 Task: Archive all emails from 'softage.5@softage.net'.
Action: Mouse moved to (283, 7)
Screenshot: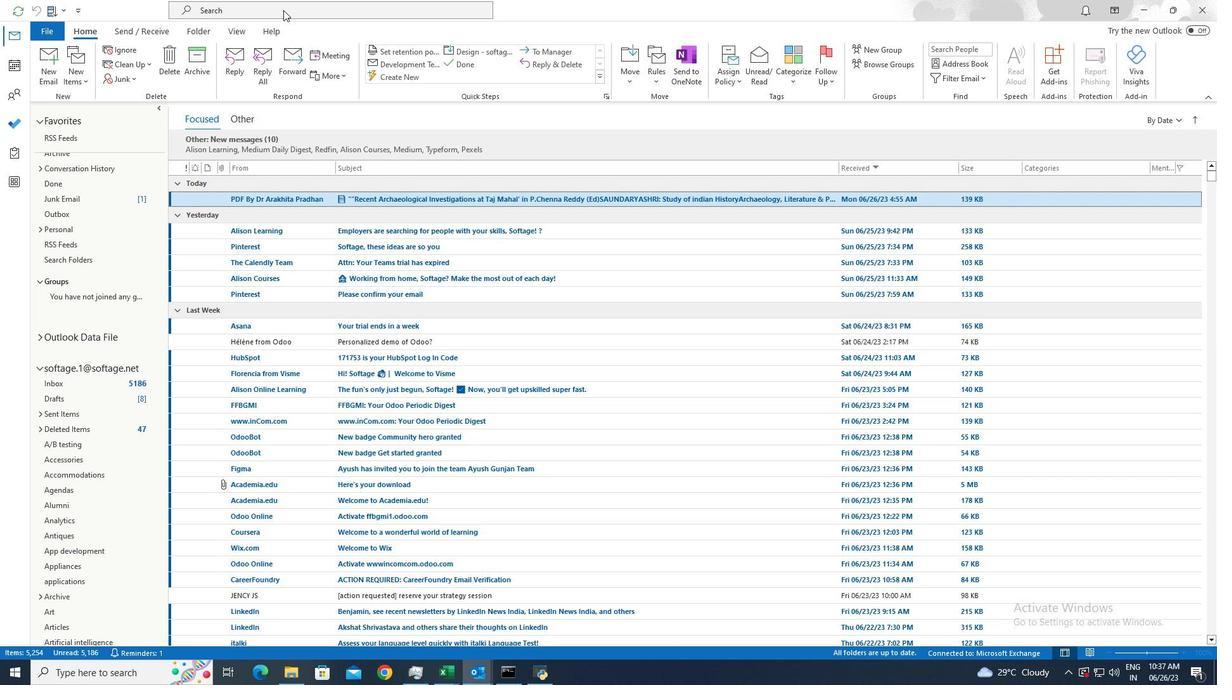 
Action: Mouse pressed left at (283, 7)
Screenshot: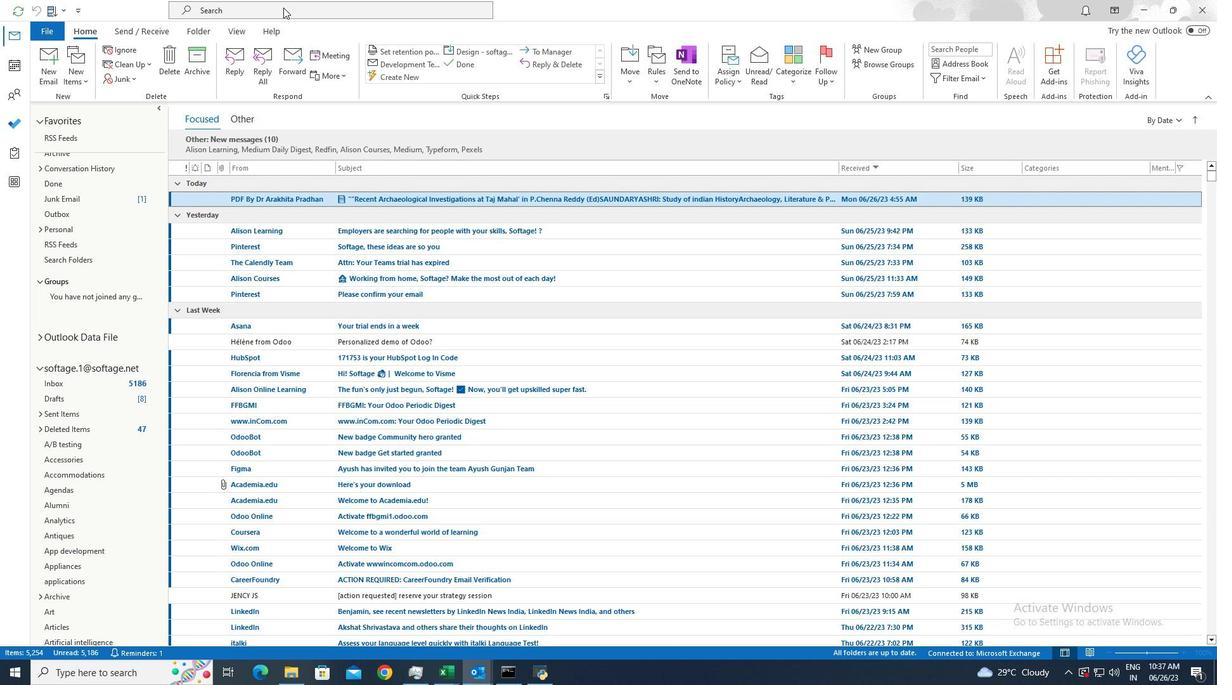 
Action: Mouse moved to (468, 7)
Screenshot: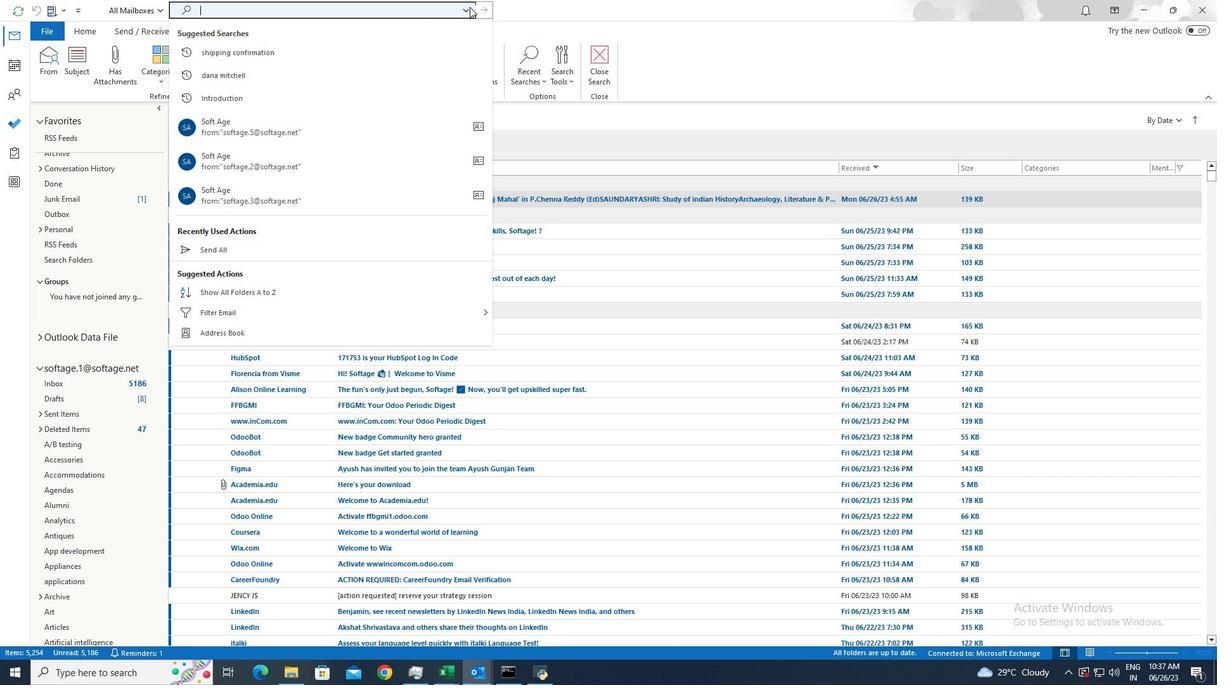 
Action: Mouse pressed left at (468, 7)
Screenshot: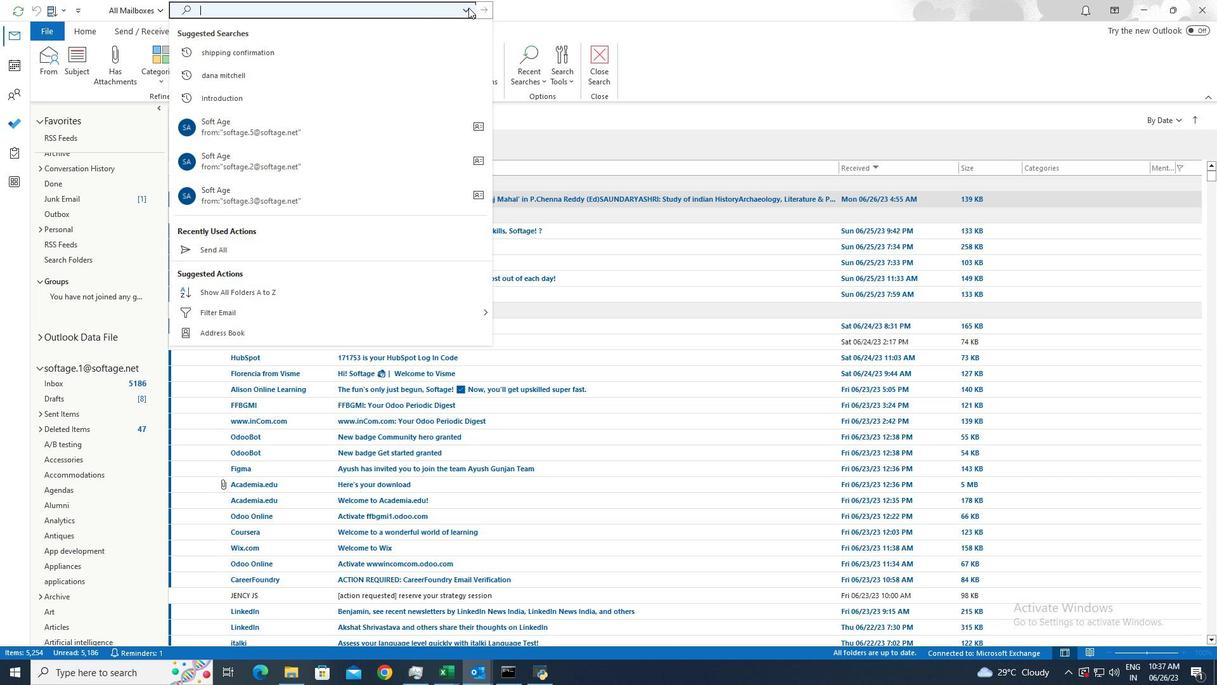 
Action: Mouse moved to (255, 177)
Screenshot: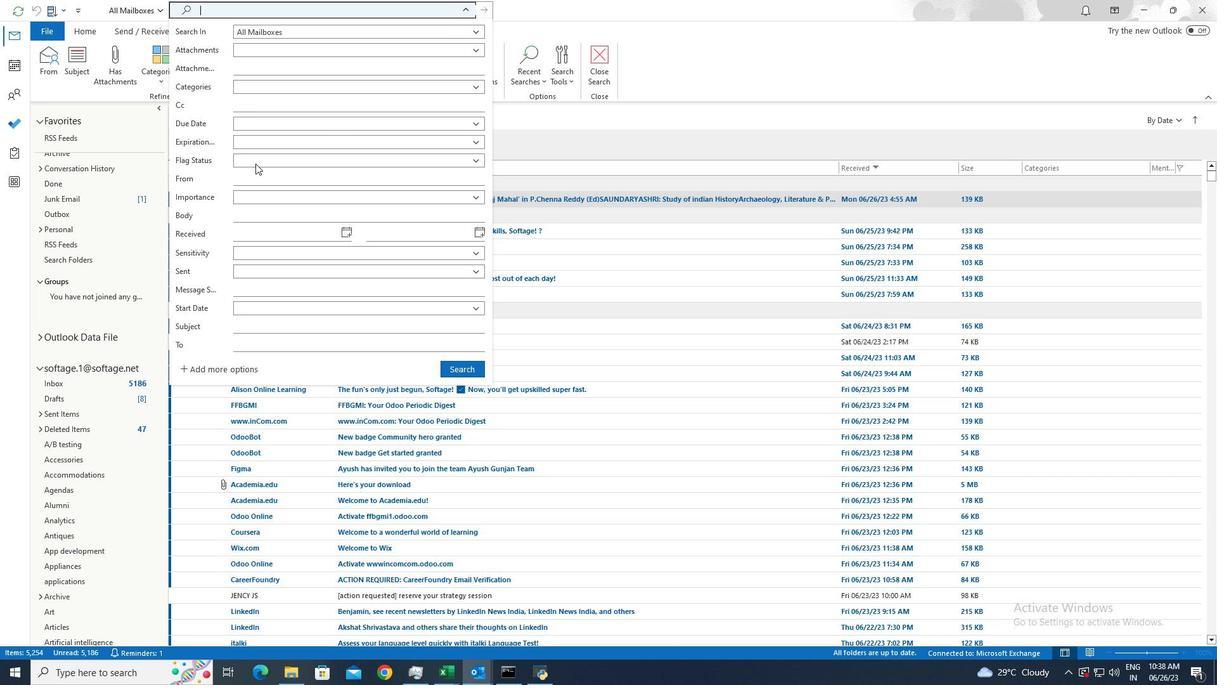 
Action: Mouse pressed left at (255, 177)
Screenshot: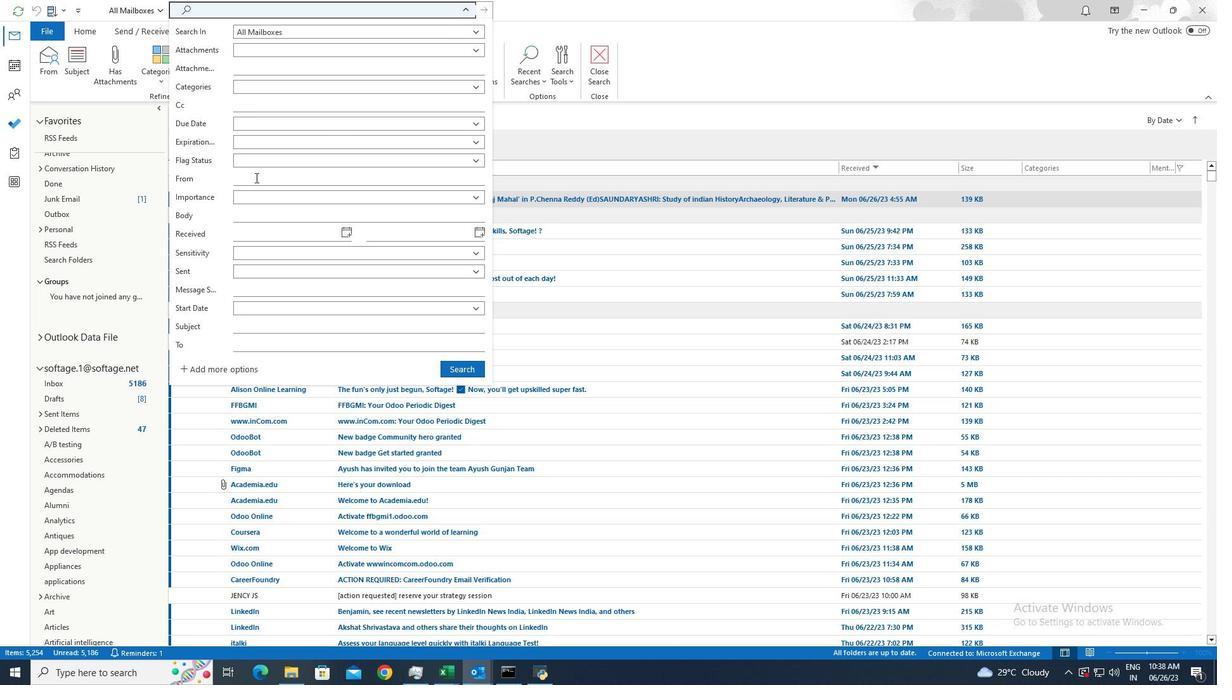 
Action: Key pressed softage.5<Key.shift>@softage.net
Screenshot: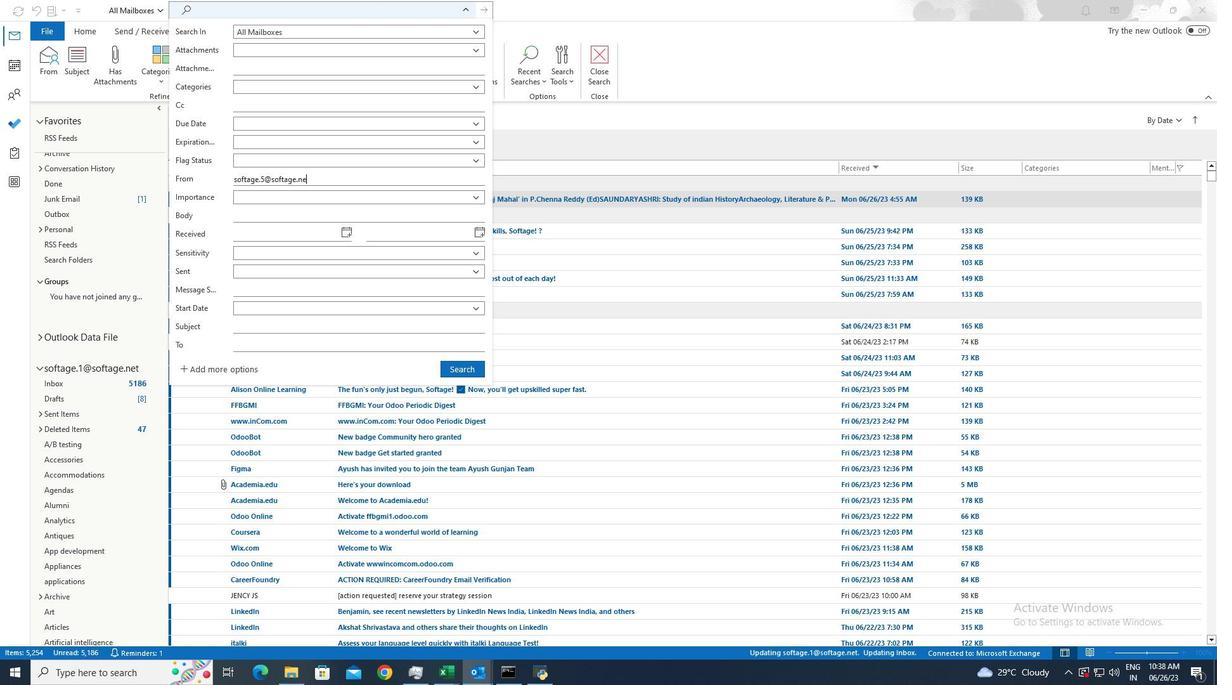 
Action: Mouse moved to (471, 367)
Screenshot: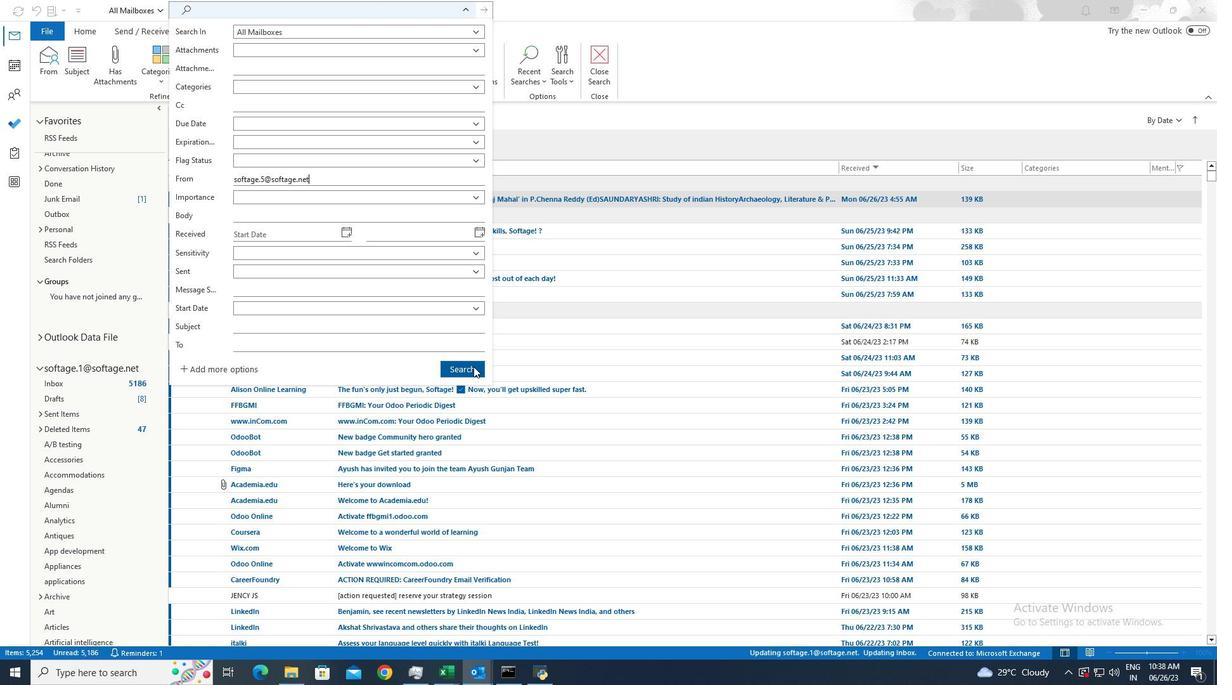 
Action: Mouse pressed left at (471, 367)
Screenshot: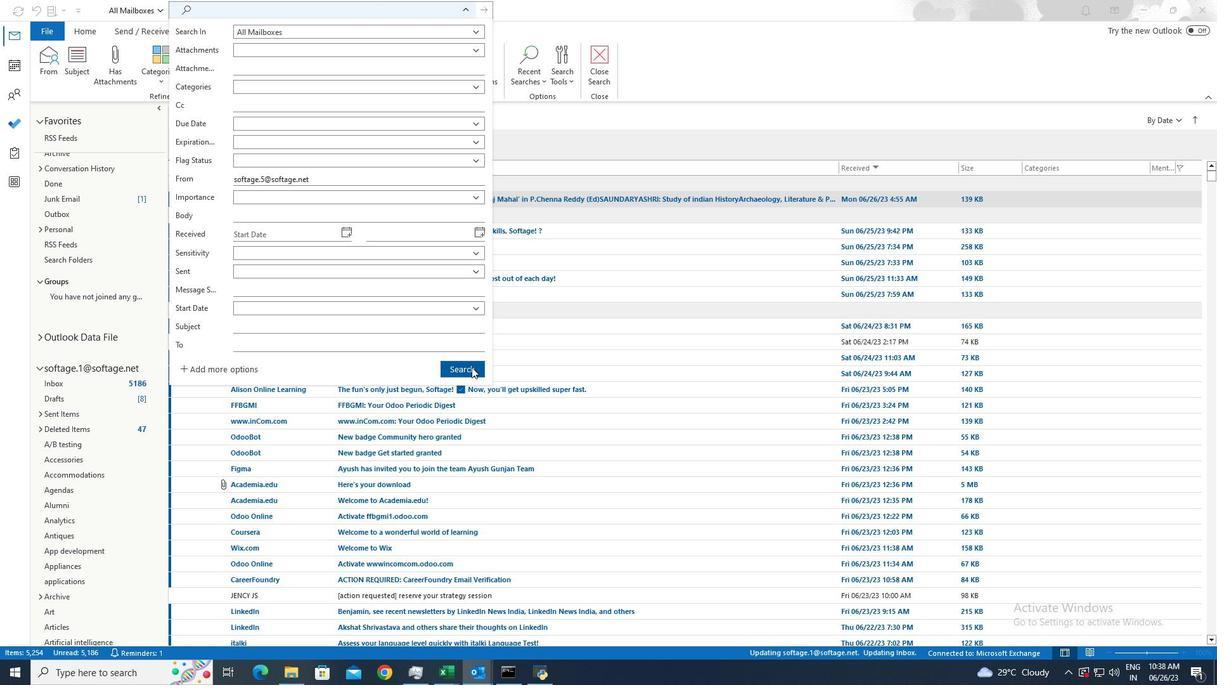
Action: Mouse moved to (327, 179)
Screenshot: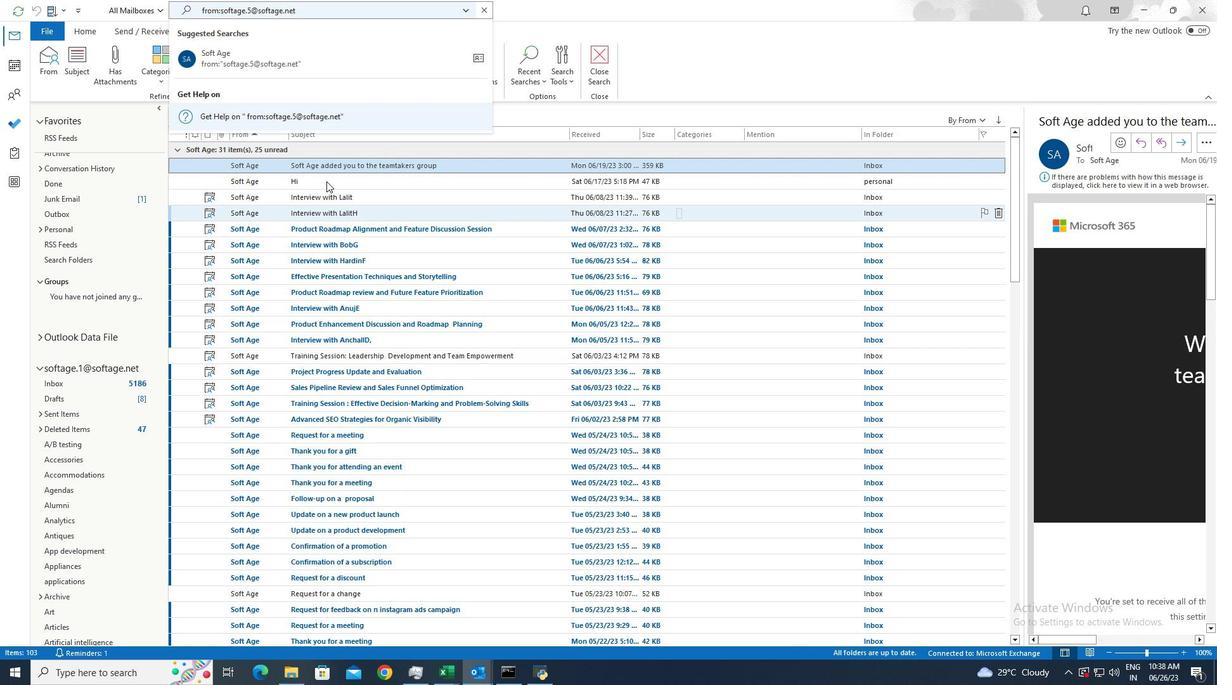 
Action: Mouse pressed left at (327, 179)
Screenshot: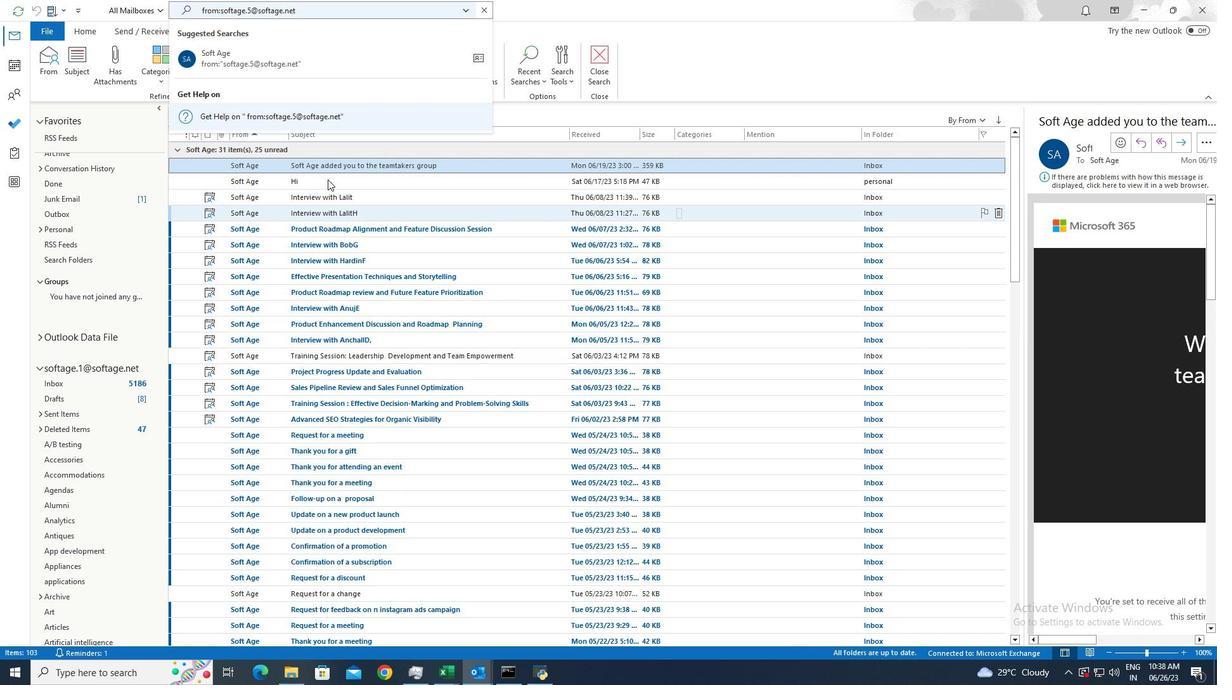 
Action: Mouse moved to (330, 164)
Screenshot: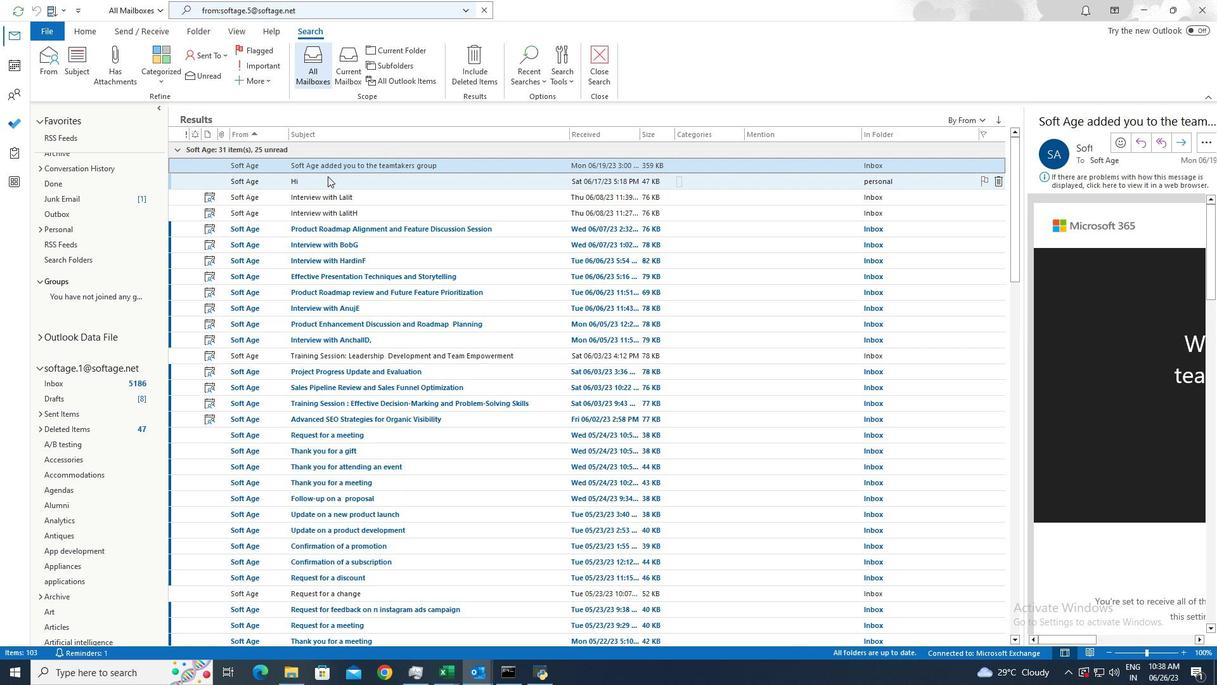 
Action: Mouse pressed left at (330, 164)
Screenshot: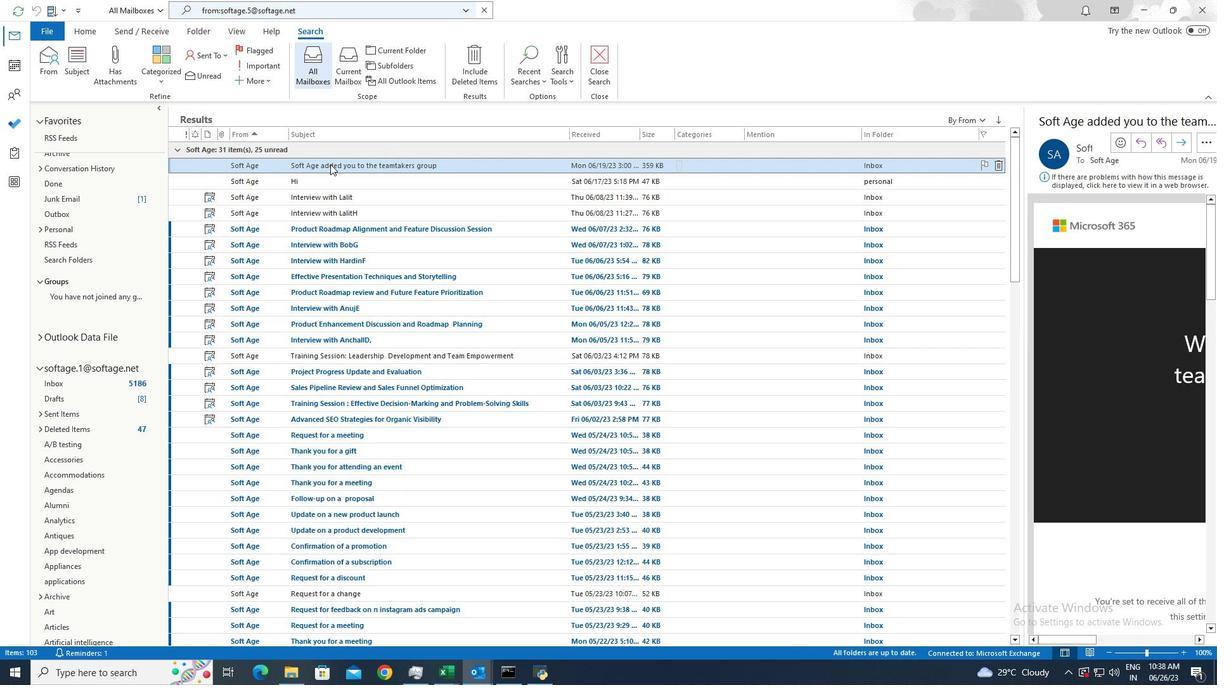 
Action: Mouse moved to (333, 180)
Screenshot: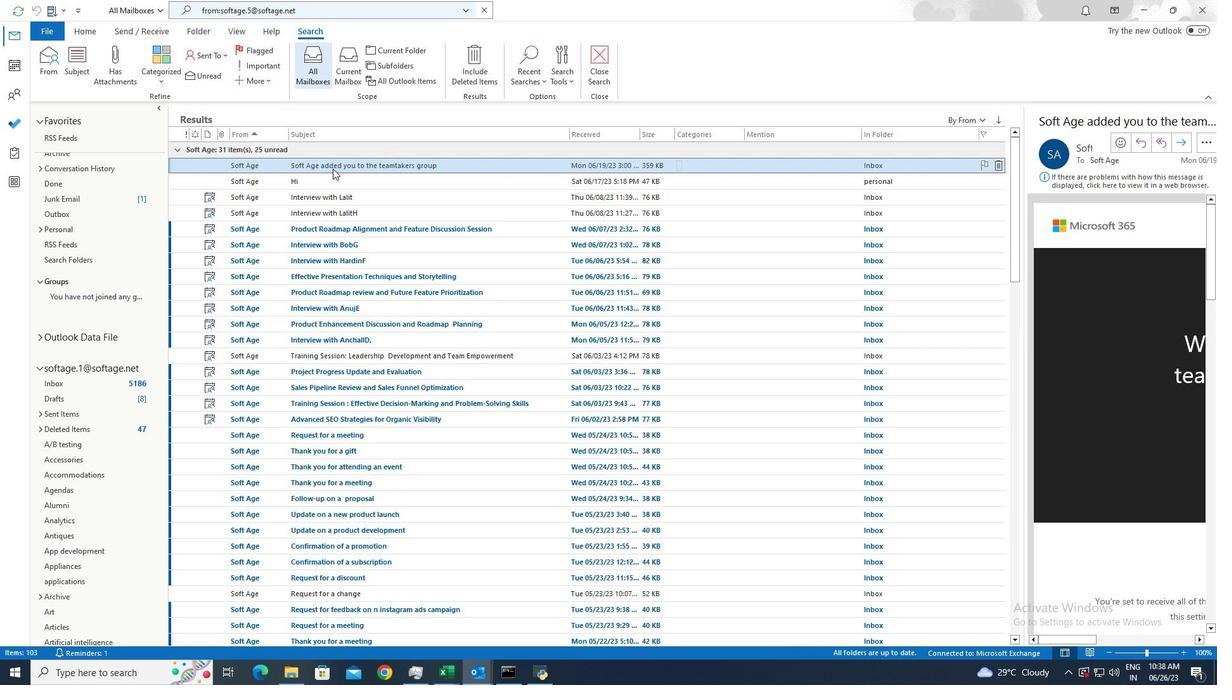 
Action: Mouse pressed left at (333, 180)
Screenshot: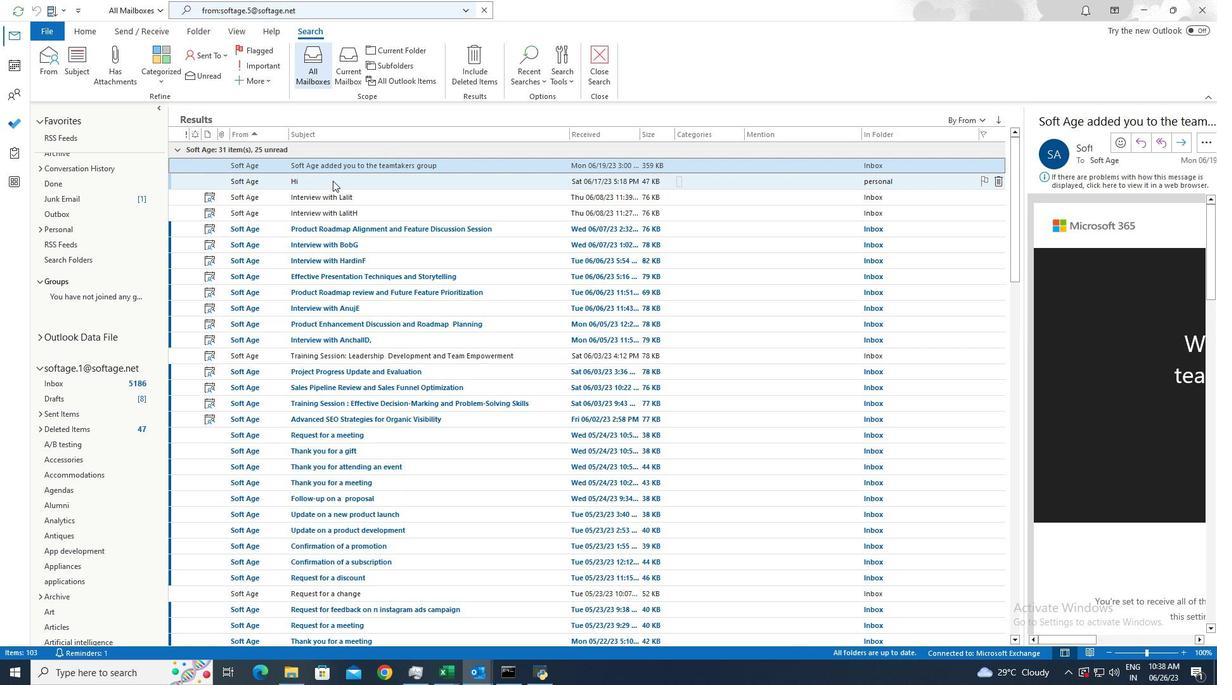 
Action: Mouse moved to (333, 203)
Screenshot: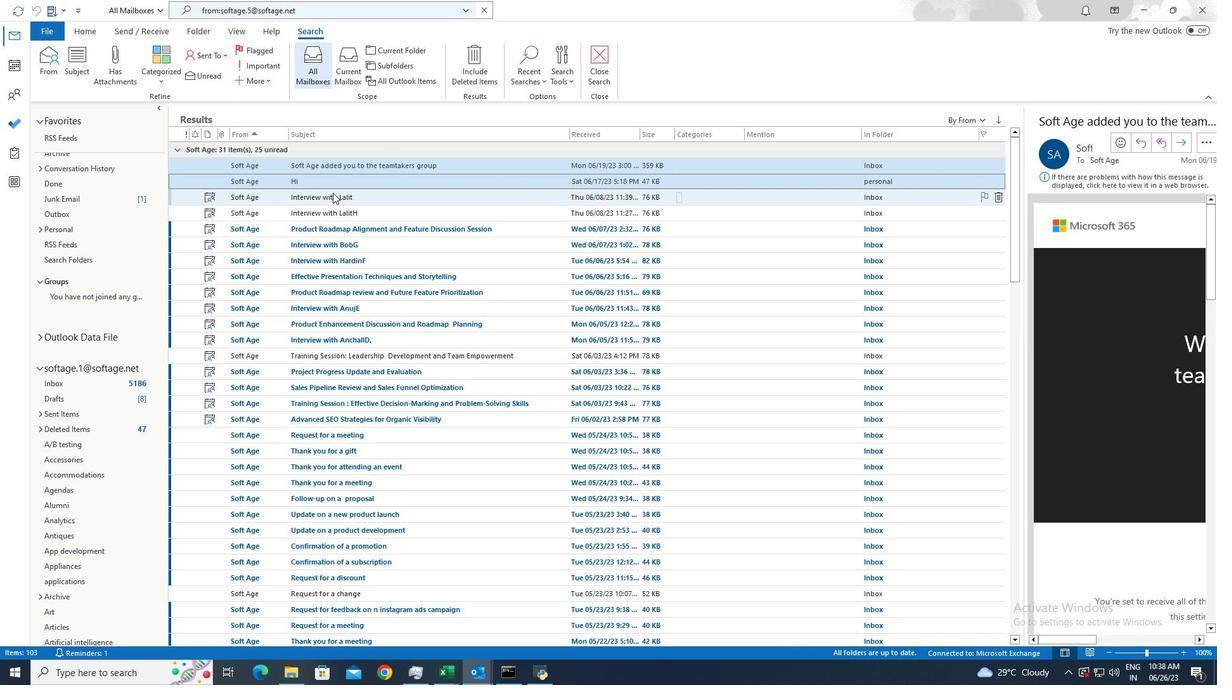 
Action: Mouse pressed left at (333, 203)
Screenshot: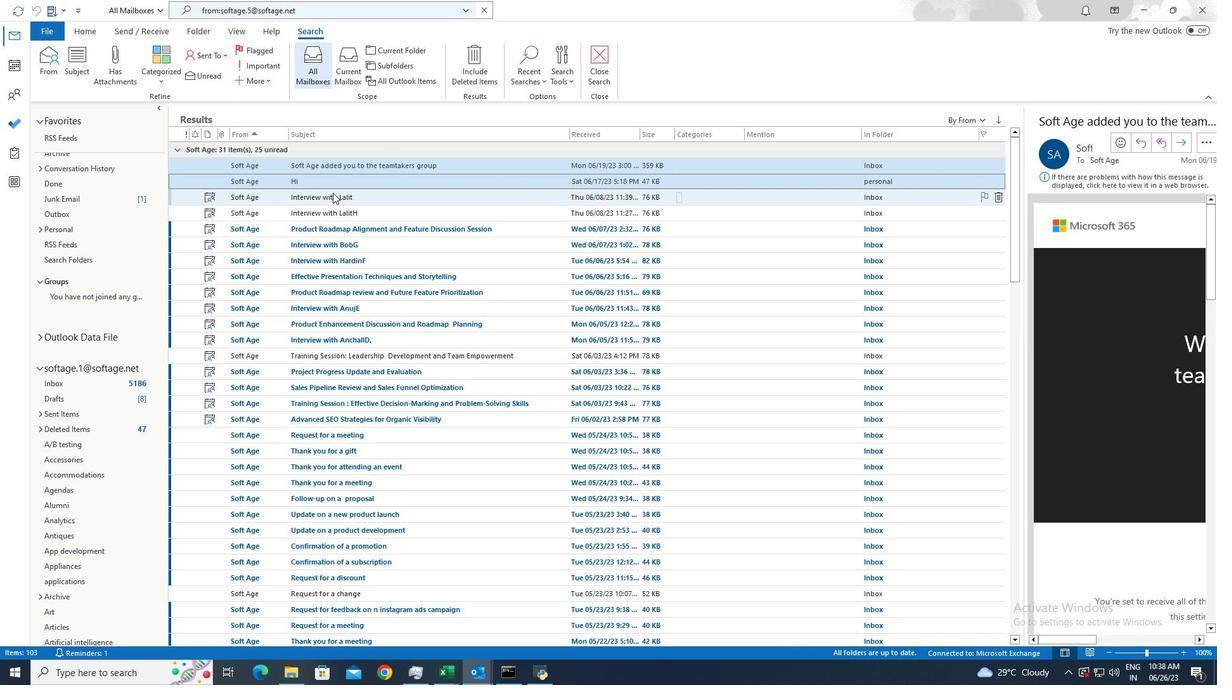 
Action: Mouse moved to (334, 211)
Screenshot: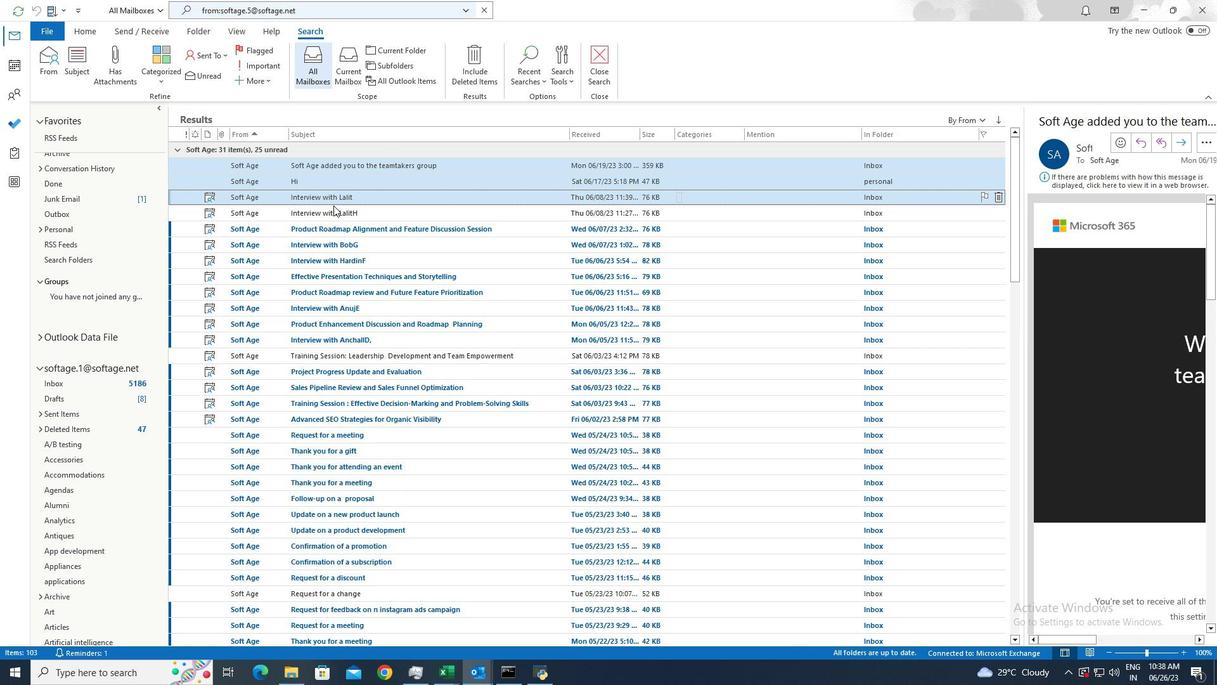 
Action: Mouse pressed left at (334, 211)
Screenshot: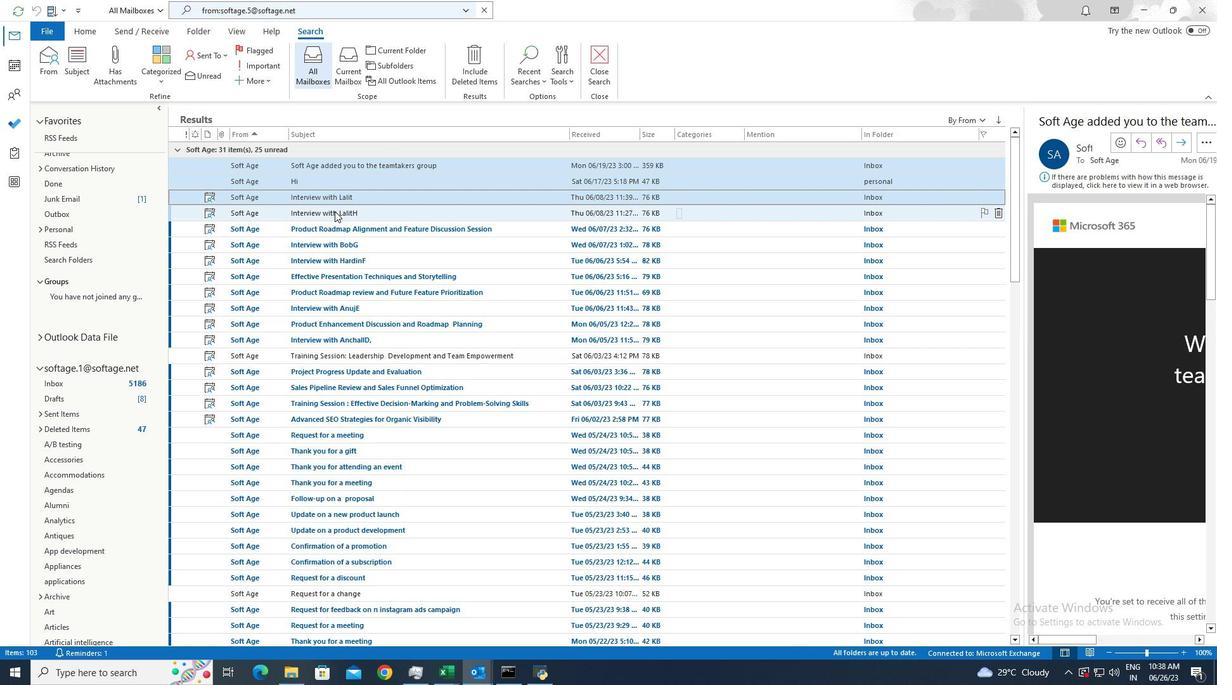 
Action: Mouse moved to (342, 228)
Screenshot: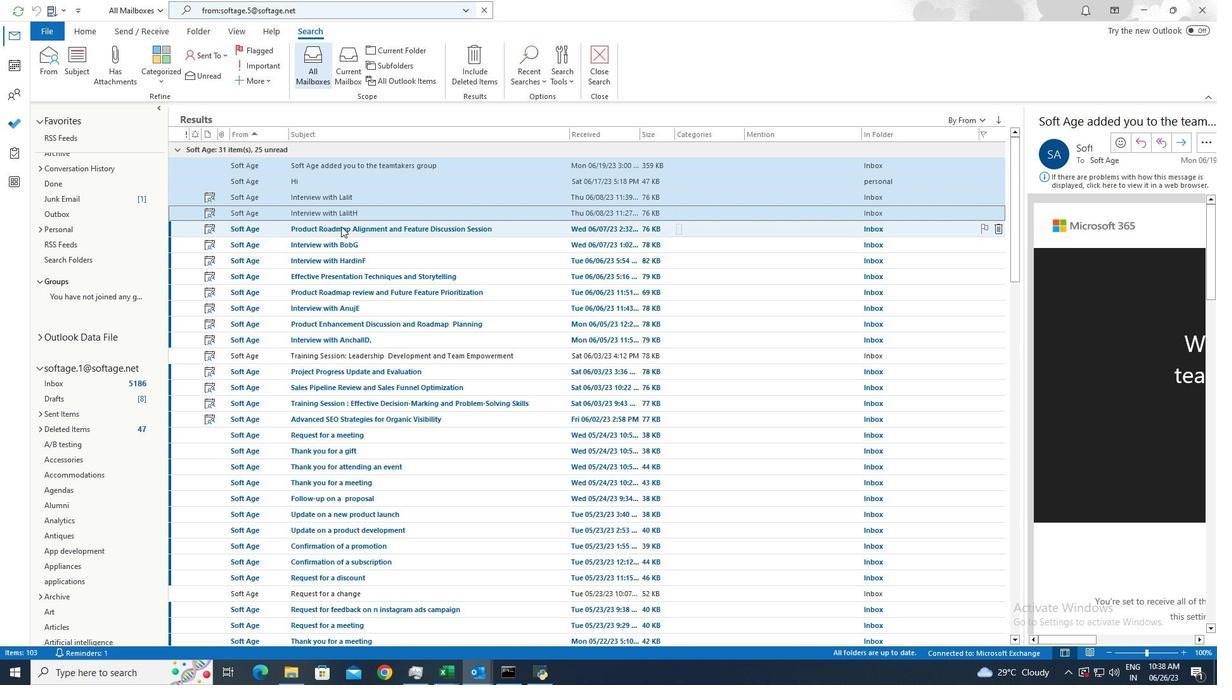 
Action: Mouse pressed left at (342, 228)
Screenshot: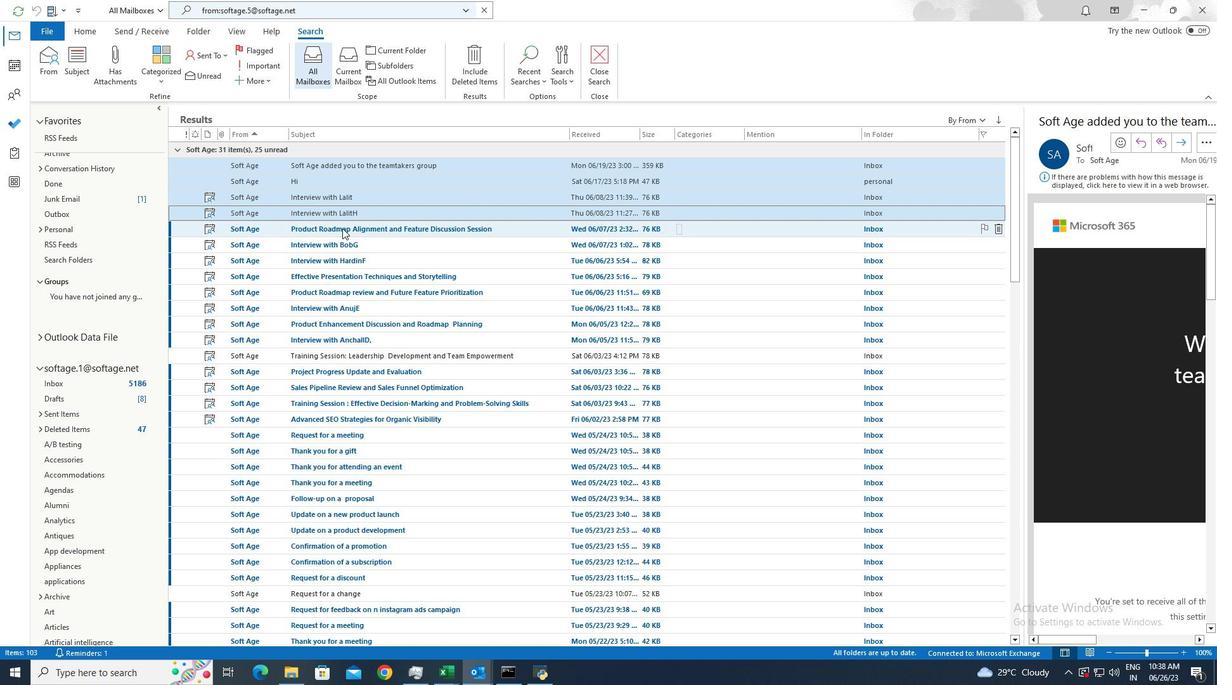 
Action: Mouse moved to (348, 248)
Screenshot: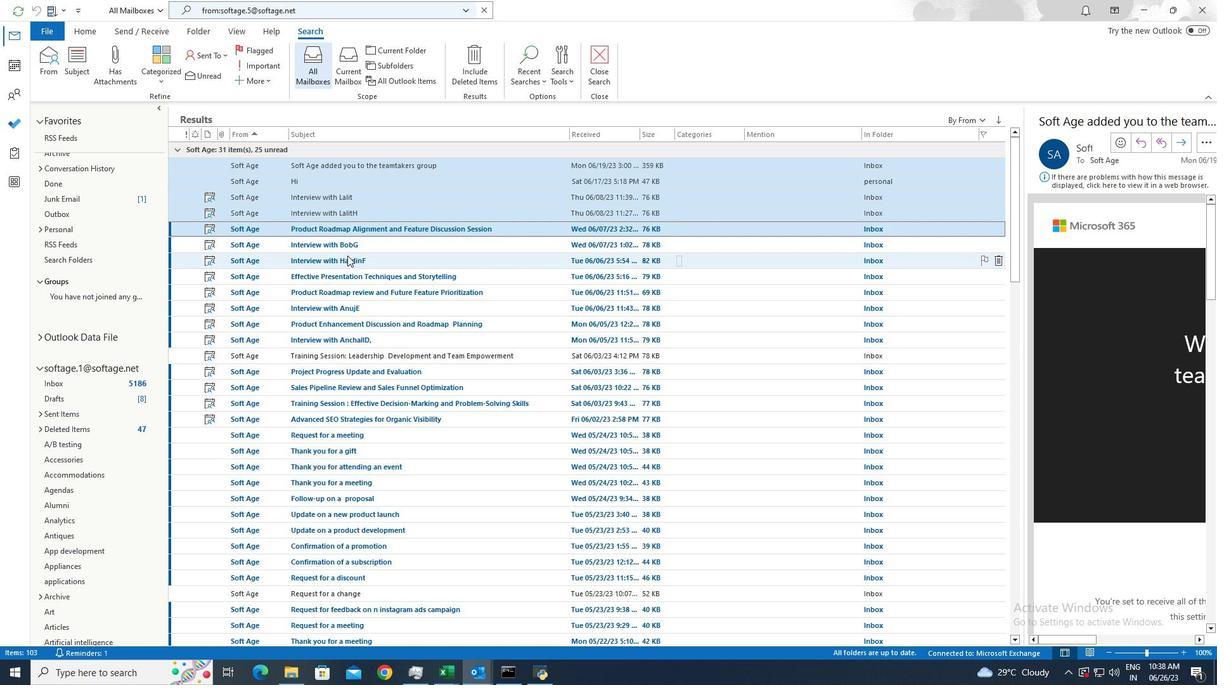 
Action: Mouse pressed left at (348, 248)
Screenshot: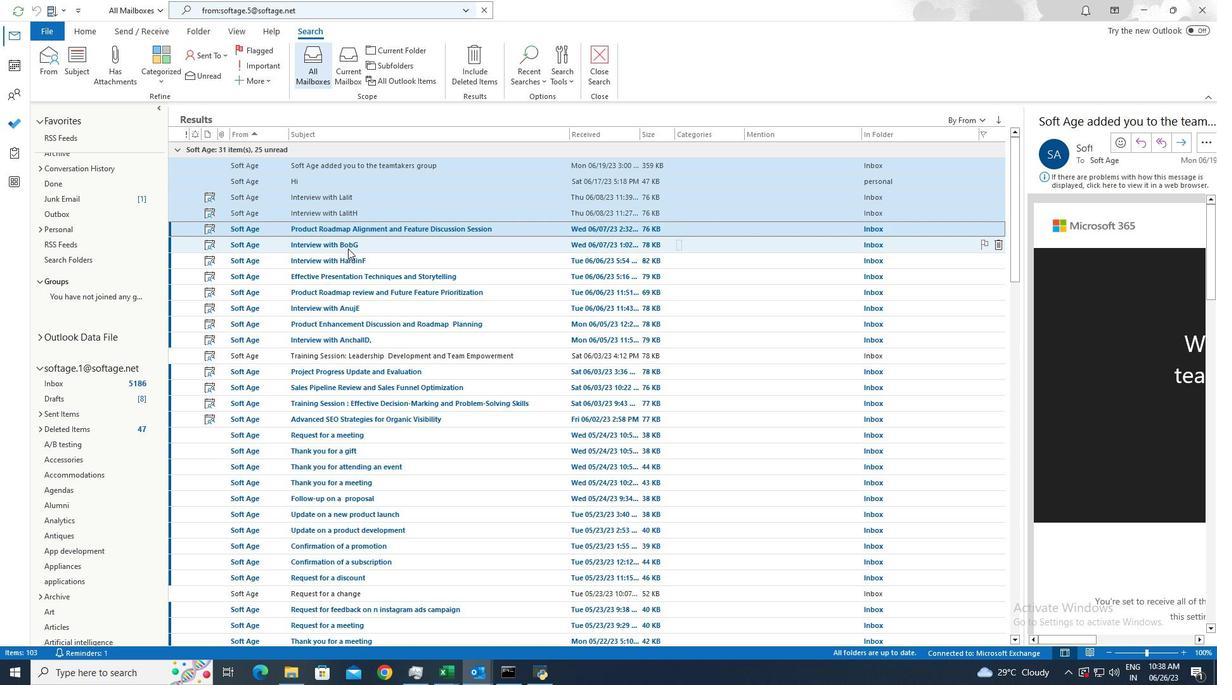 
Action: Mouse moved to (350, 257)
Screenshot: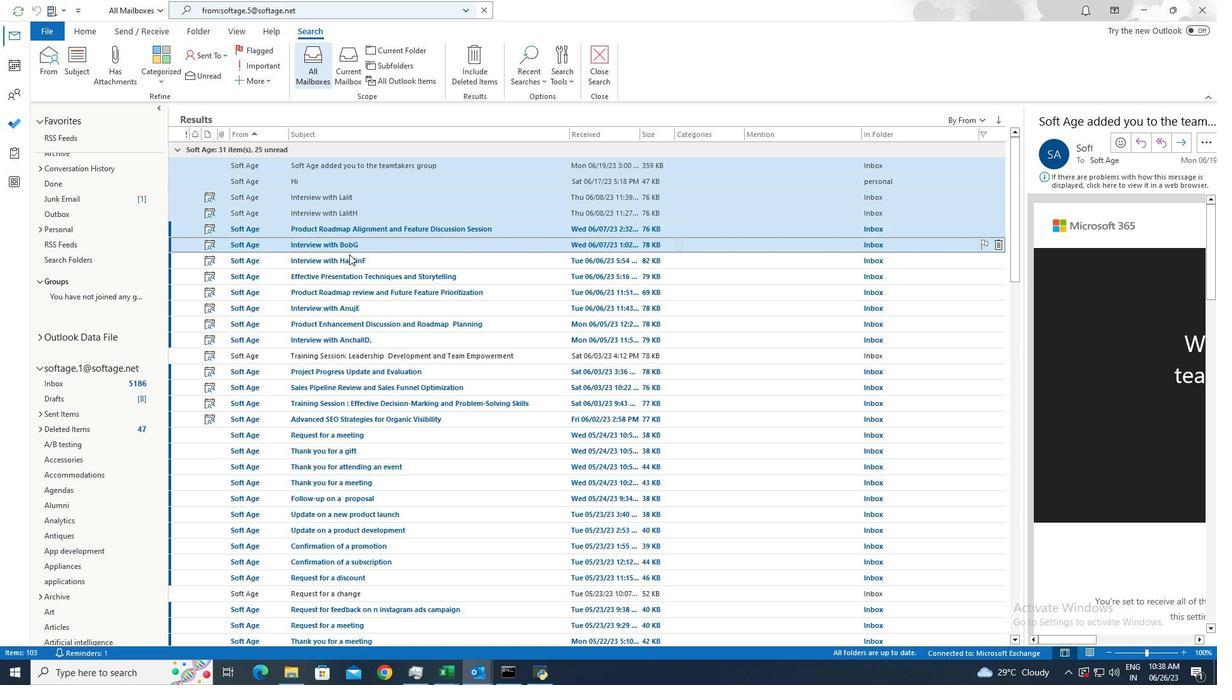 
Action: Mouse pressed left at (350, 257)
Screenshot: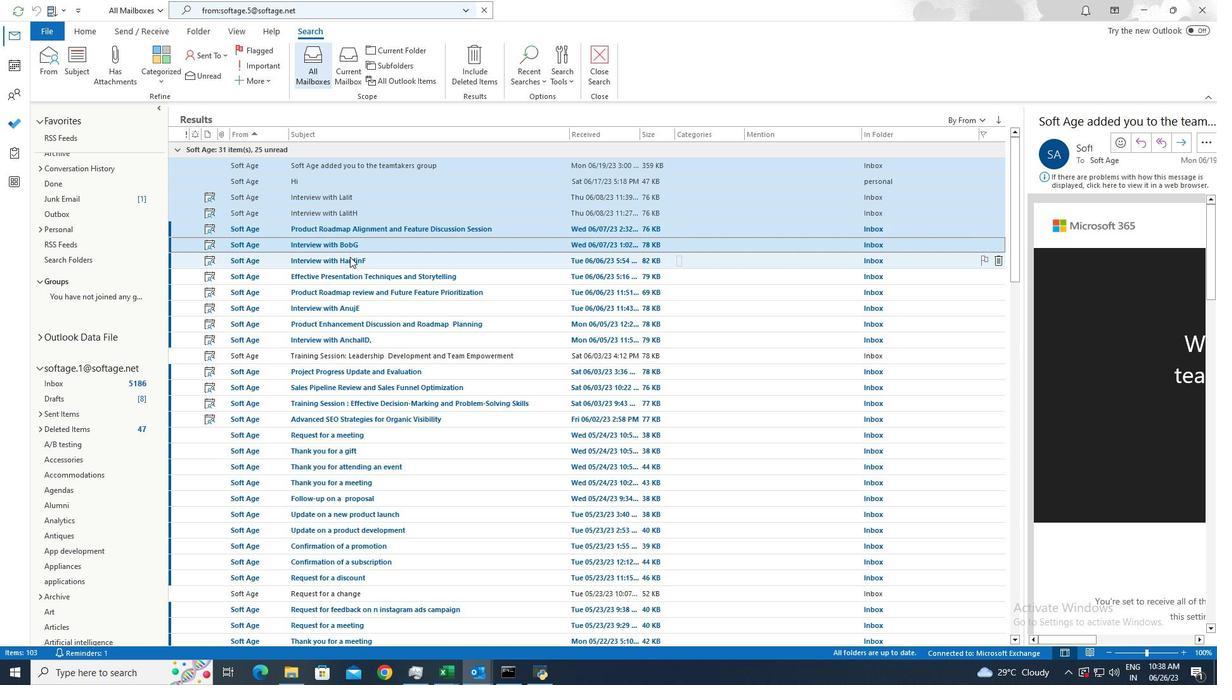 
Action: Mouse moved to (355, 273)
Screenshot: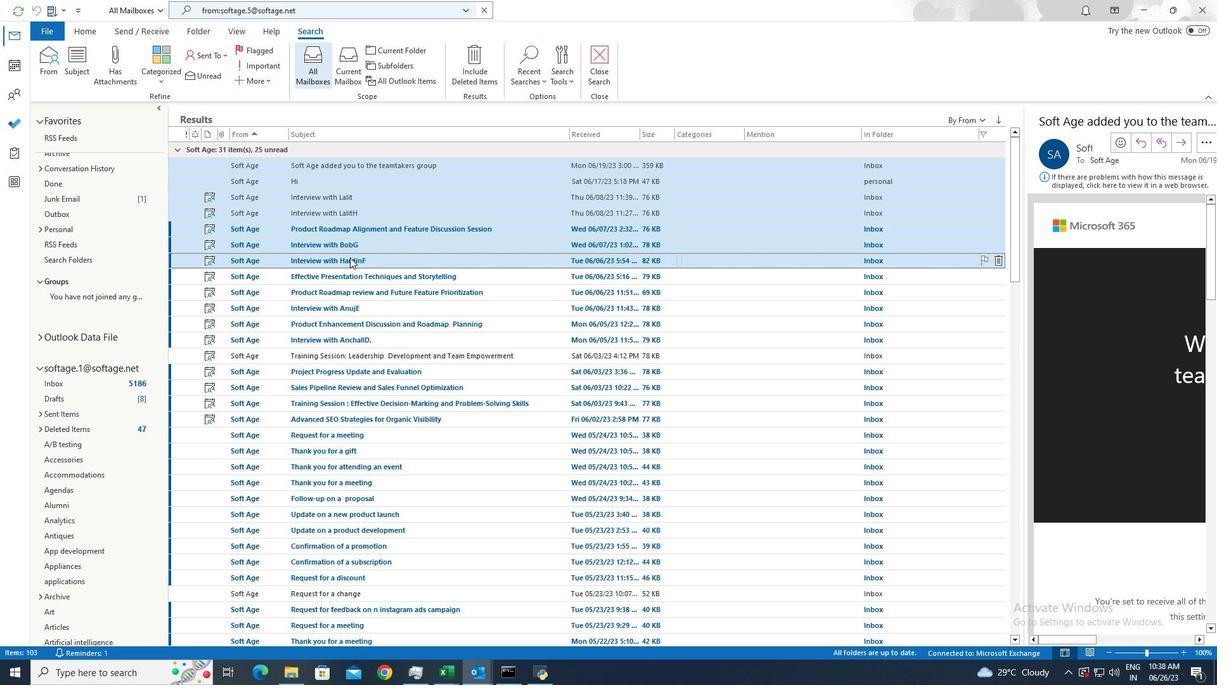 
Action: Mouse pressed left at (355, 273)
Screenshot: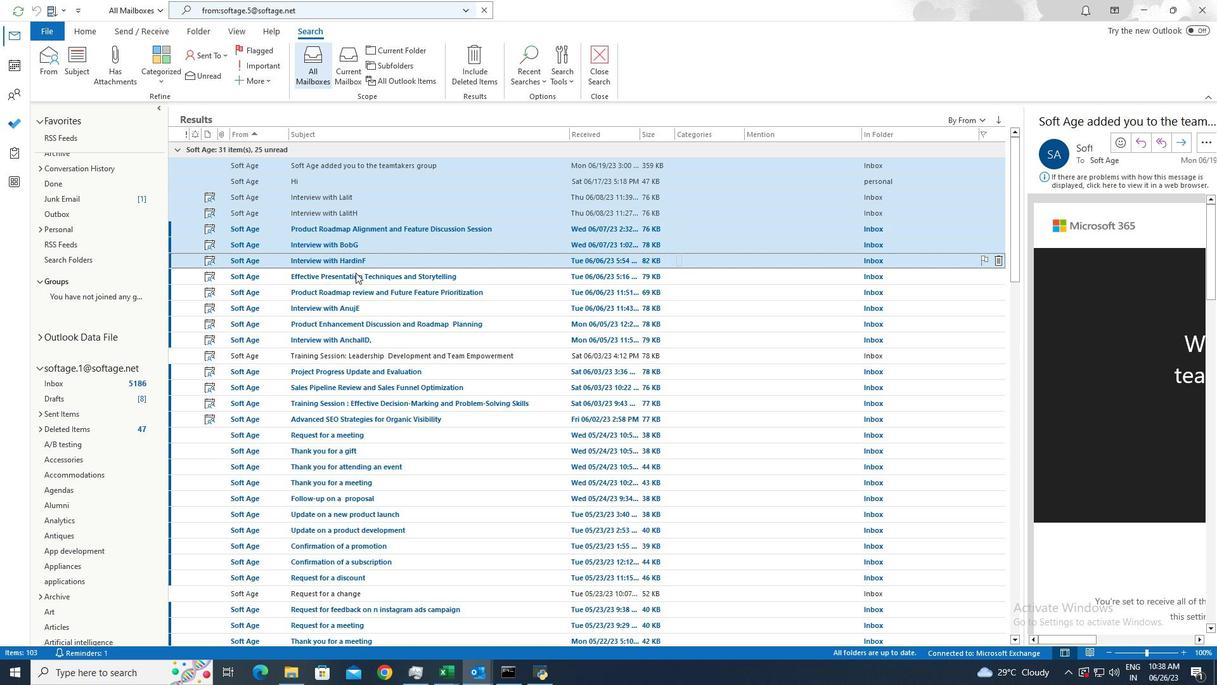 
Action: Mouse moved to (363, 292)
Screenshot: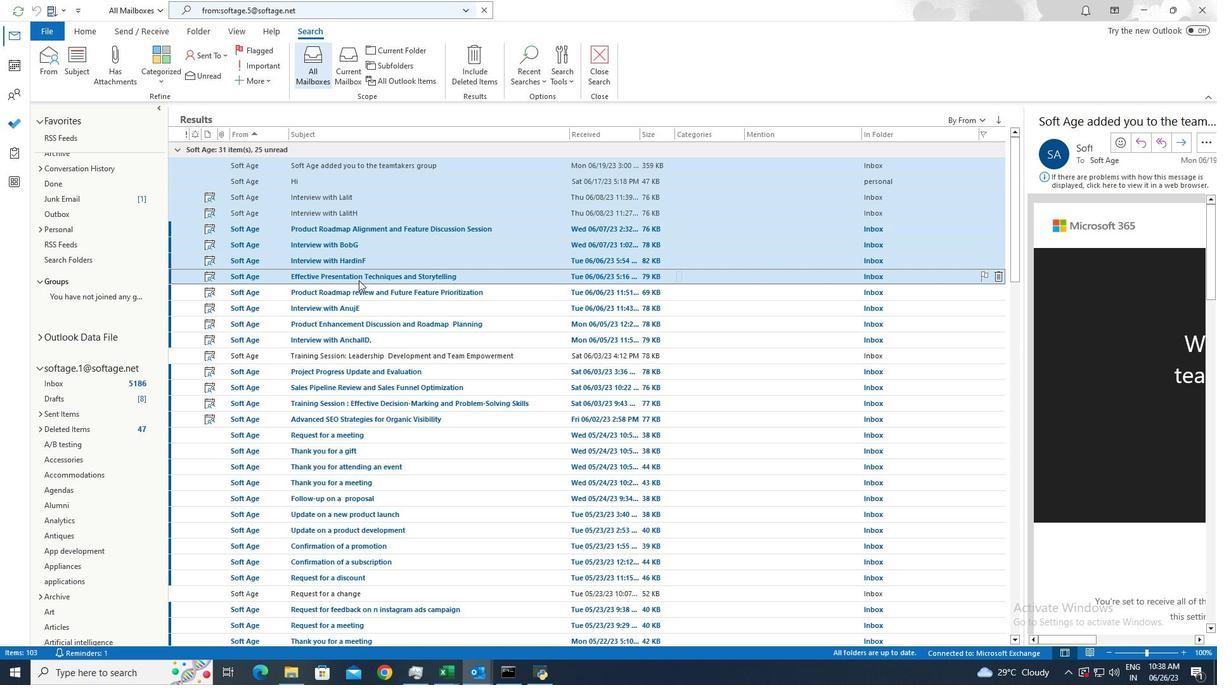 
Action: Mouse pressed left at (363, 292)
Screenshot: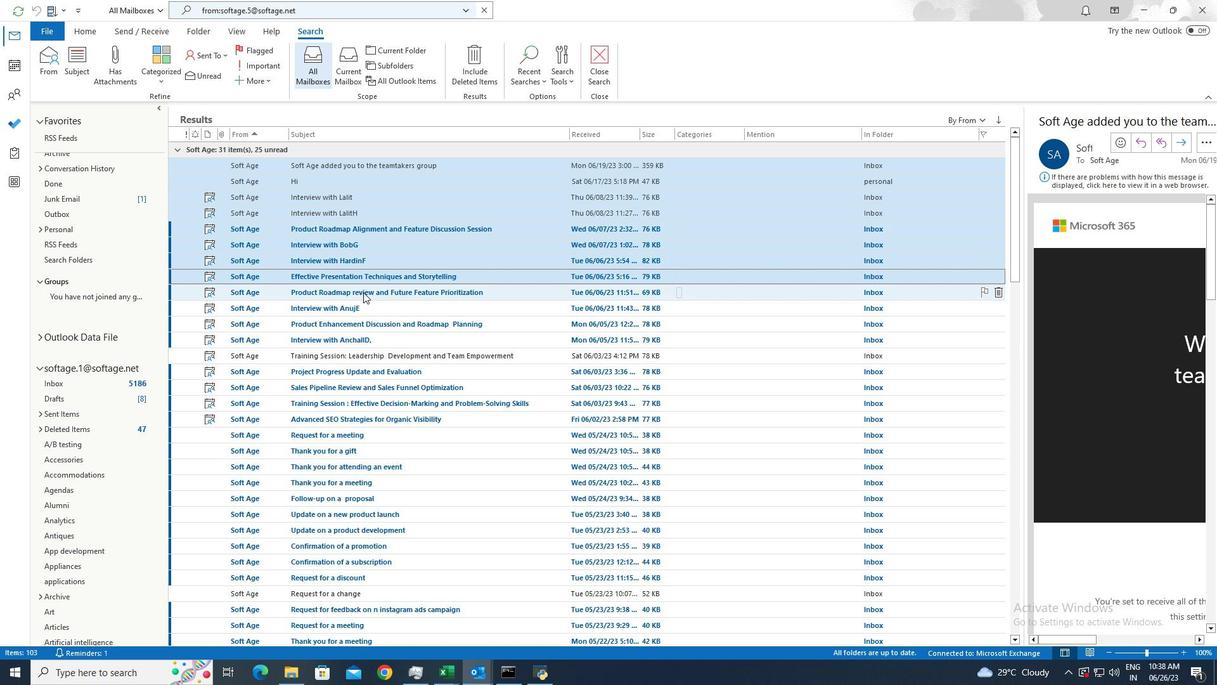 
Action: Mouse moved to (368, 308)
Screenshot: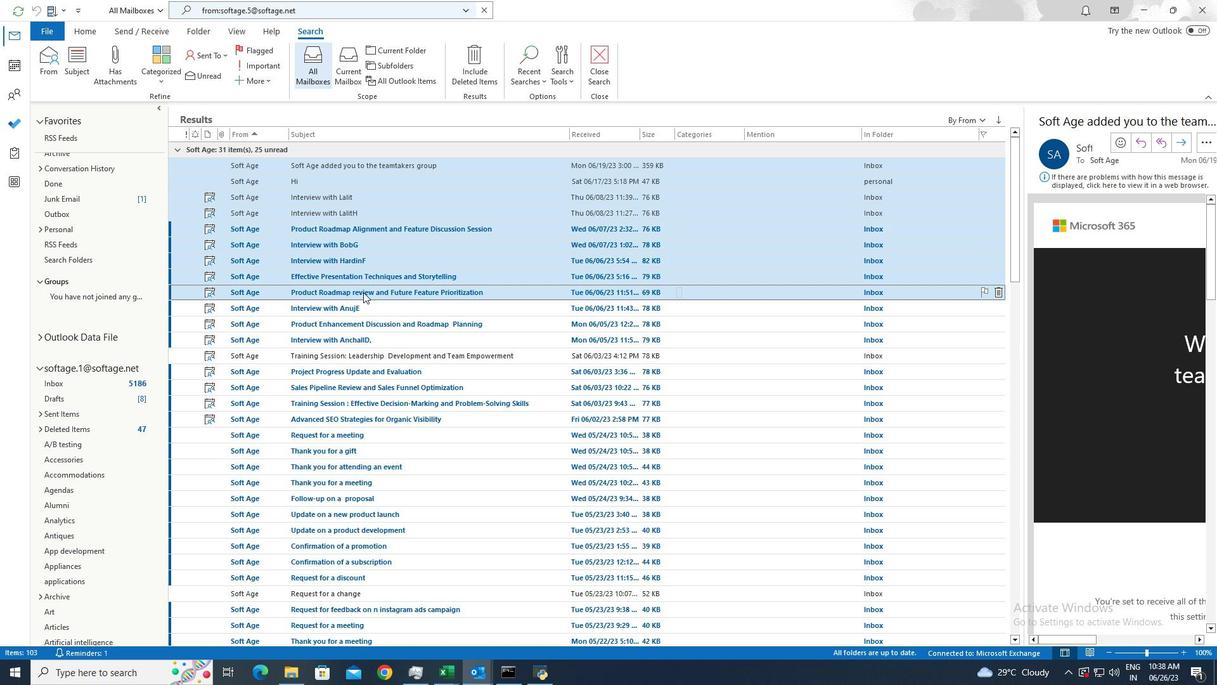 
Action: Mouse pressed left at (368, 308)
Screenshot: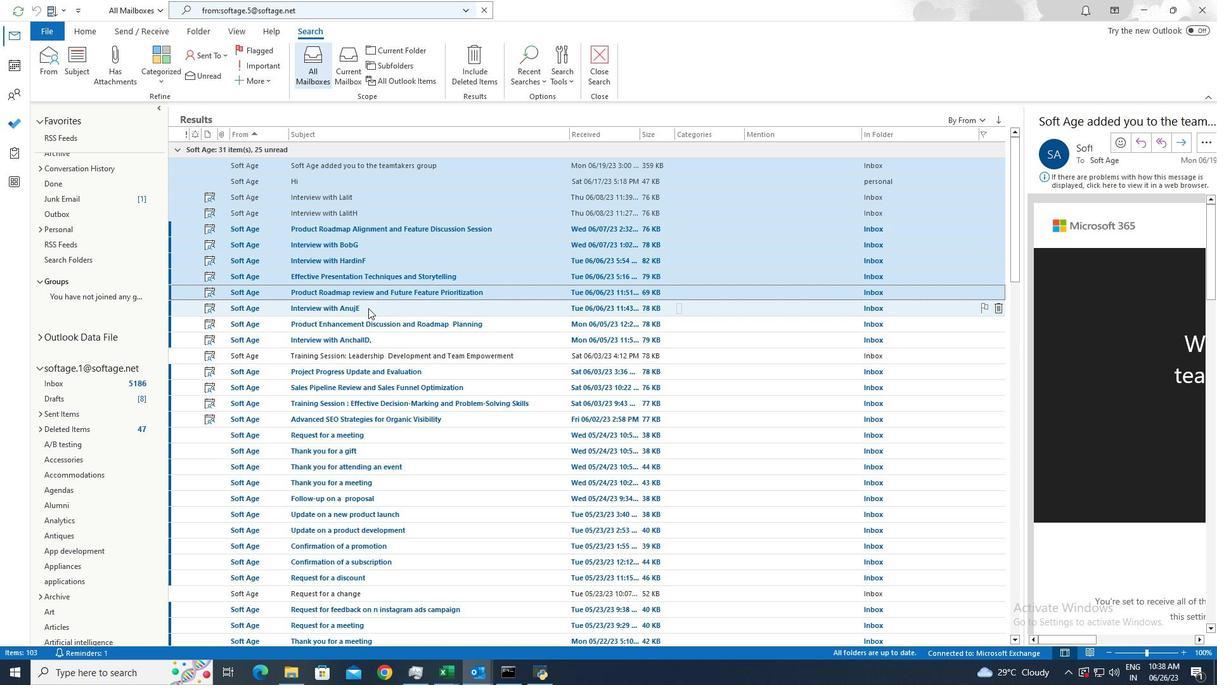 
Action: Mouse moved to (379, 330)
Screenshot: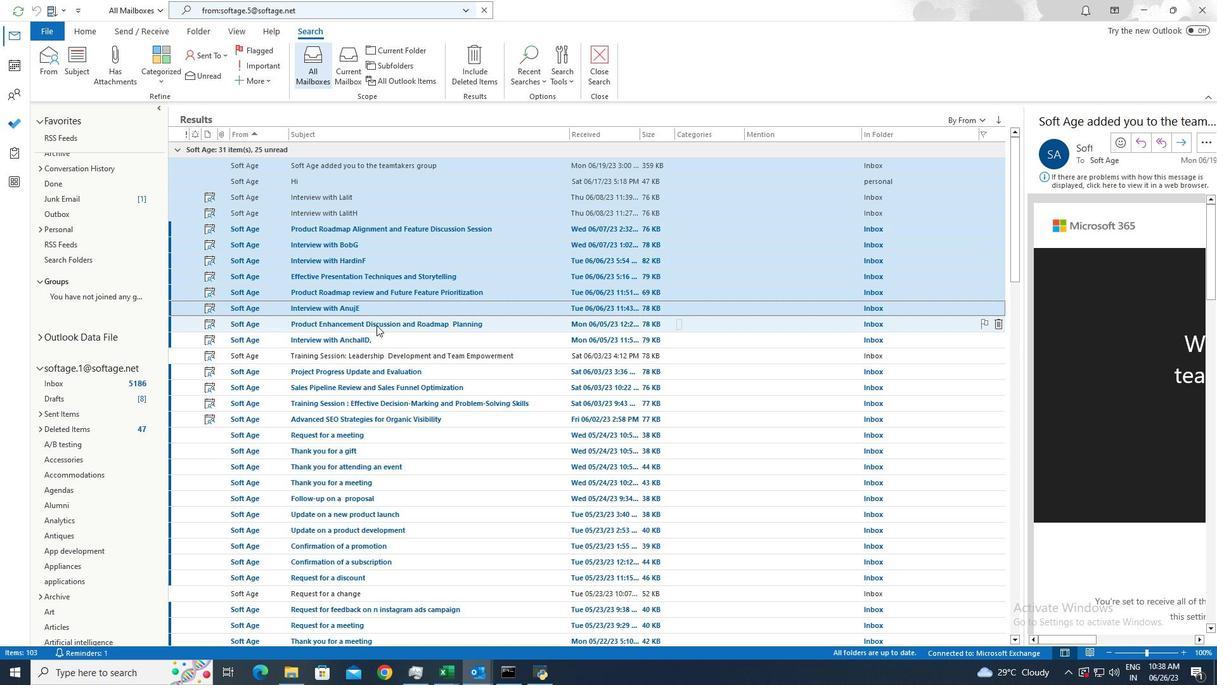 
Action: Mouse pressed left at (379, 330)
Screenshot: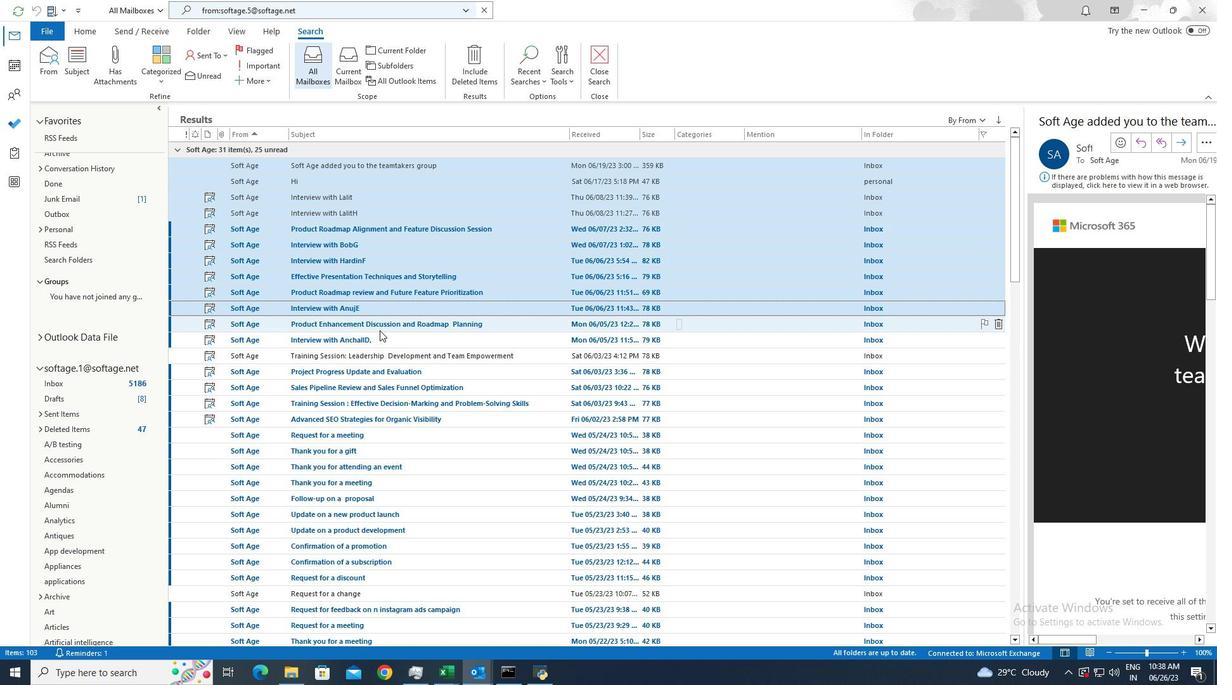 
Action: Mouse moved to (383, 340)
Screenshot: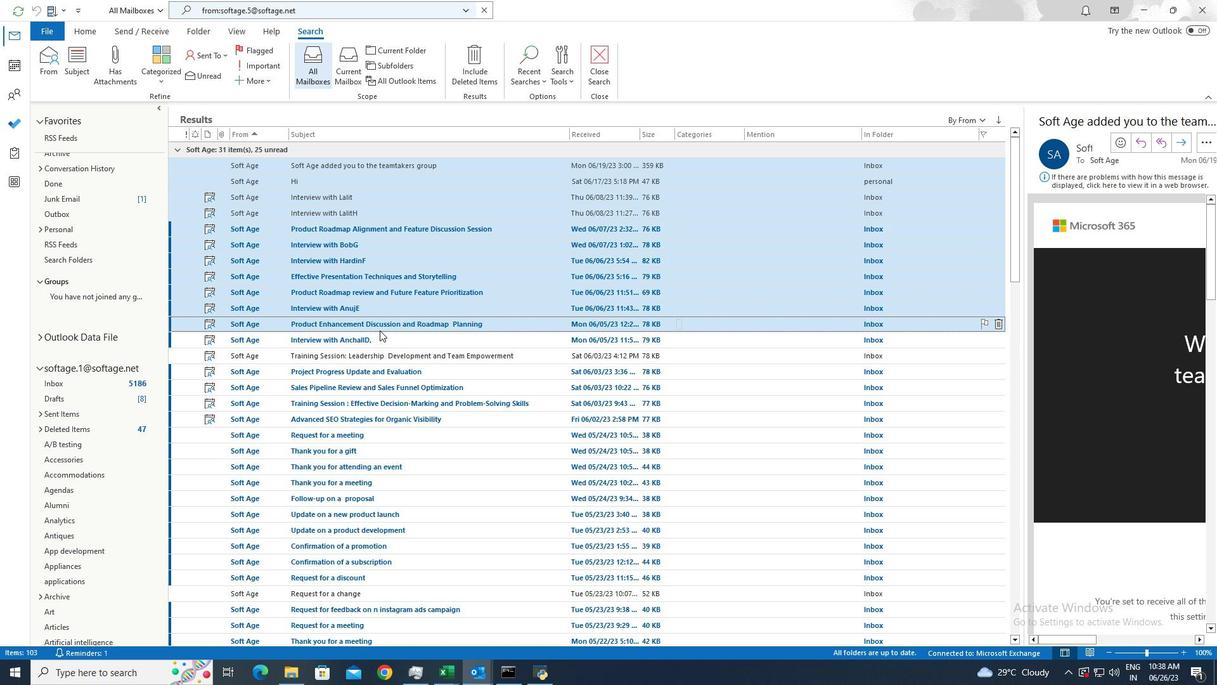 
Action: Mouse pressed left at (383, 340)
Screenshot: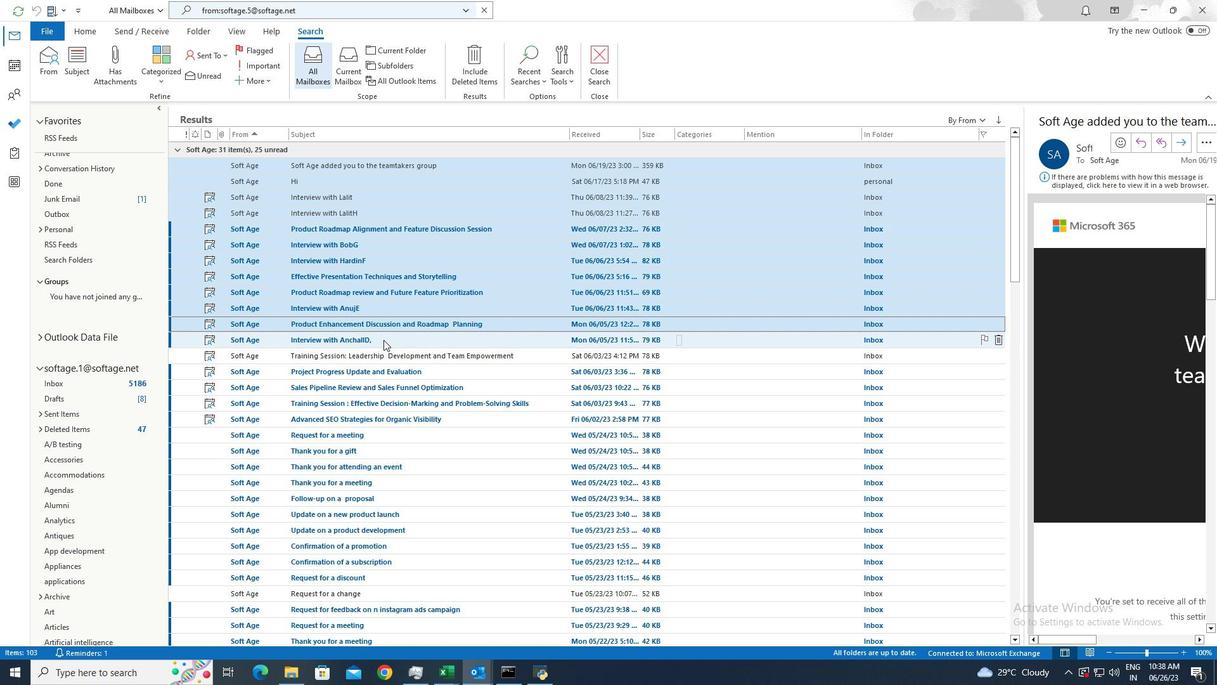 
Action: Mouse moved to (390, 352)
Screenshot: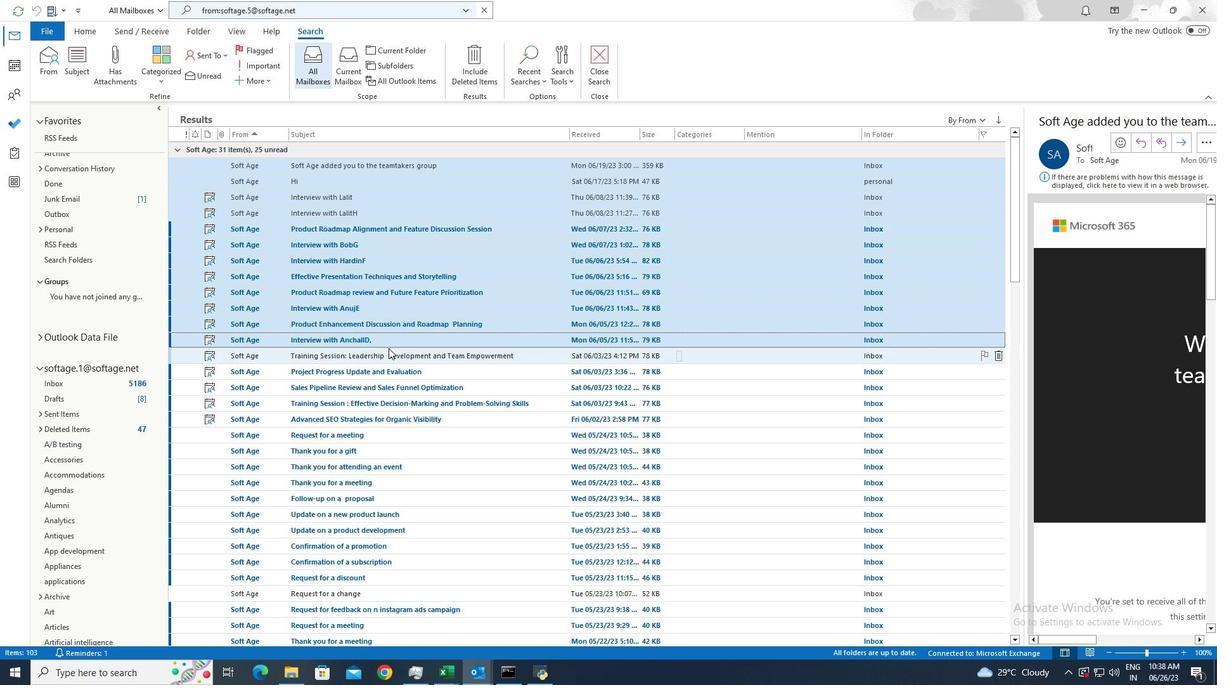 
Action: Mouse pressed left at (390, 352)
Screenshot: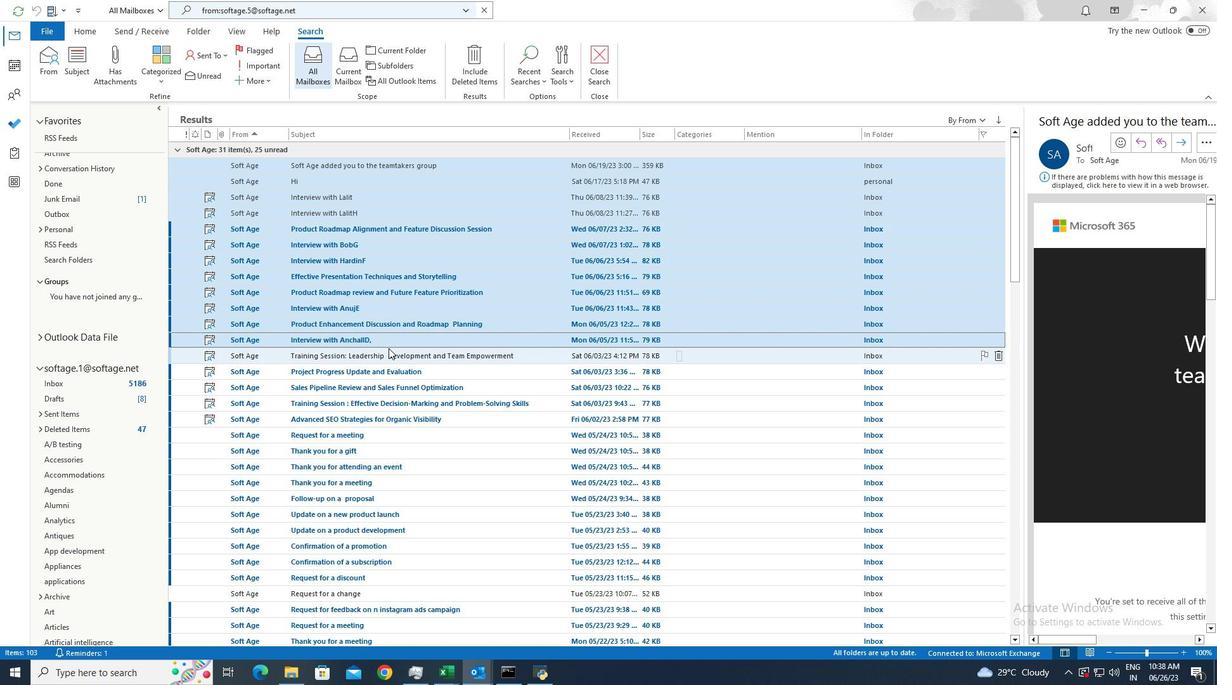 
Action: Mouse moved to (395, 364)
Screenshot: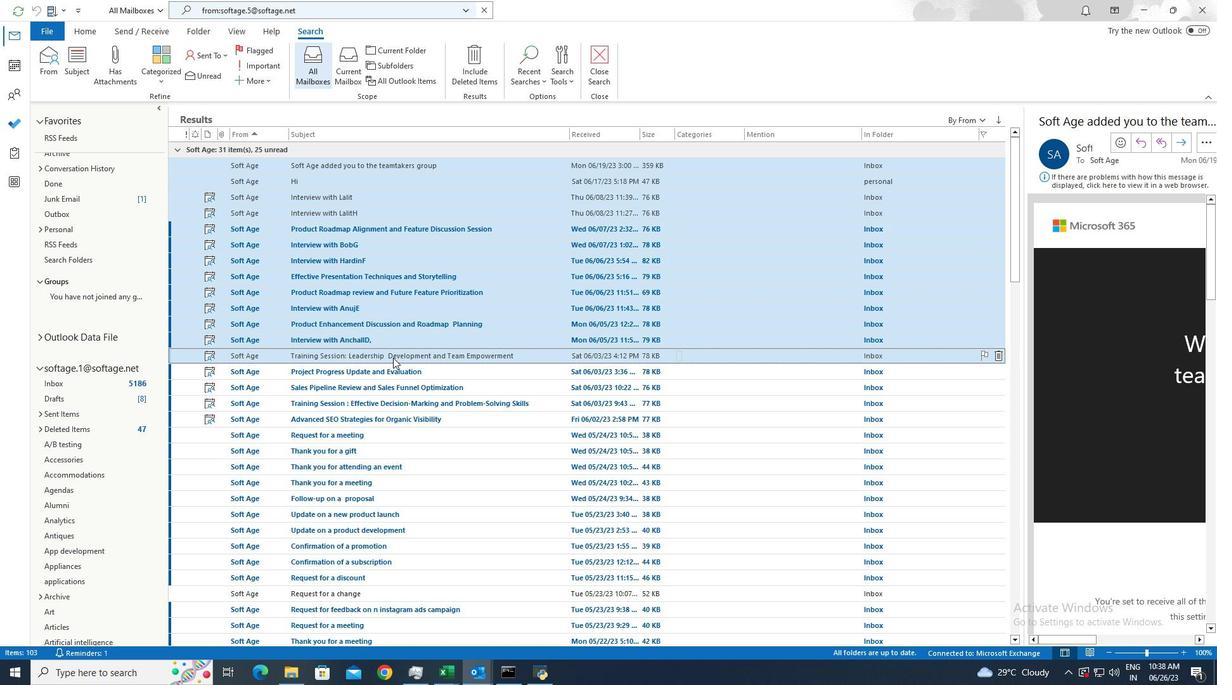 
Action: Mouse pressed left at (395, 364)
Screenshot: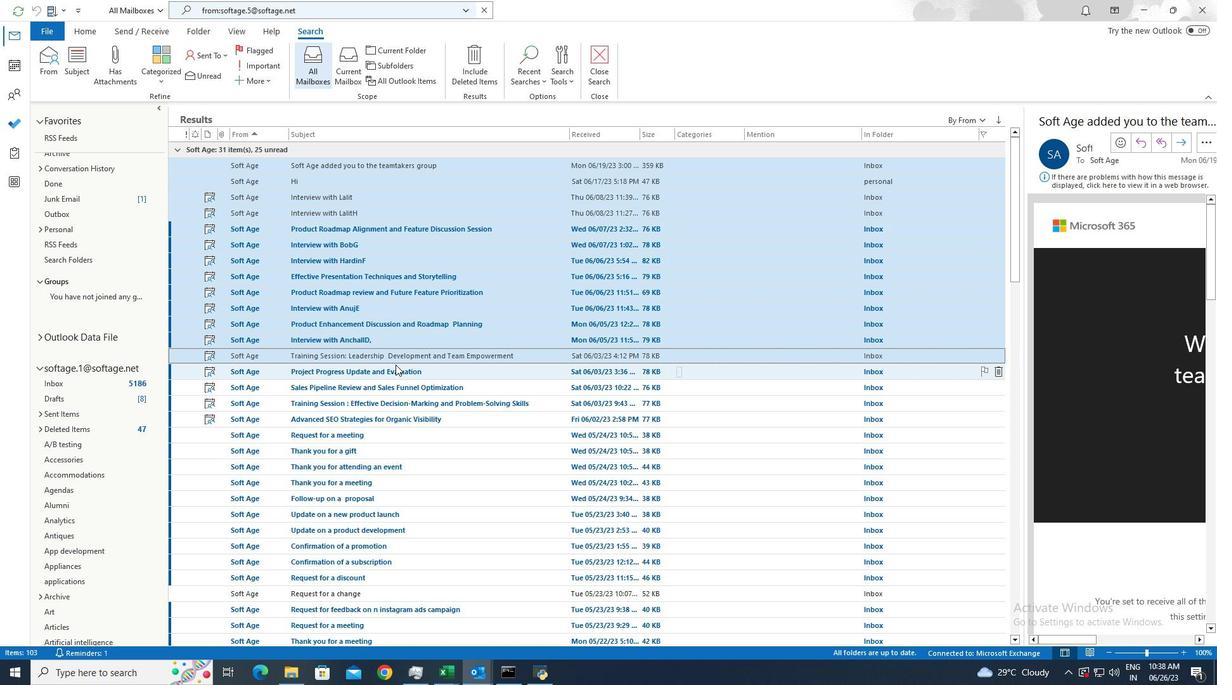 
Action: Mouse moved to (404, 384)
Screenshot: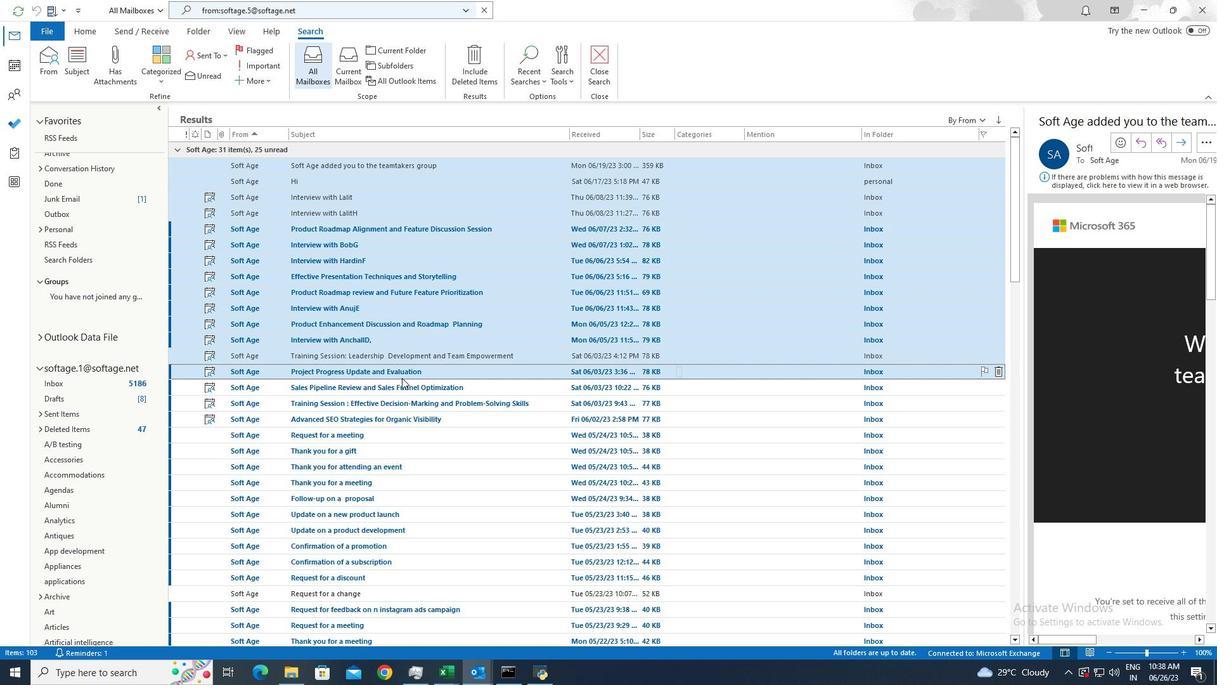 
Action: Mouse pressed left at (404, 384)
Screenshot: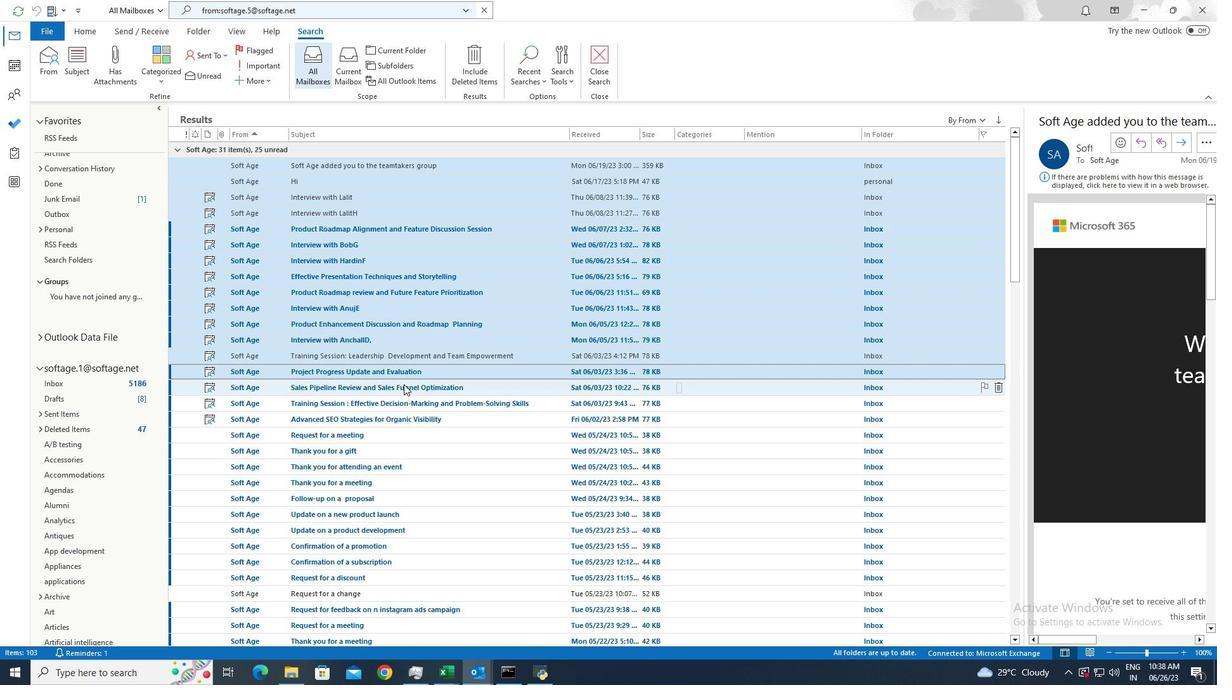 
Action: Mouse moved to (411, 400)
Screenshot: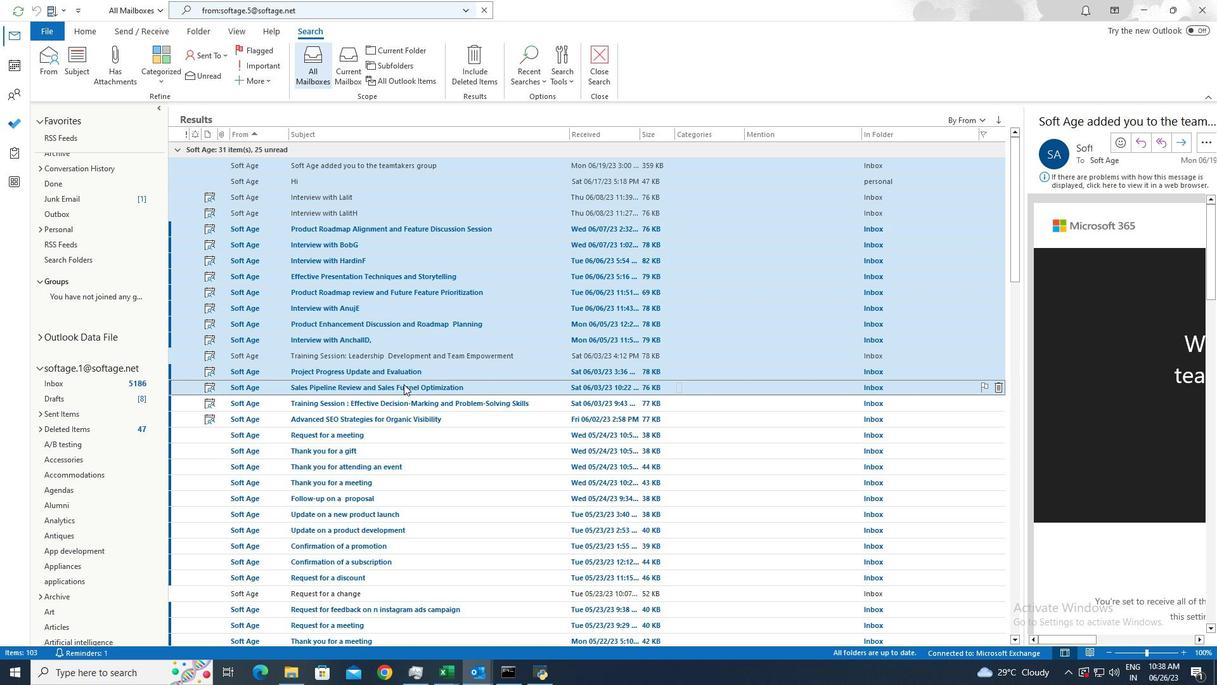 
Action: Mouse pressed left at (411, 400)
Screenshot: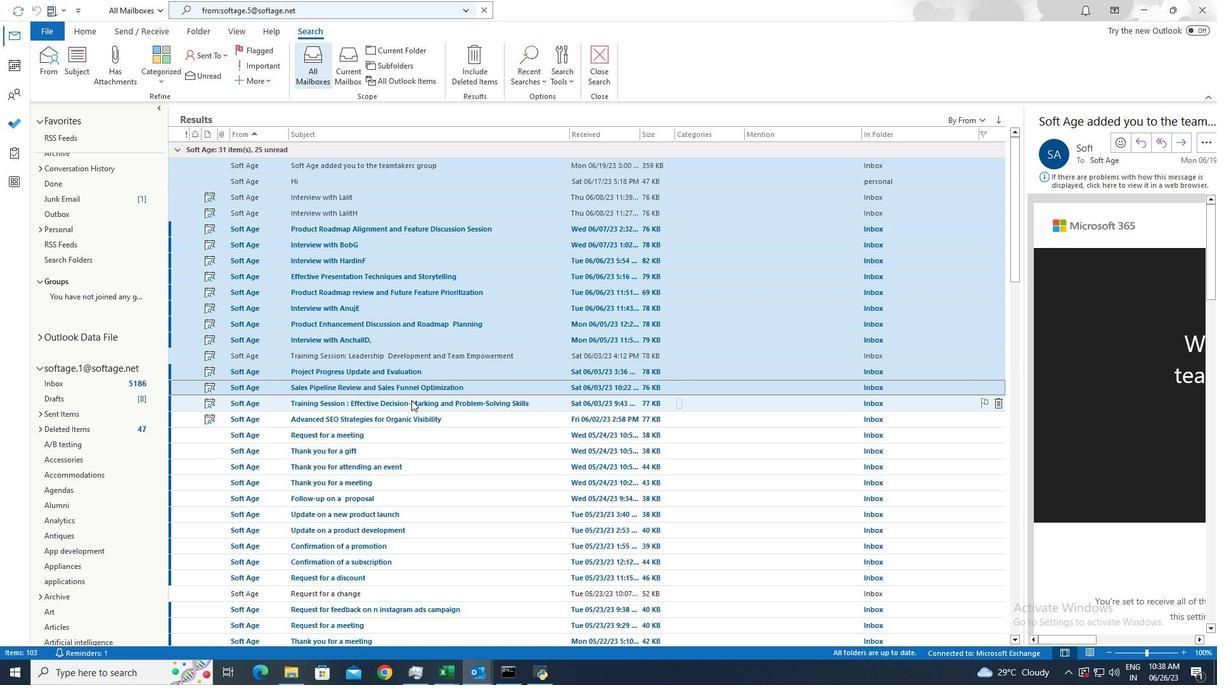 
Action: Mouse moved to (413, 414)
Screenshot: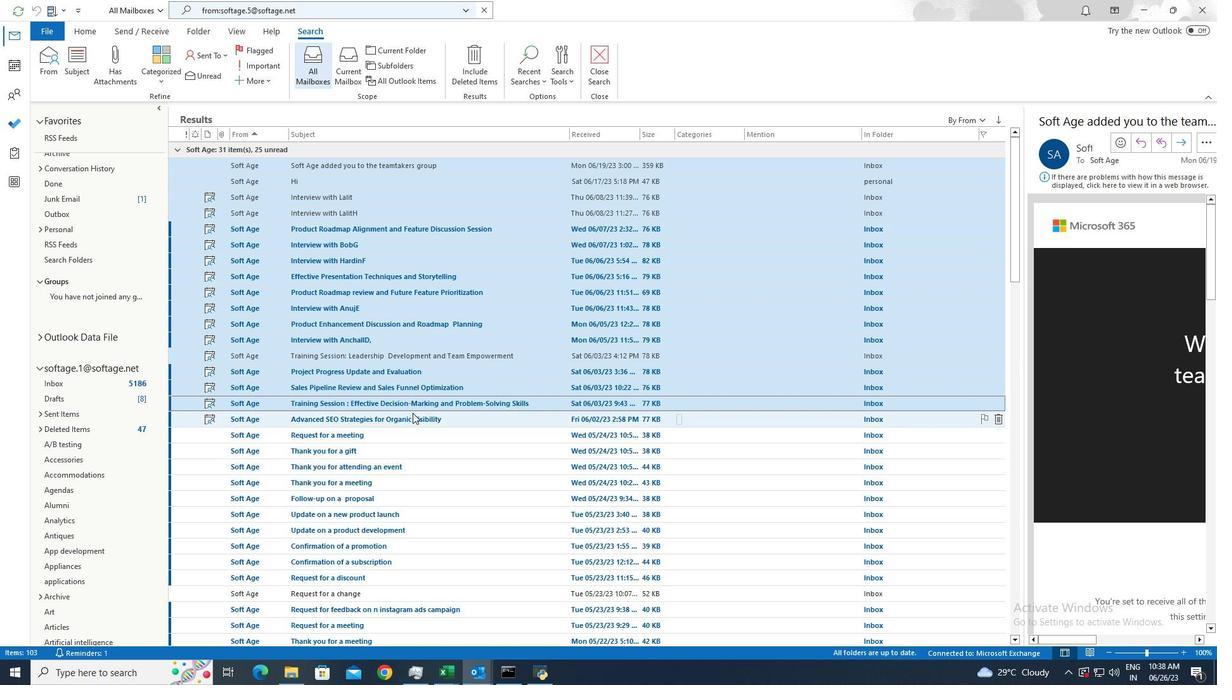 
Action: Mouse pressed left at (413, 414)
Screenshot: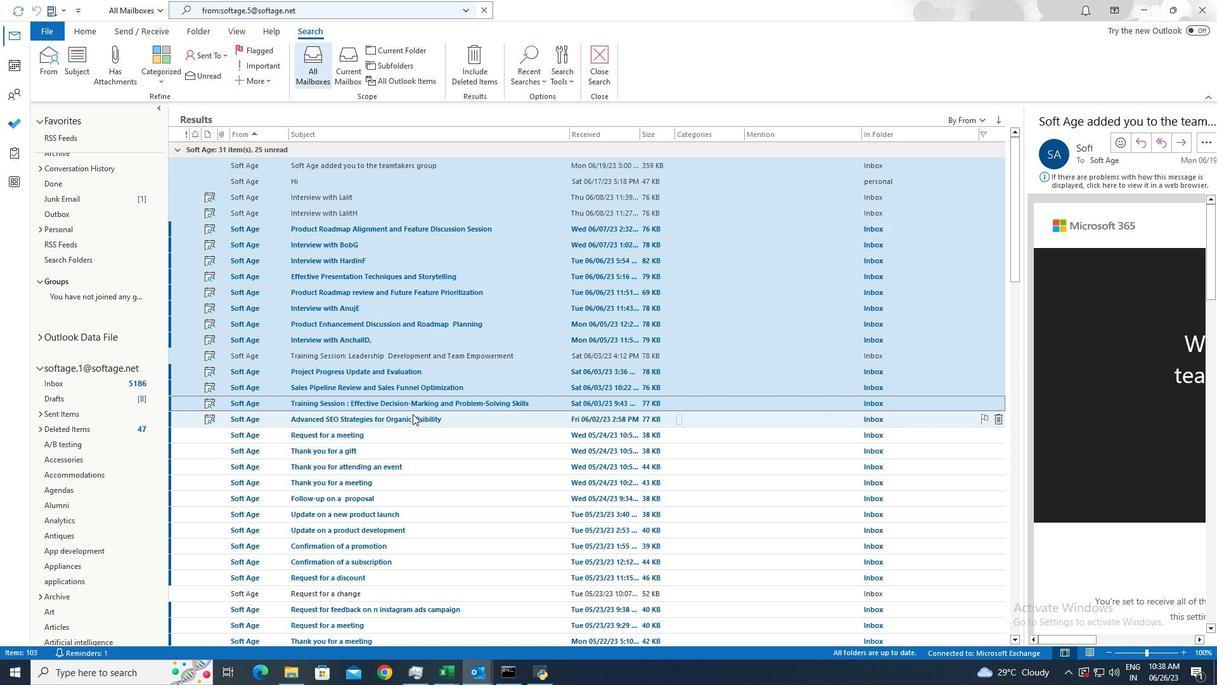 
Action: Mouse moved to (405, 426)
Screenshot: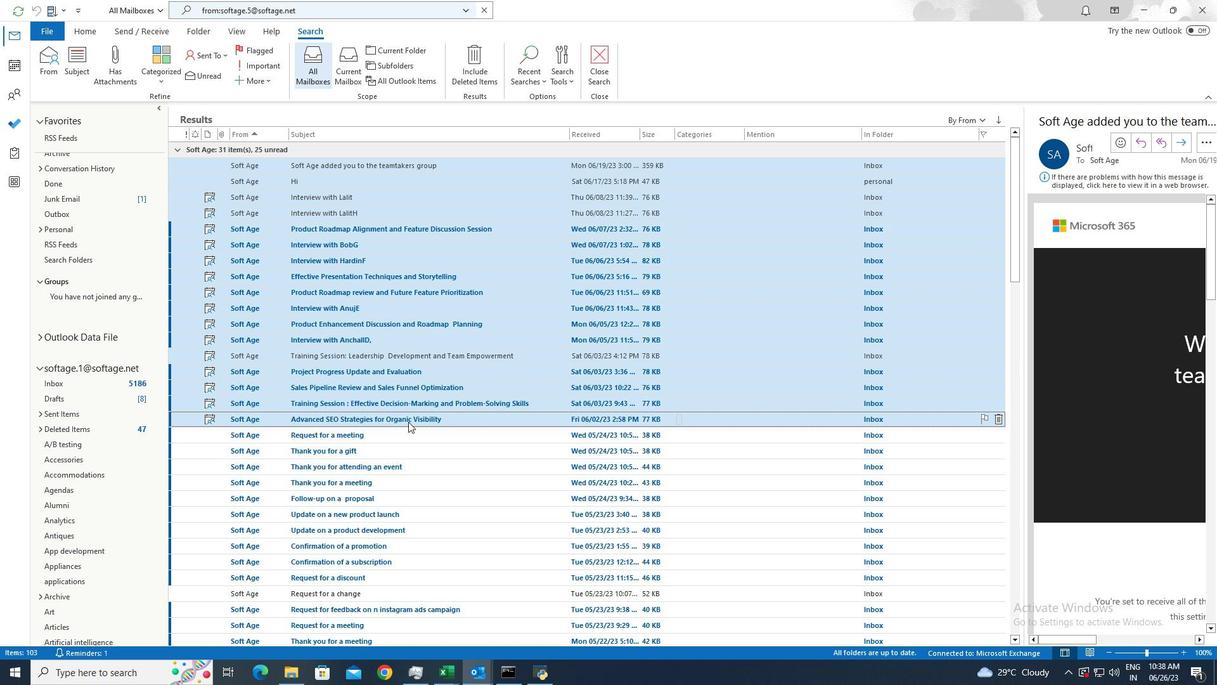 
Action: Mouse pressed left at (405, 426)
Screenshot: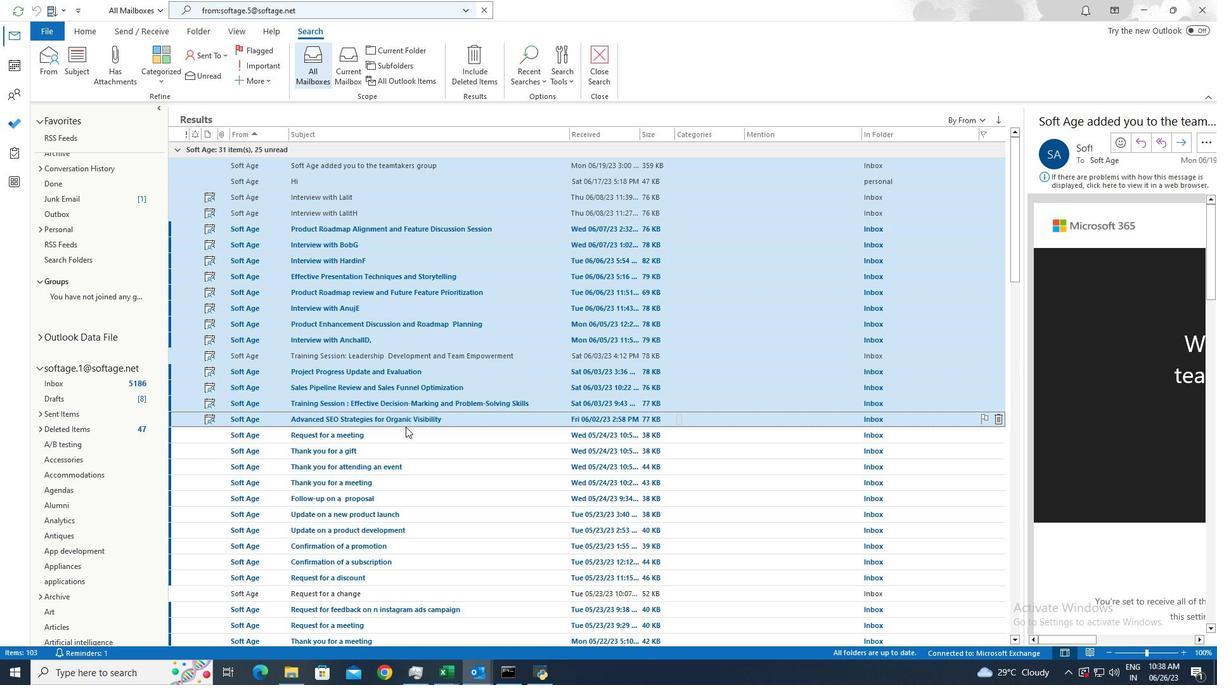 
Action: Mouse moved to (407, 430)
Screenshot: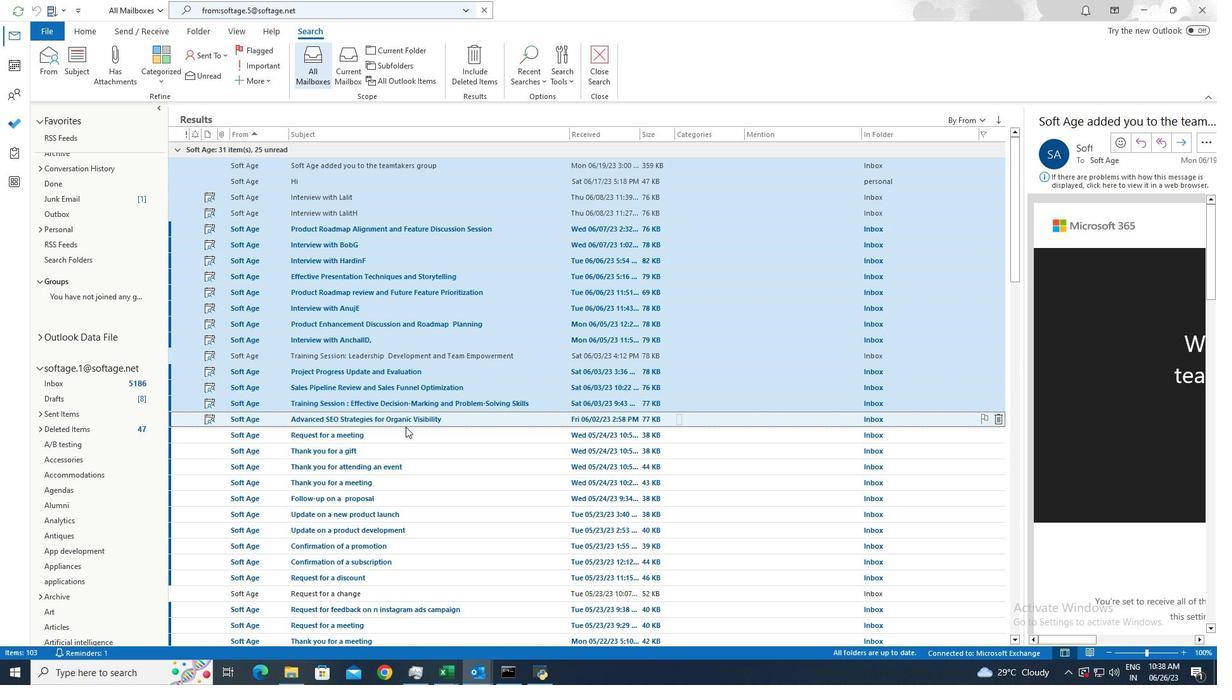 
Action: Mouse pressed left at (407, 430)
Screenshot: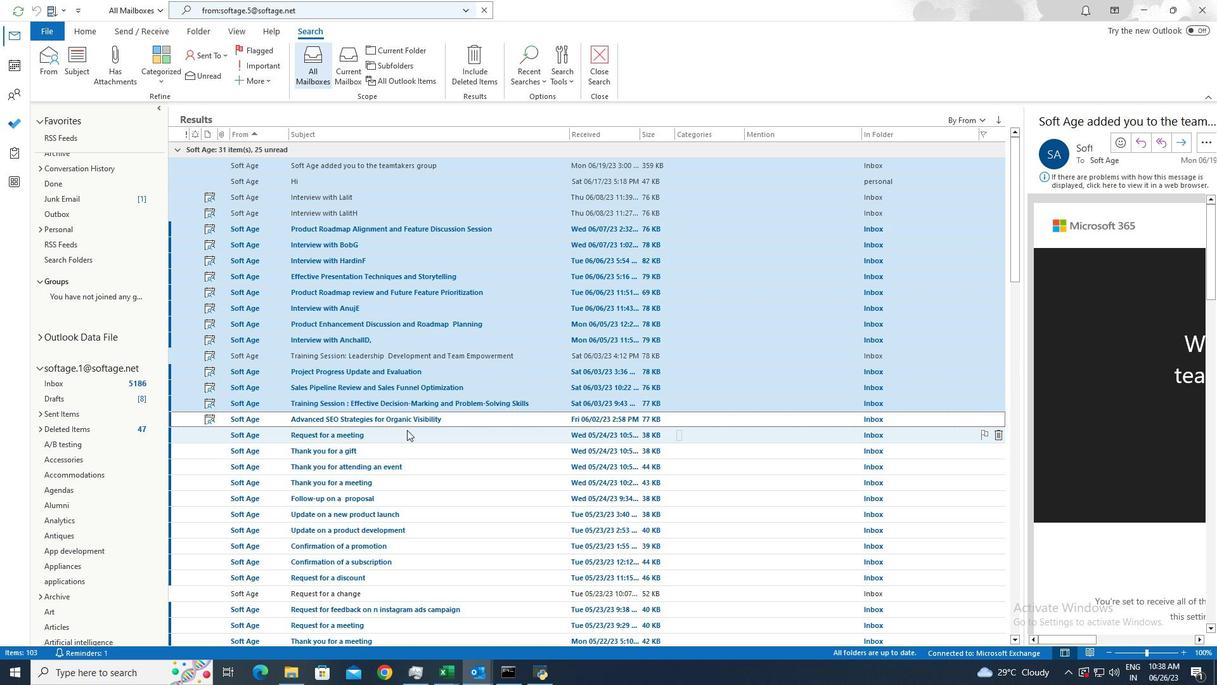 
Action: Mouse moved to (410, 416)
Screenshot: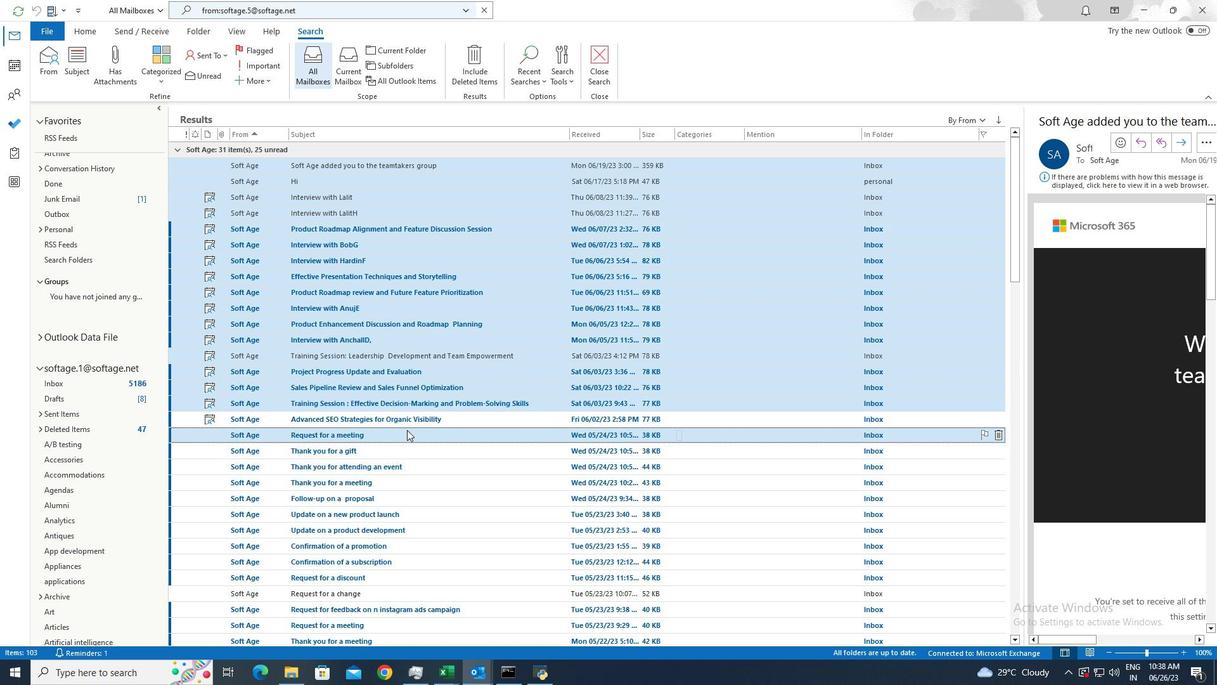 
Action: Mouse pressed left at (410, 416)
Screenshot: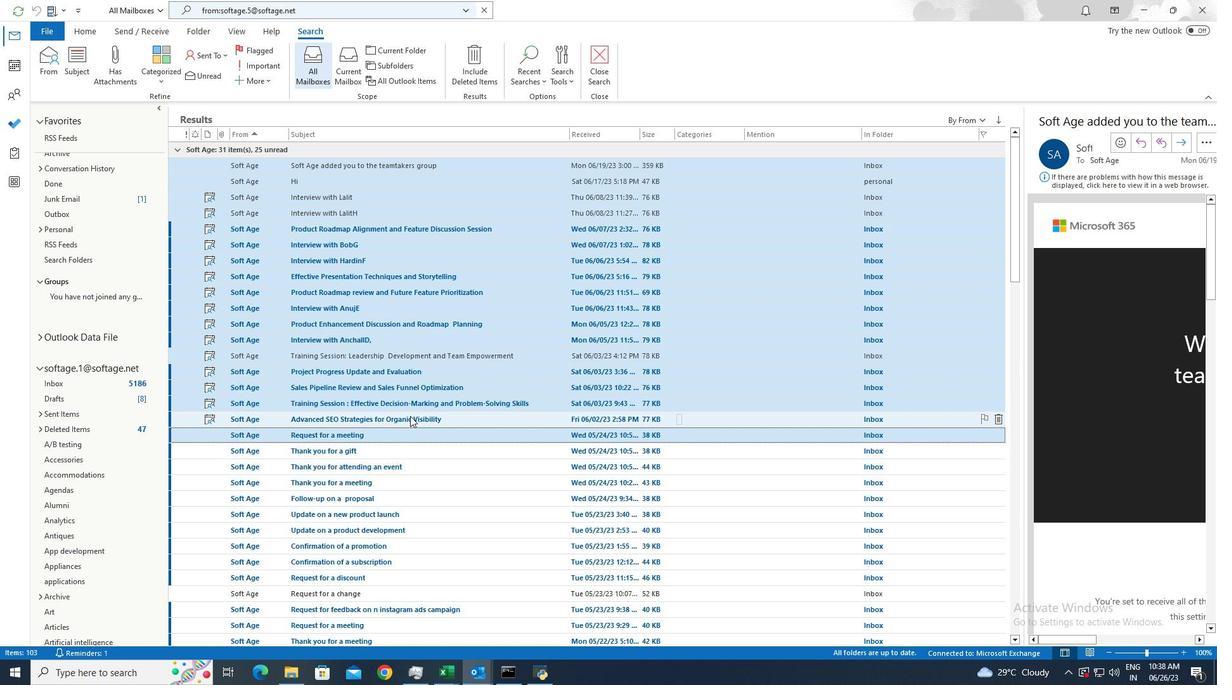 
Action: Mouse moved to (407, 444)
Screenshot: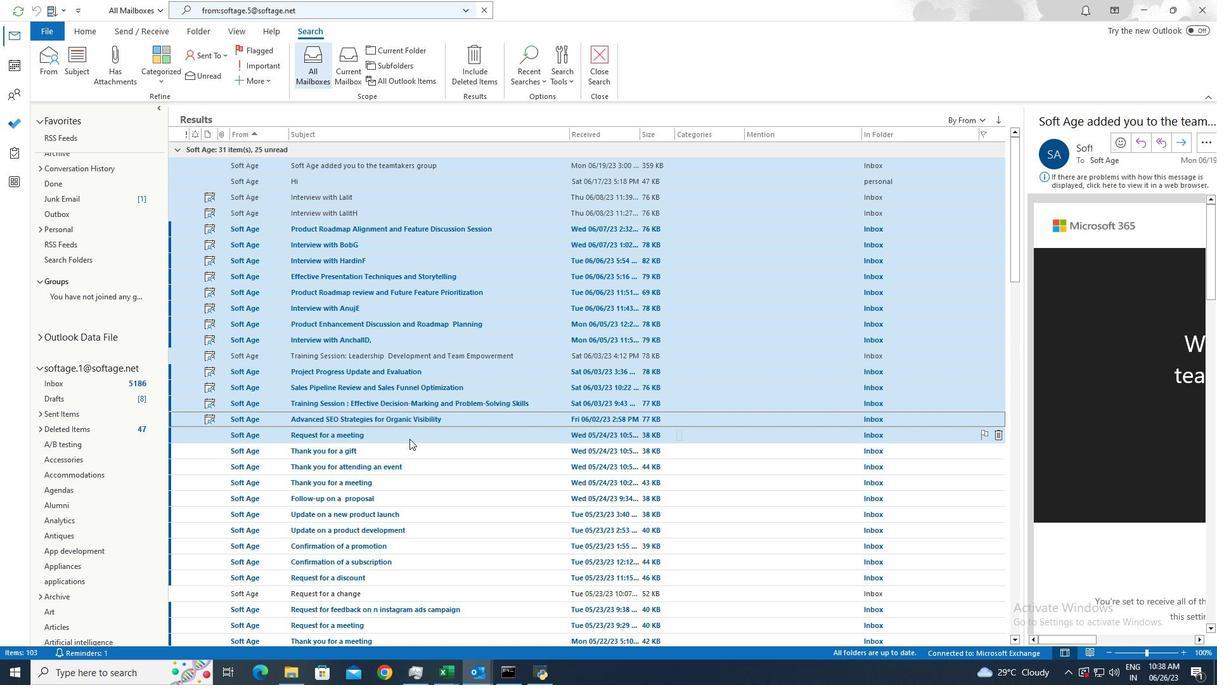
Action: Mouse pressed left at (407, 444)
Screenshot: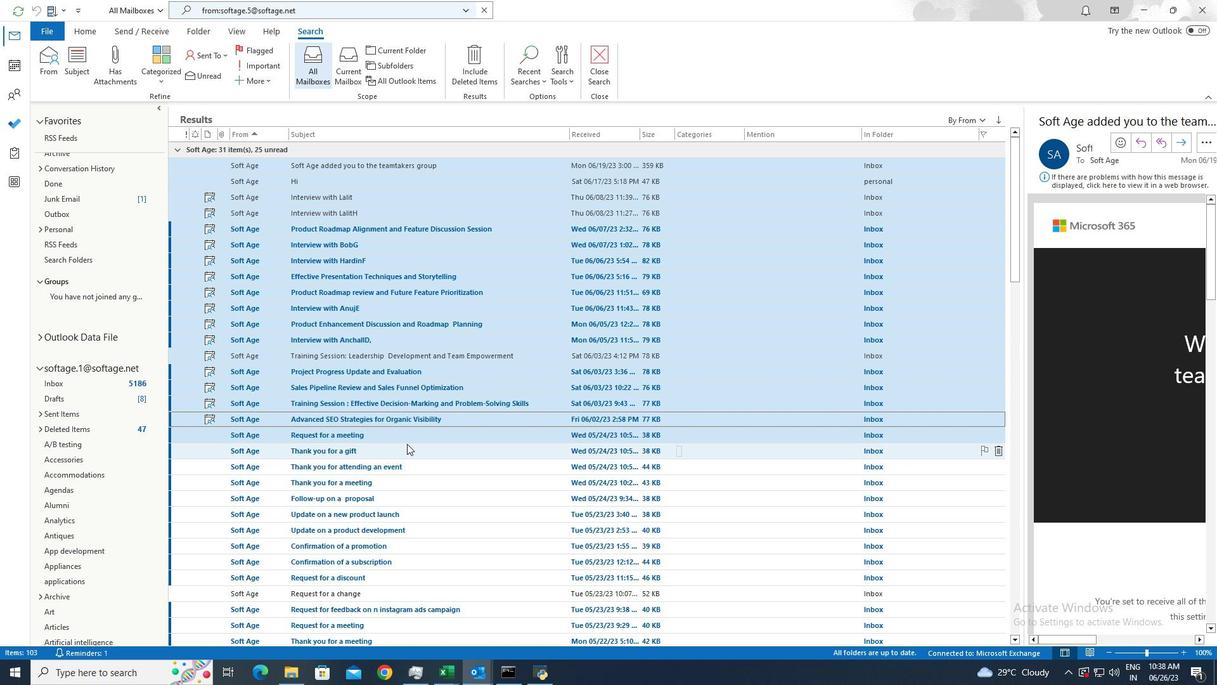 
Action: Mouse moved to (408, 459)
Screenshot: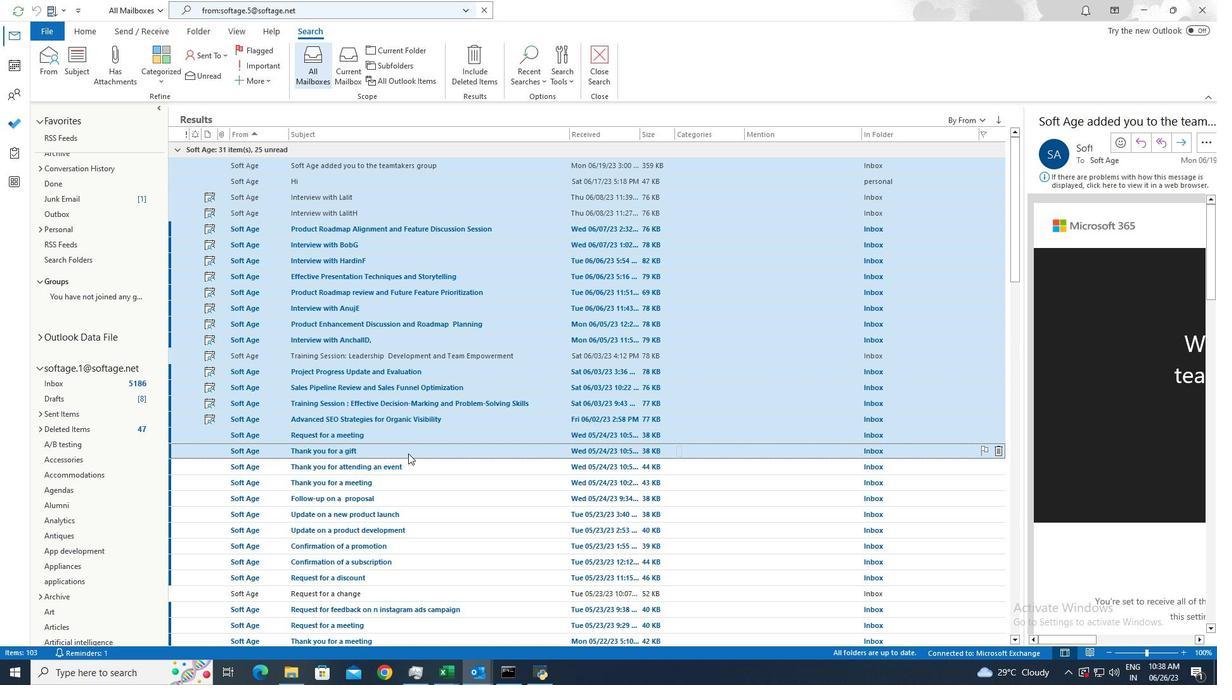 
Action: Mouse pressed left at (408, 459)
Screenshot: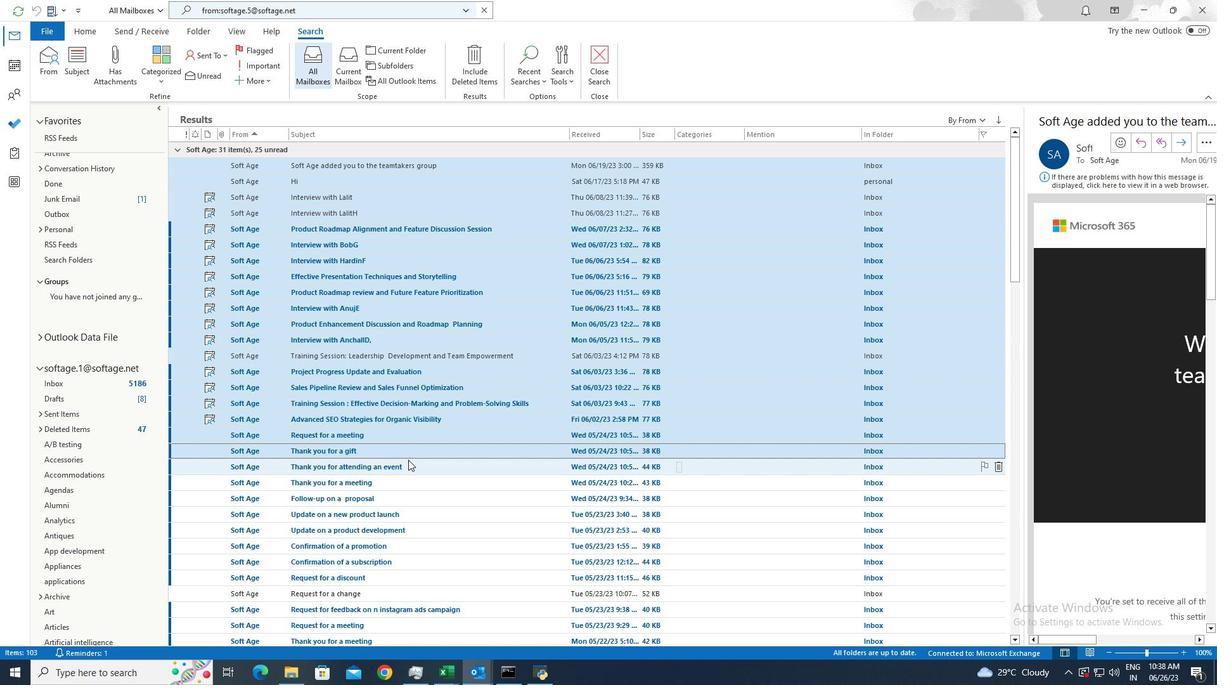 
Action: Mouse moved to (405, 474)
Screenshot: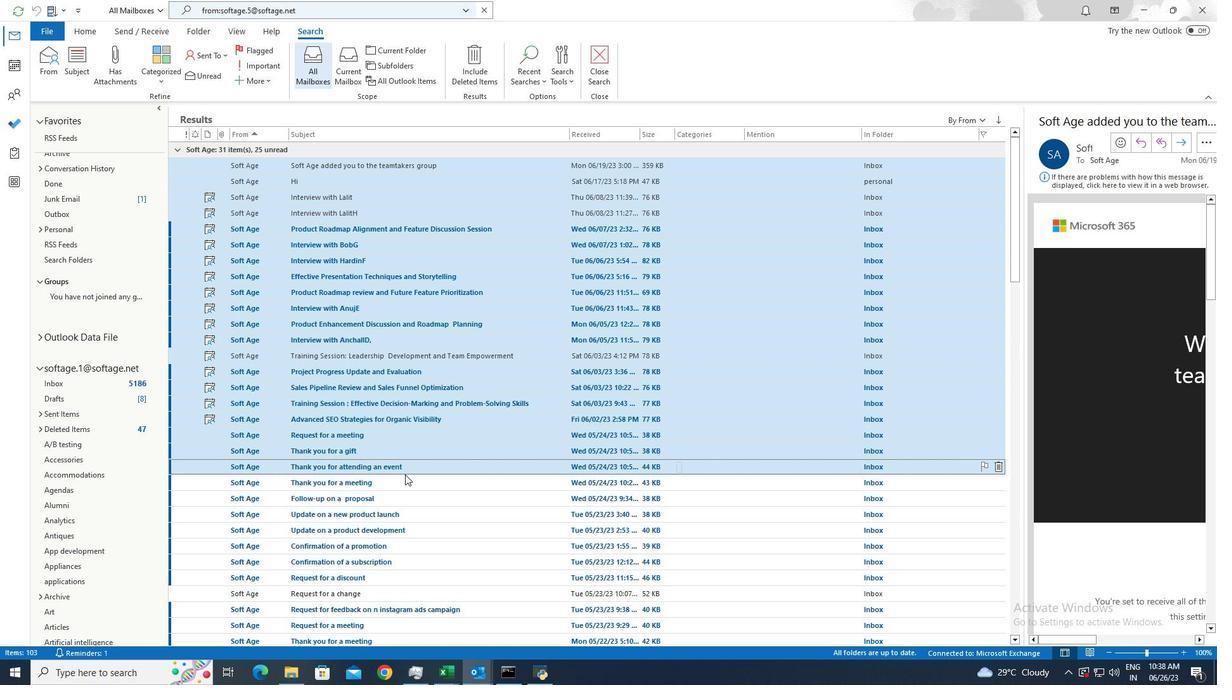 
Action: Mouse pressed left at (405, 474)
Screenshot: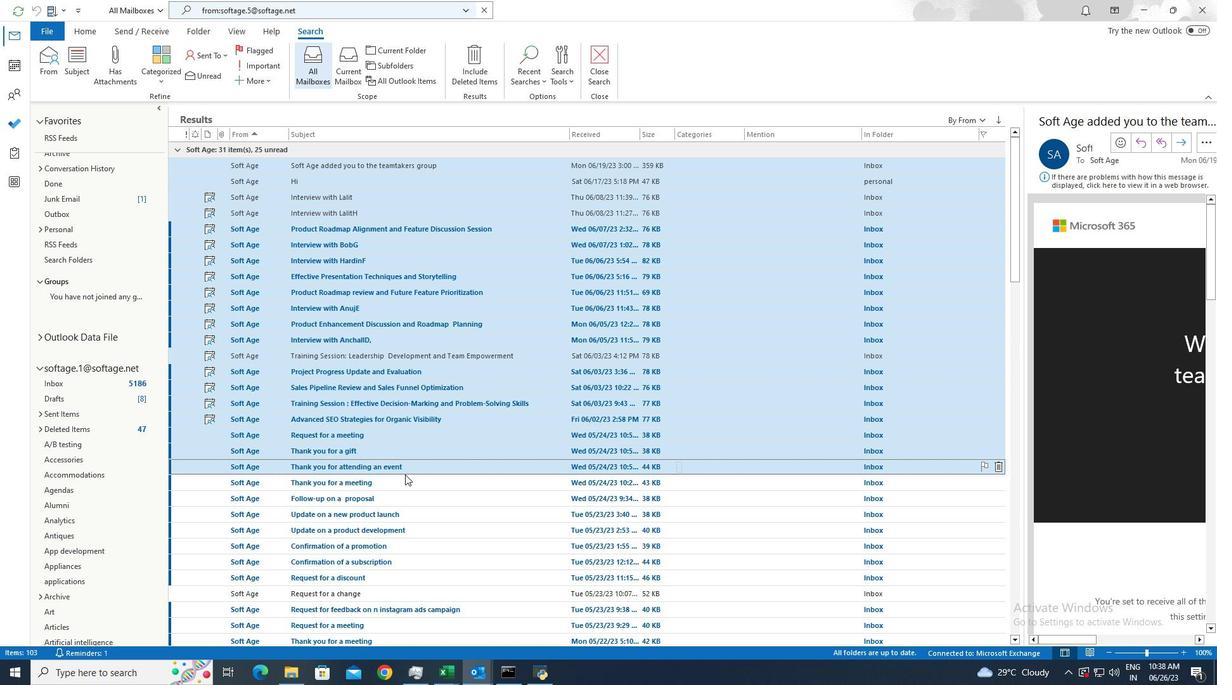 
Action: Mouse moved to (410, 483)
Screenshot: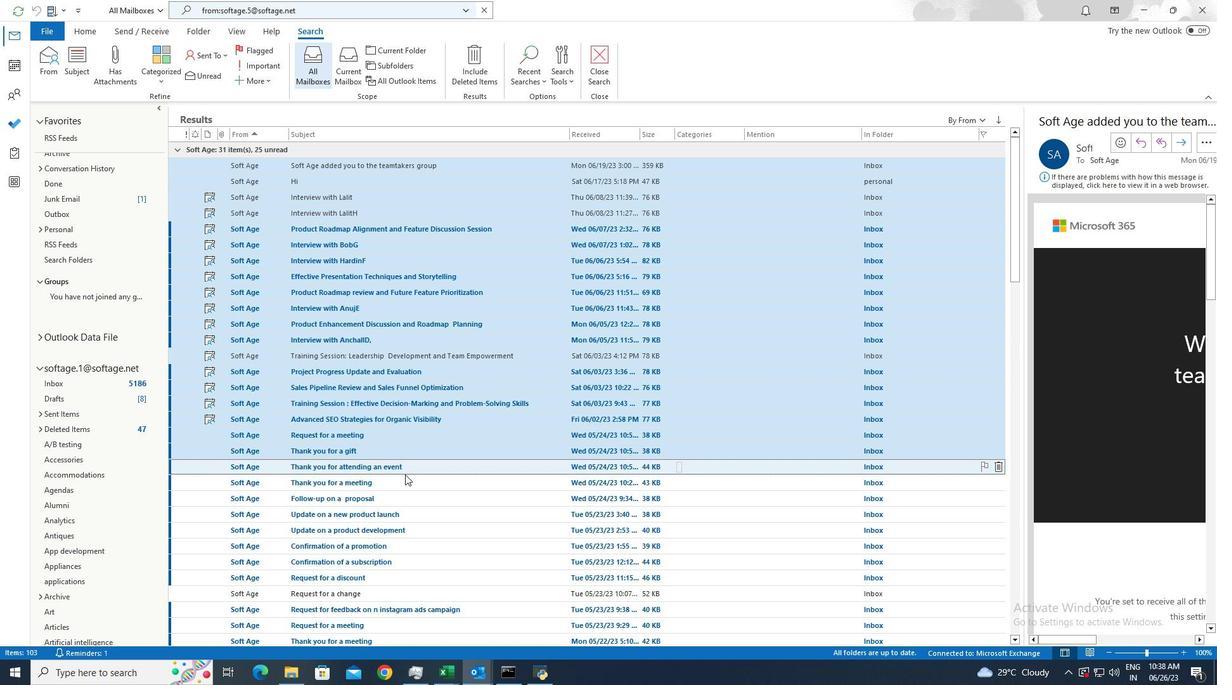 
Action: Mouse pressed left at (410, 483)
Screenshot: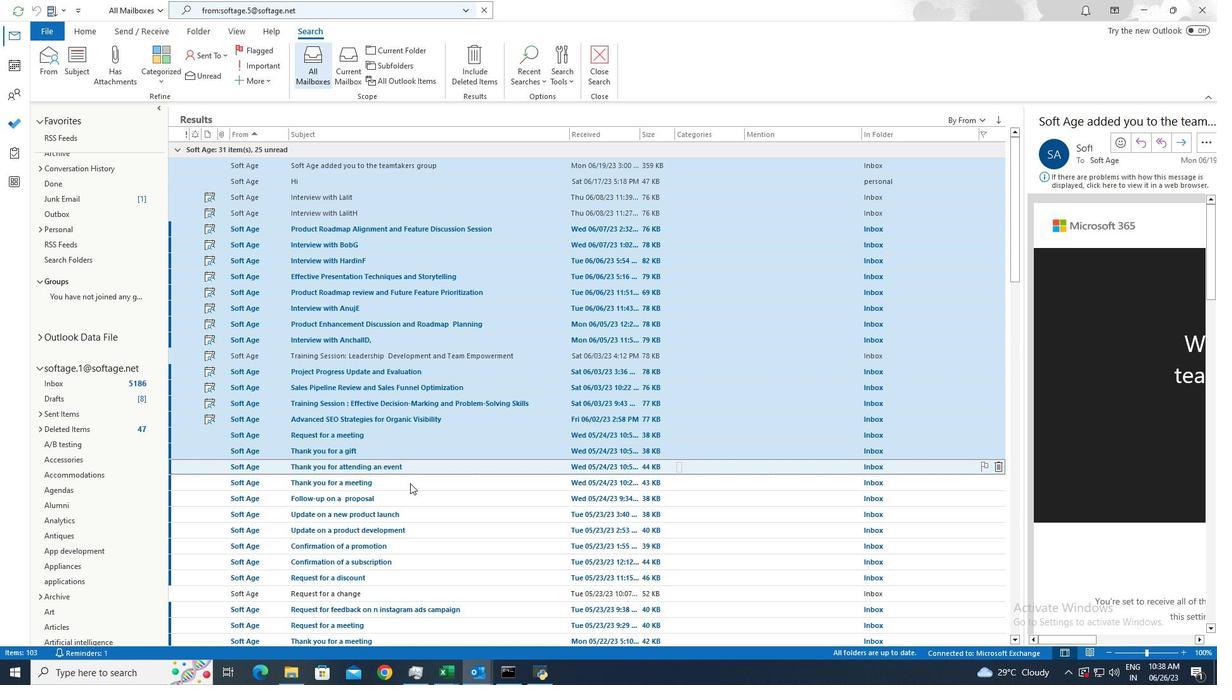 
Action: Mouse moved to (409, 461)
Screenshot: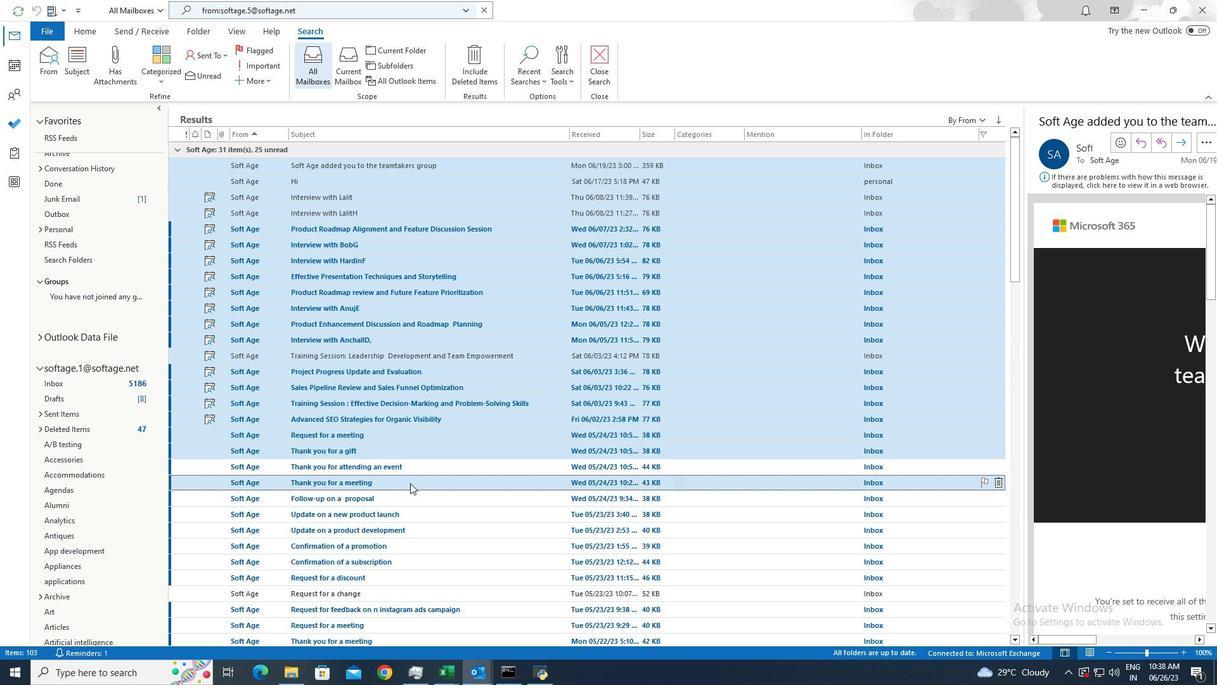 
Action: Mouse pressed left at (409, 461)
Screenshot: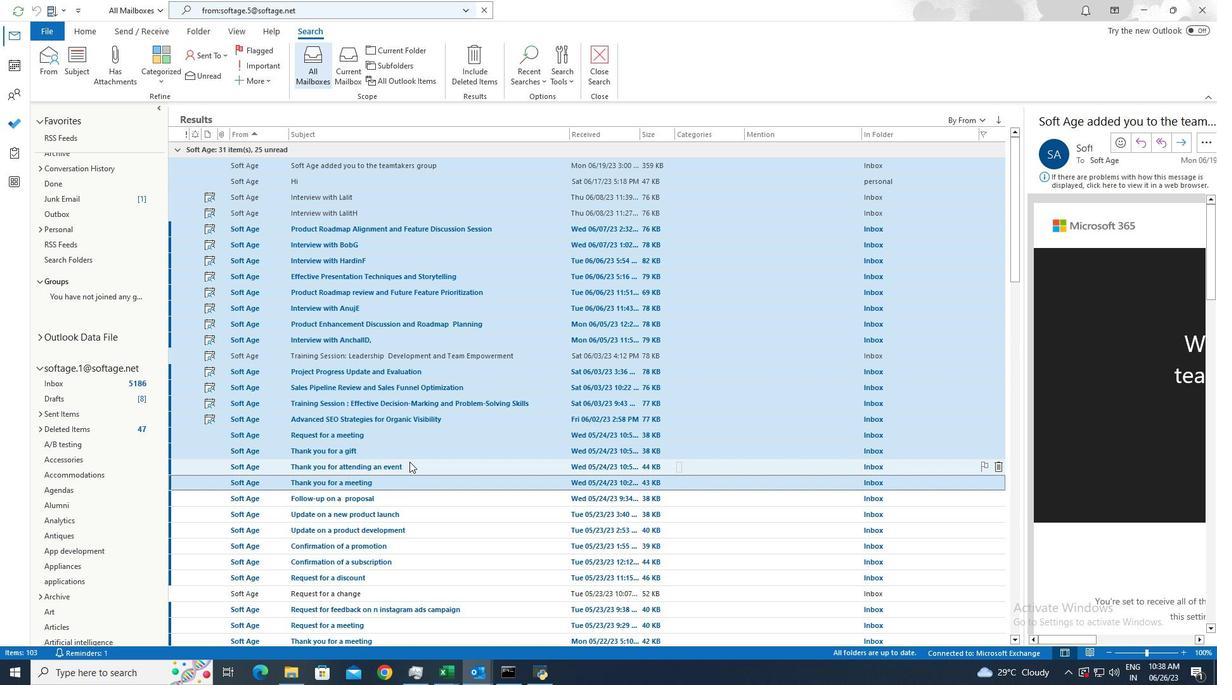 
Action: Mouse moved to (409, 498)
Screenshot: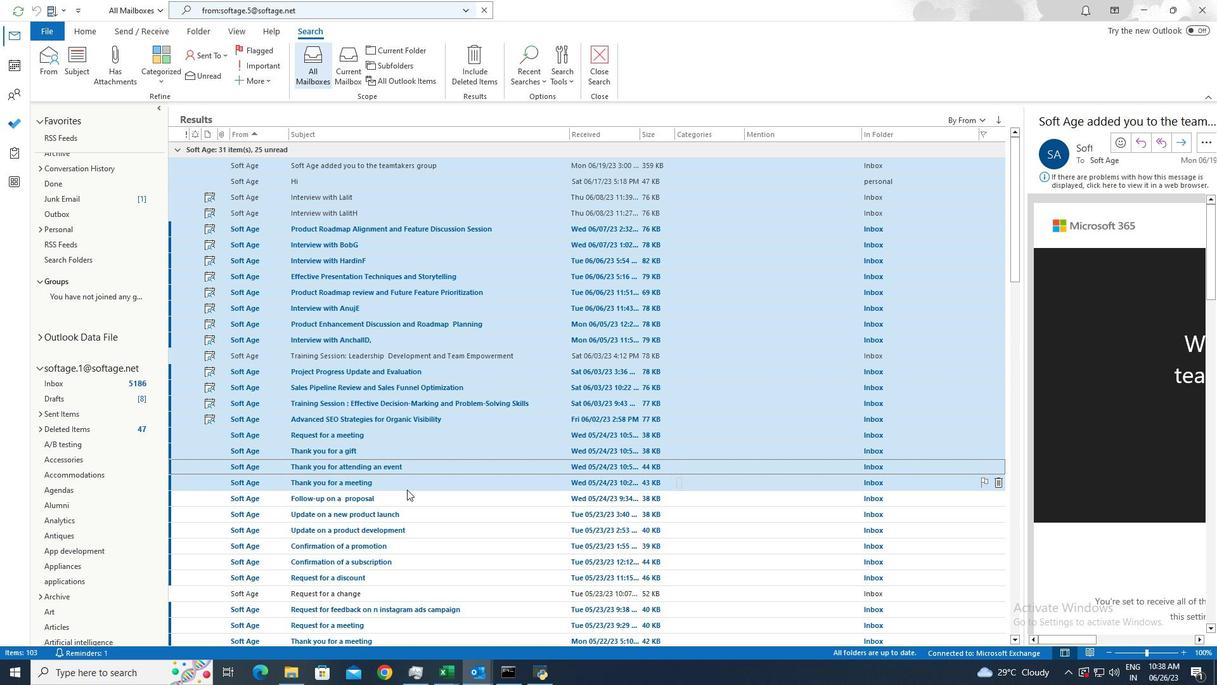 
Action: Mouse pressed left at (409, 498)
Screenshot: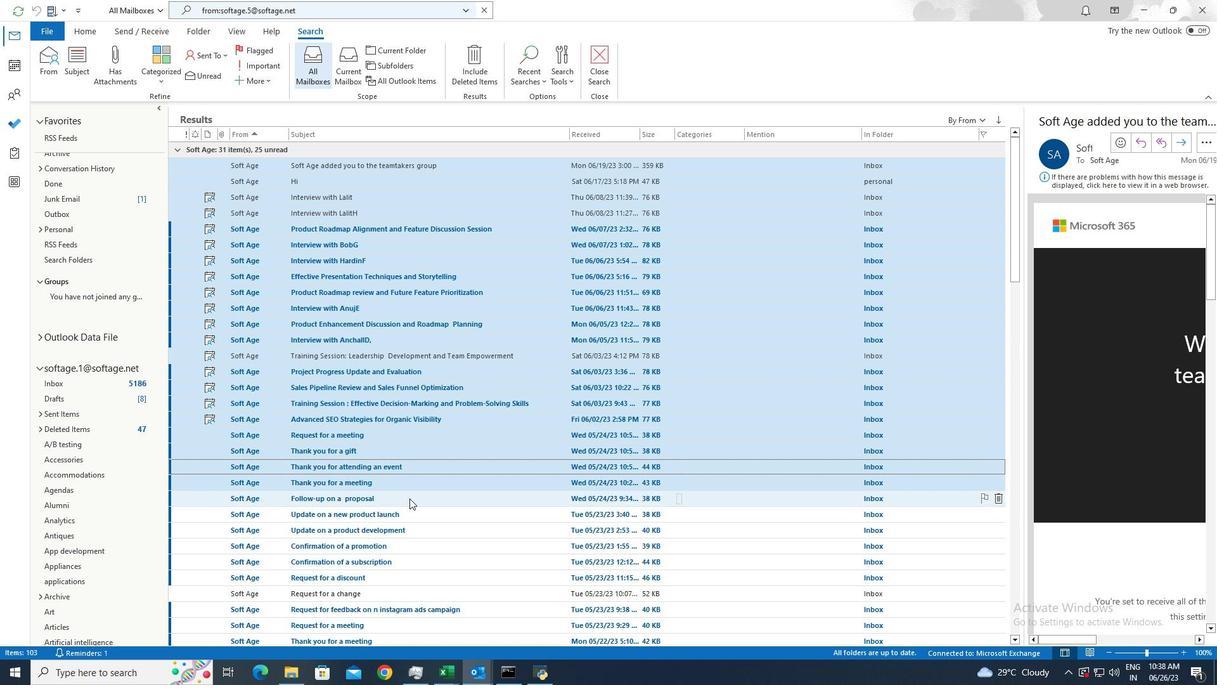 
Action: Mouse moved to (412, 508)
Screenshot: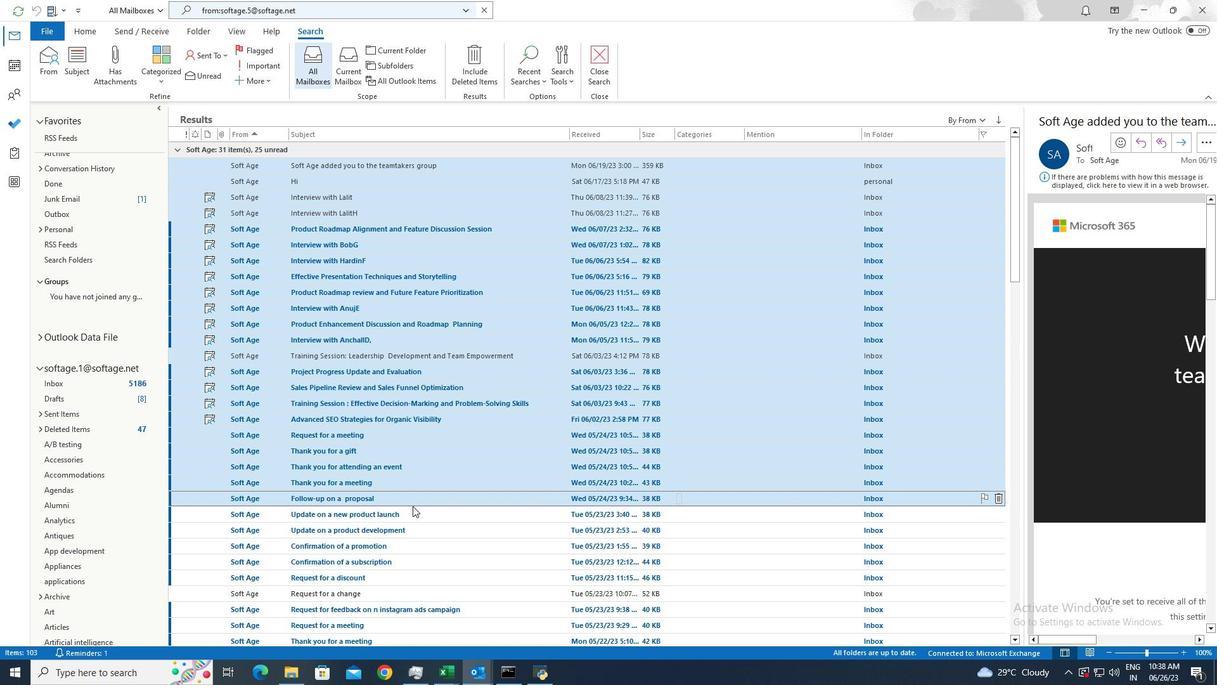 
Action: Mouse pressed left at (412, 508)
Screenshot: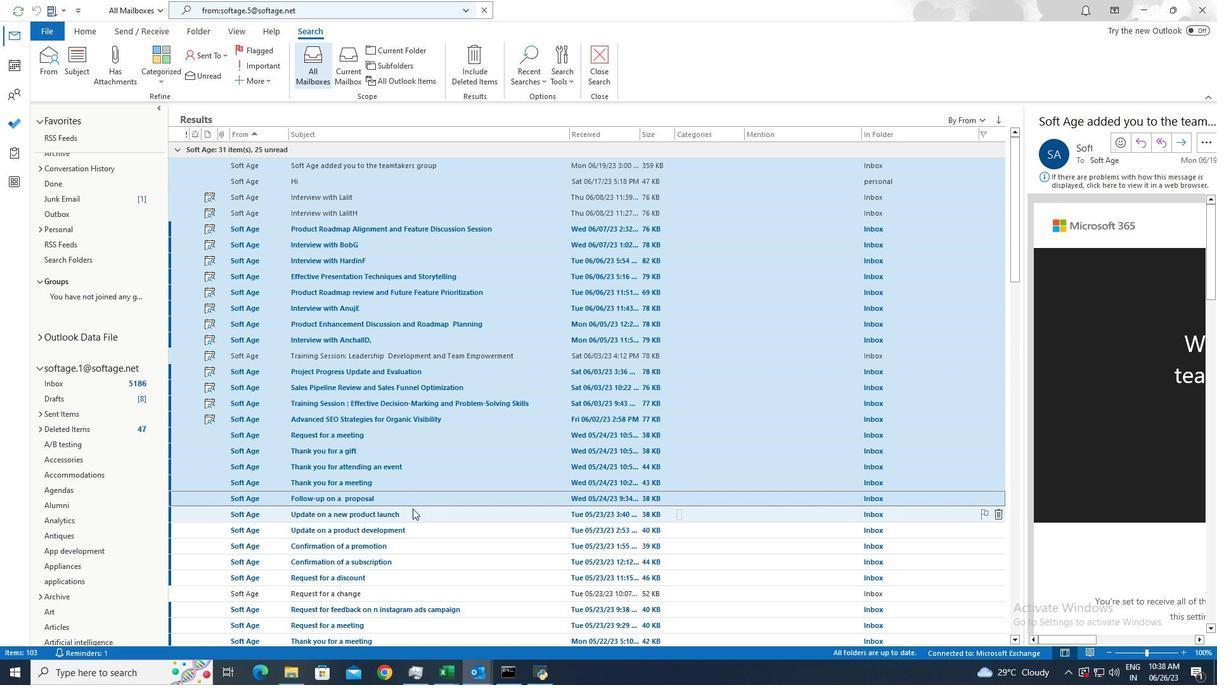 
Action: Mouse moved to (408, 532)
Screenshot: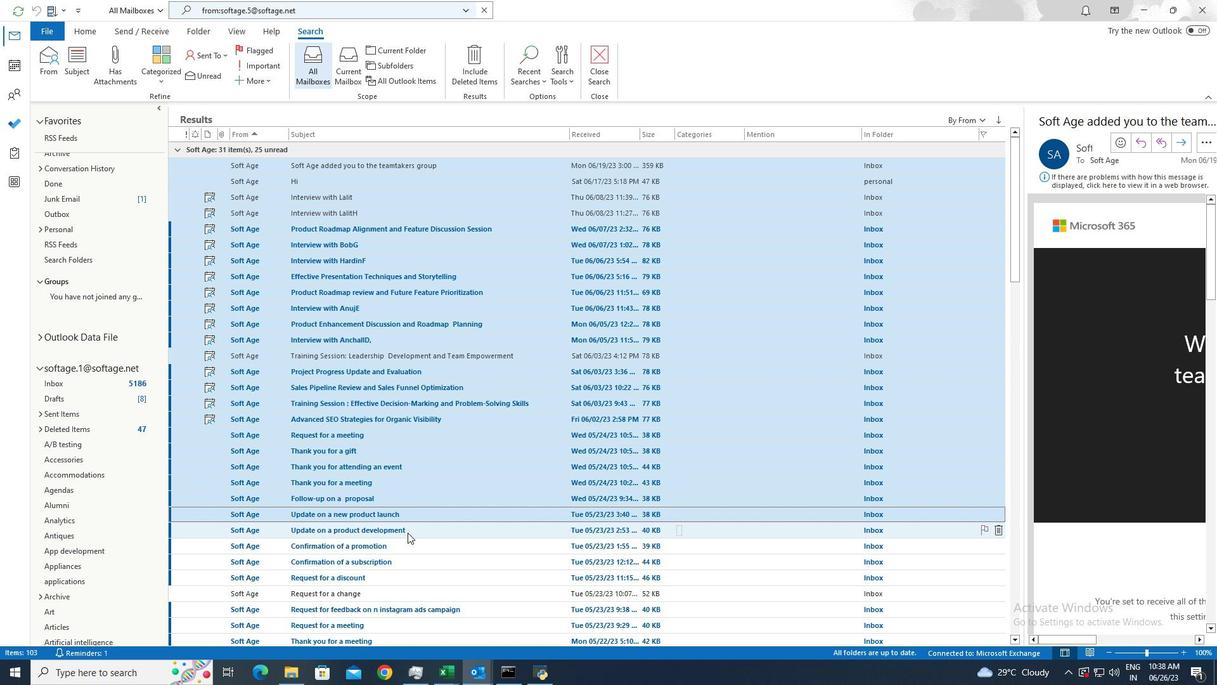 
Action: Mouse pressed left at (408, 532)
Screenshot: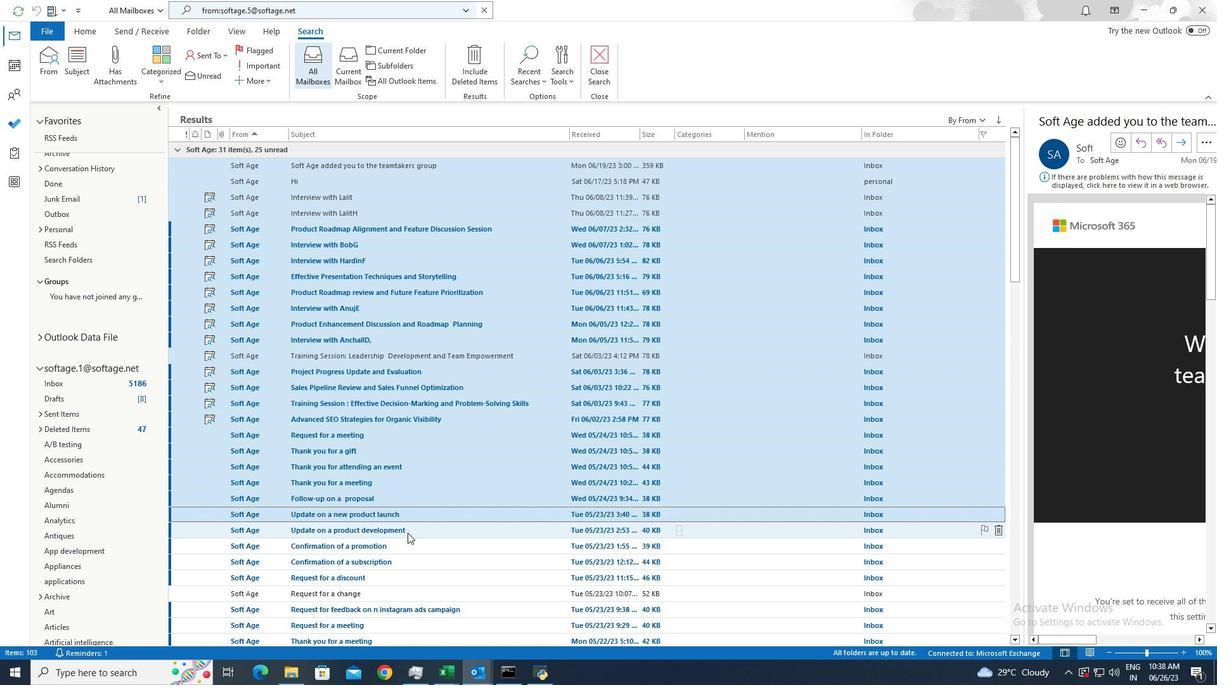 
Action: Mouse moved to (411, 549)
Screenshot: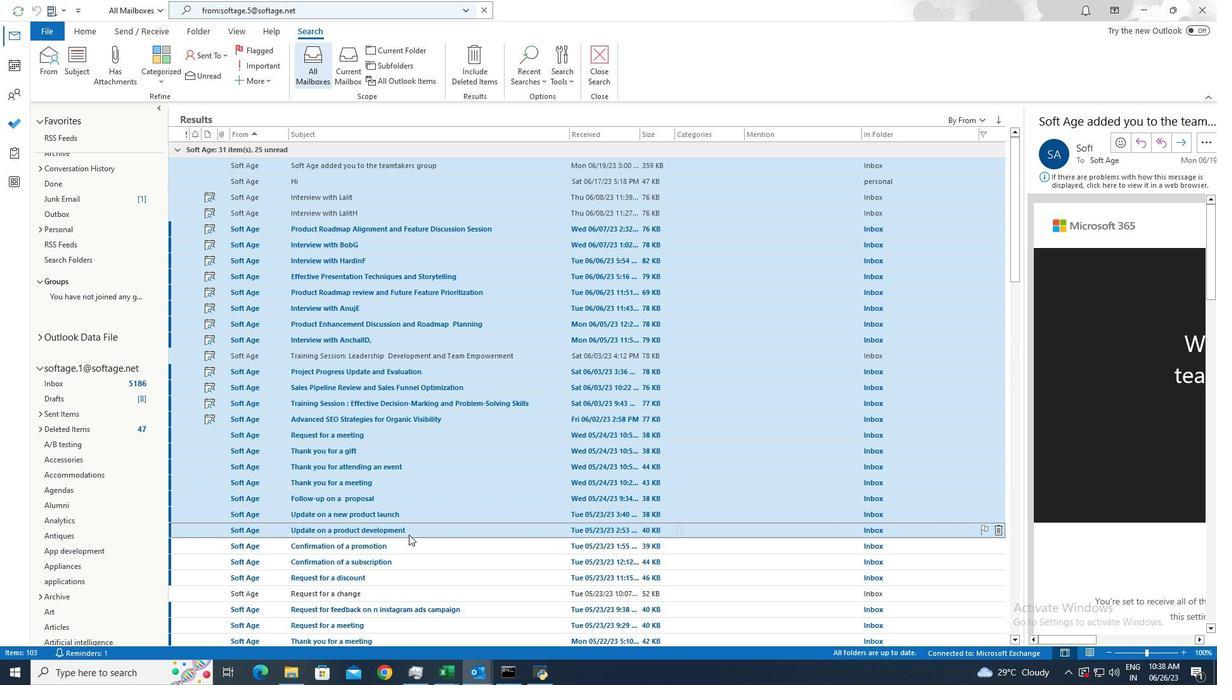 
Action: Mouse pressed left at (411, 549)
Screenshot: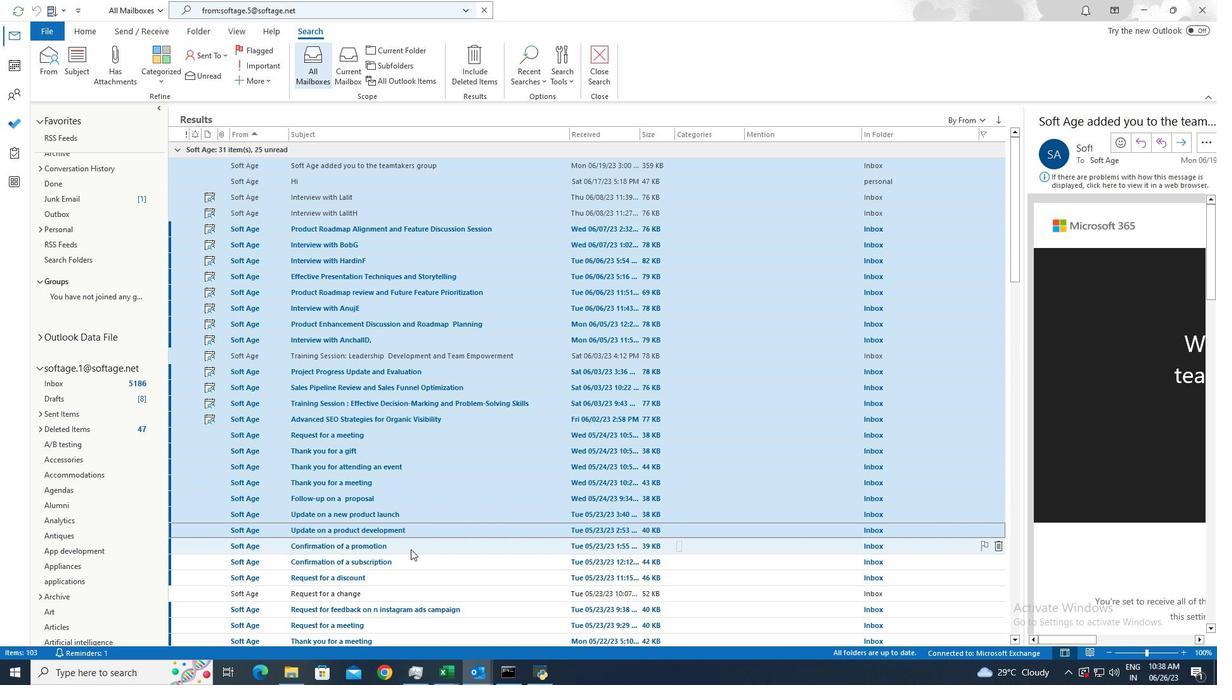
Action: Mouse moved to (411, 560)
Screenshot: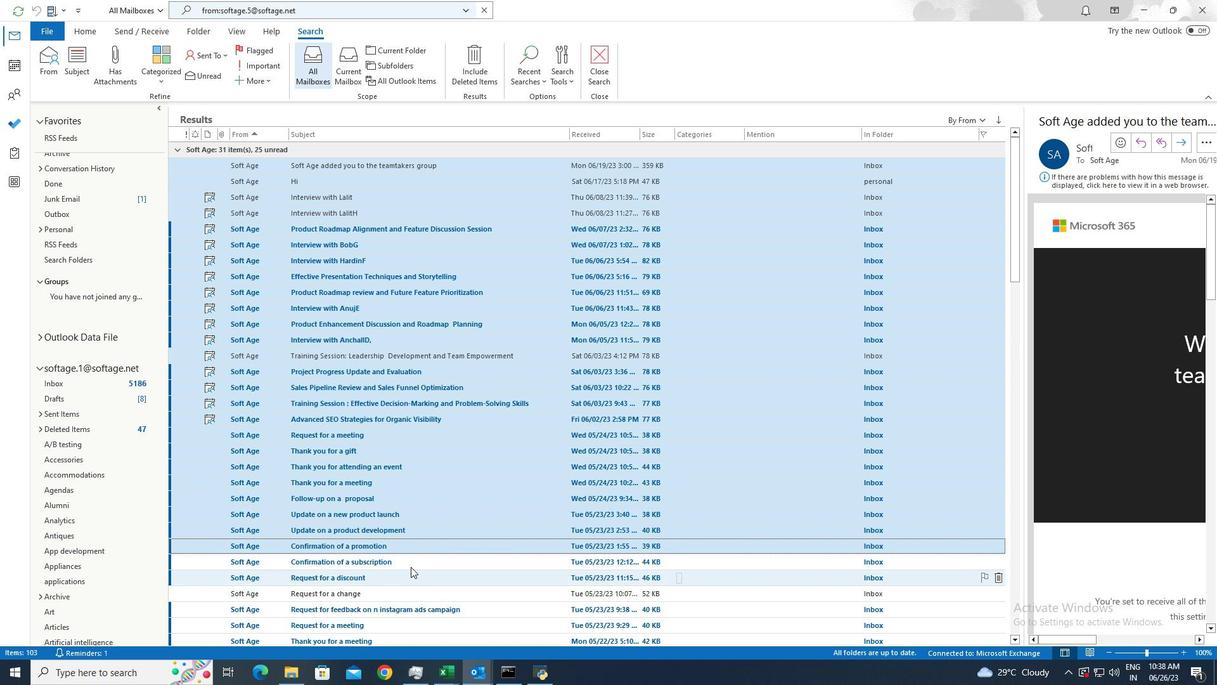 
Action: Mouse pressed left at (411, 560)
Screenshot: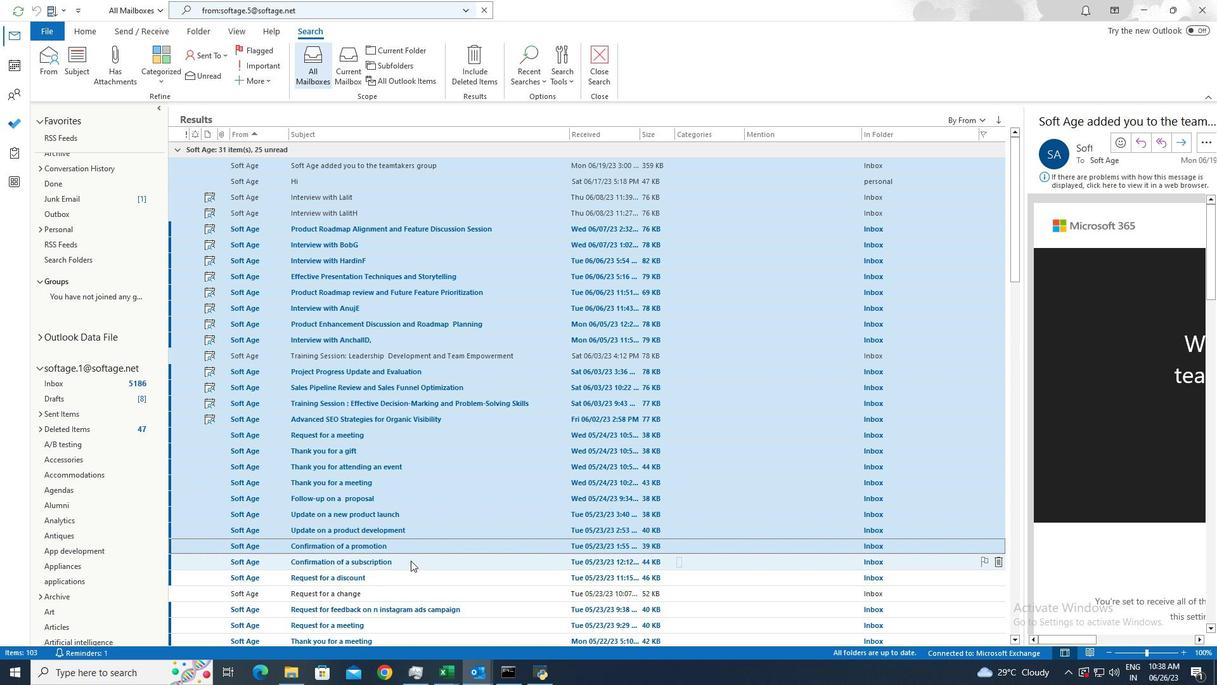 
Action: Mouse moved to (413, 584)
Screenshot: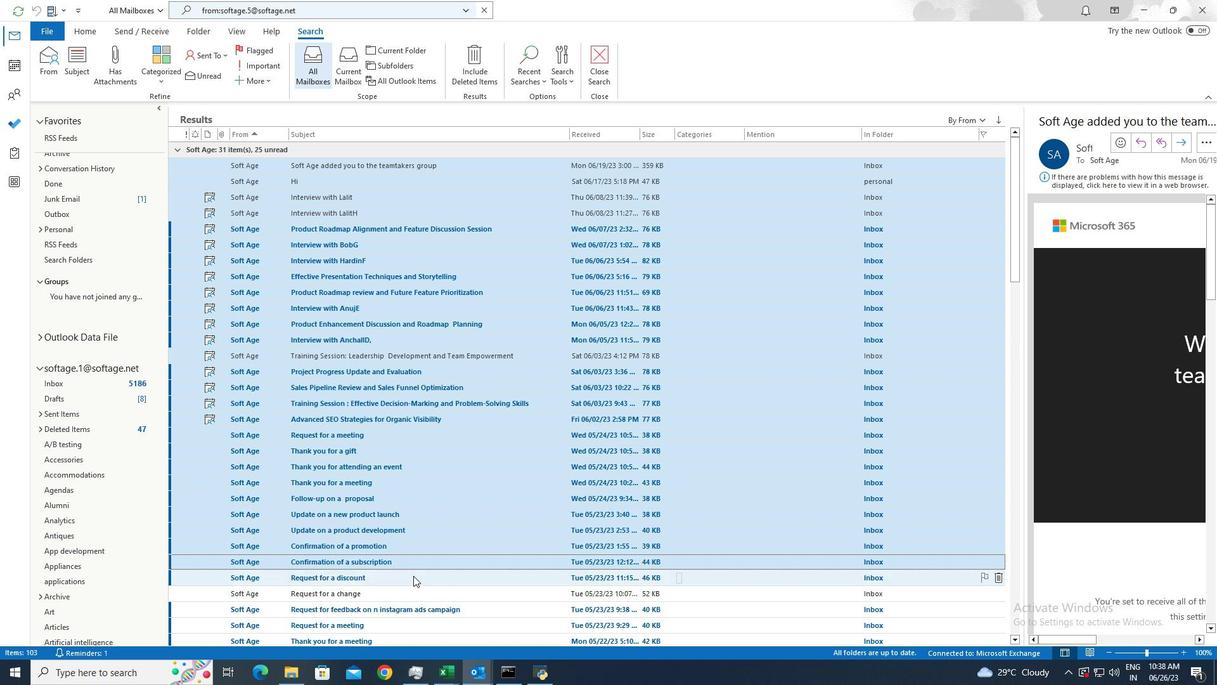 
Action: Mouse pressed left at (413, 584)
Screenshot: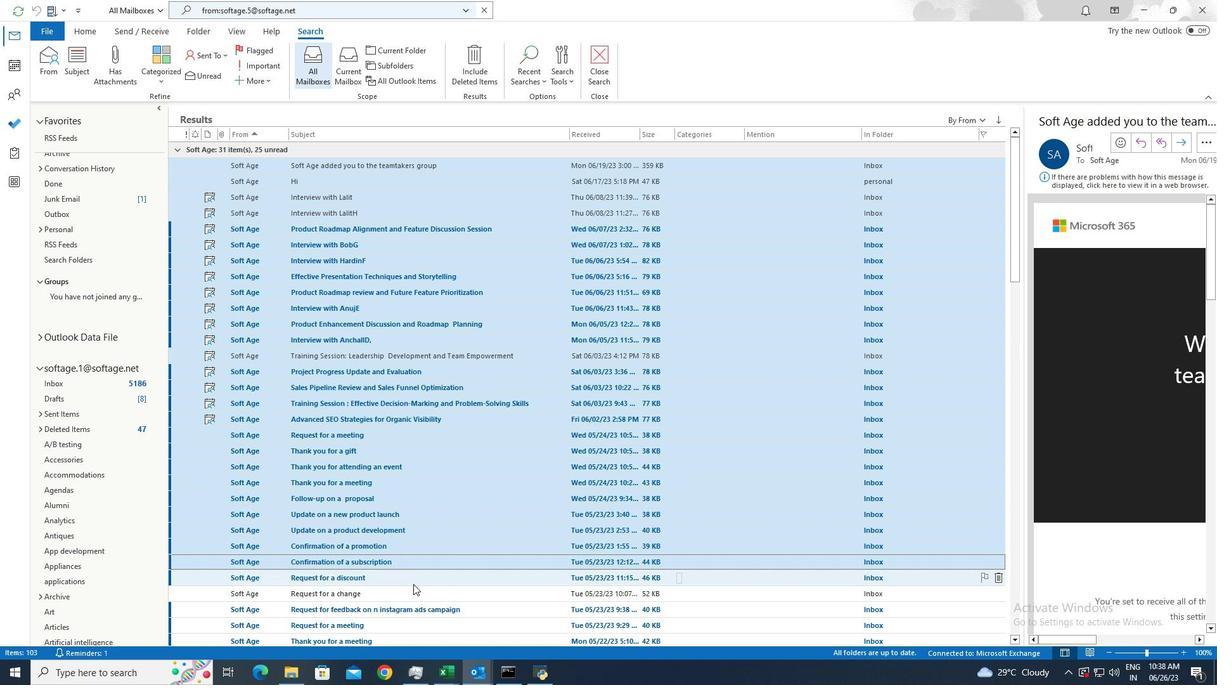 
Action: Mouse moved to (413, 593)
Screenshot: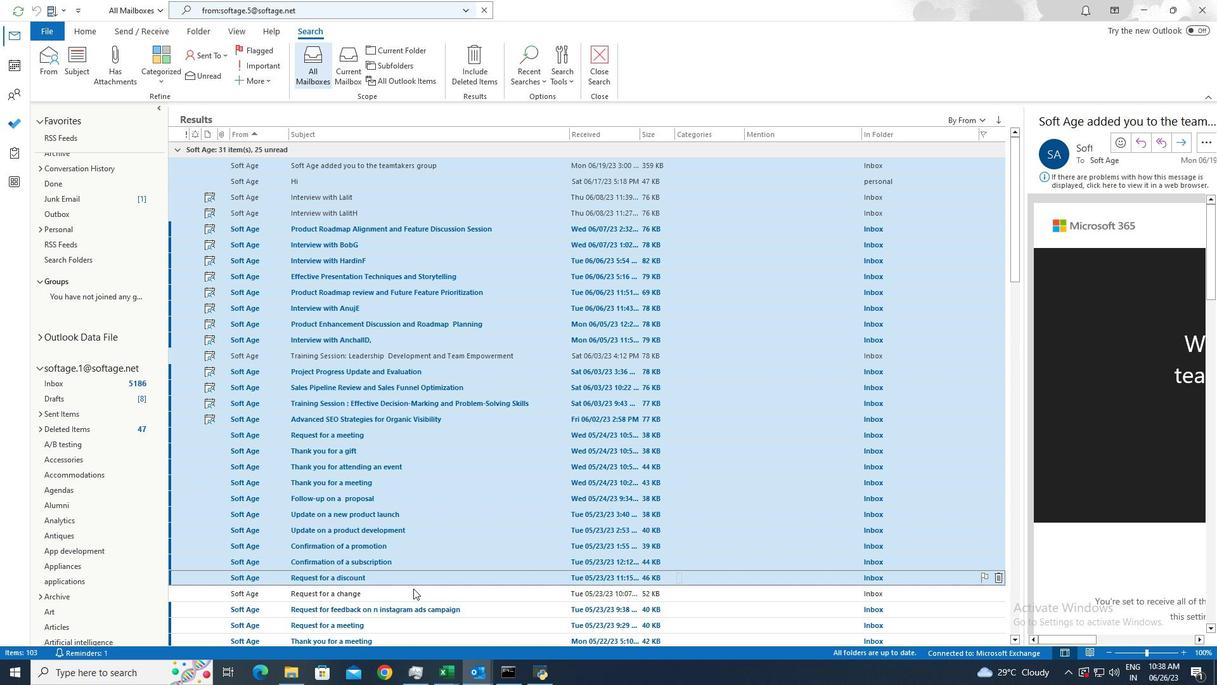 
Action: Mouse pressed left at (413, 593)
Screenshot: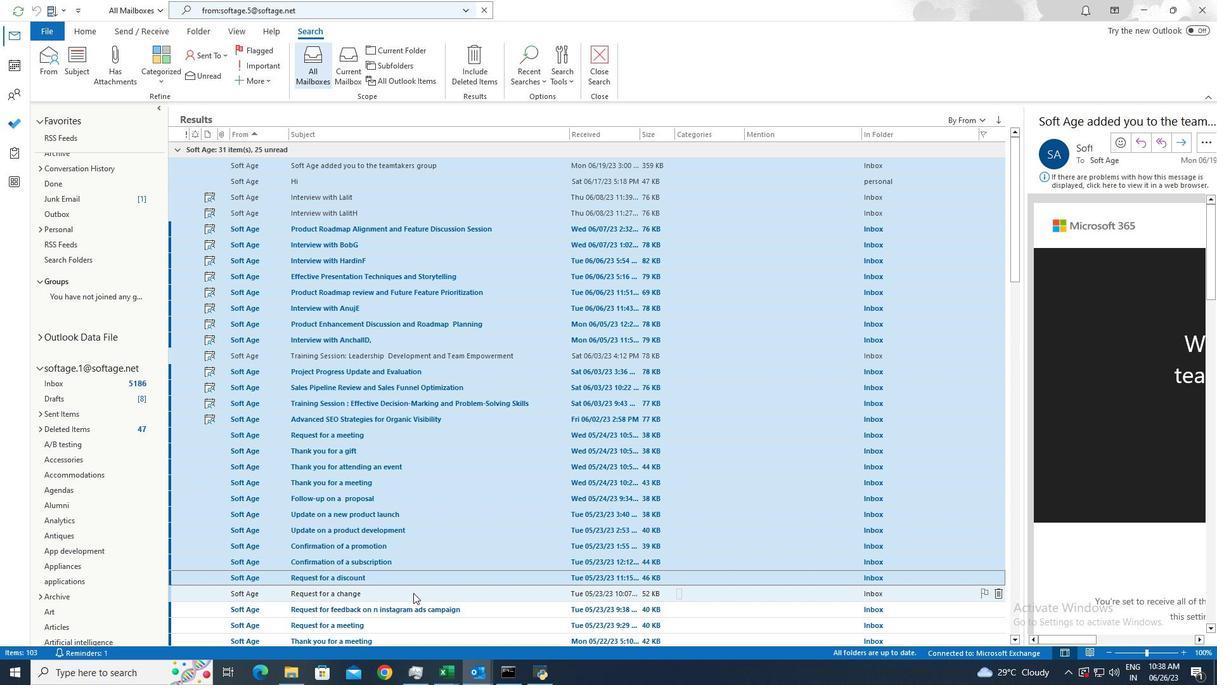 
Action: Mouse moved to (413, 605)
Screenshot: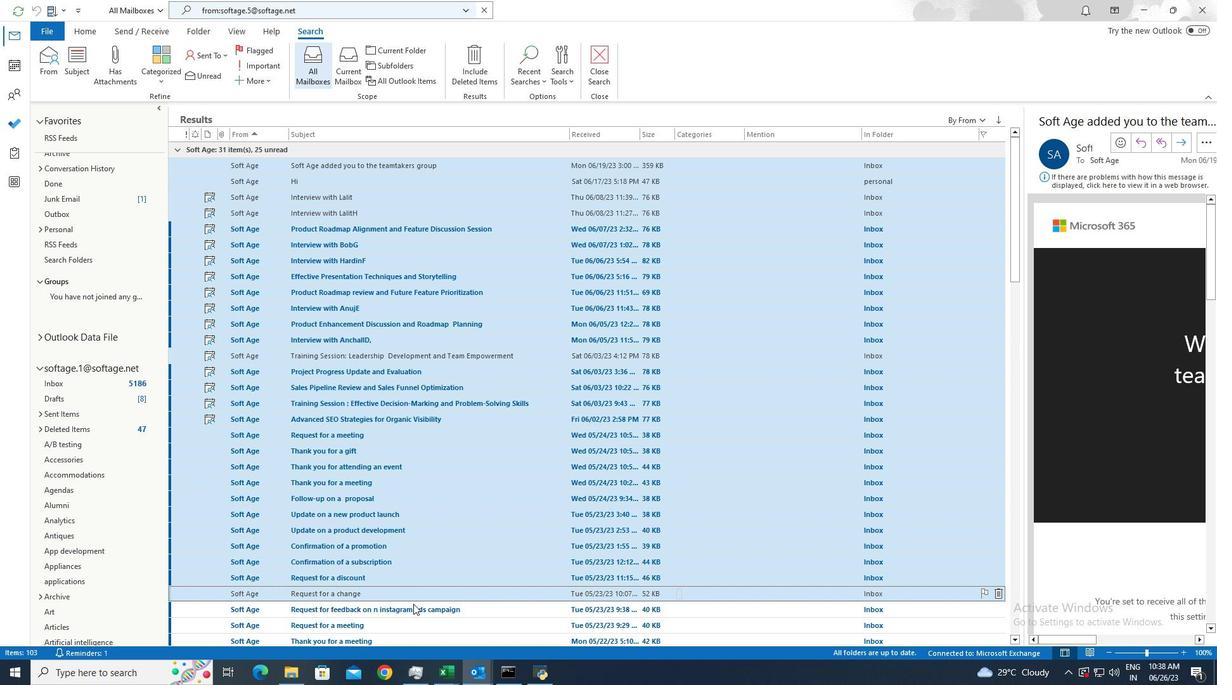 
Action: Mouse pressed left at (413, 605)
Screenshot: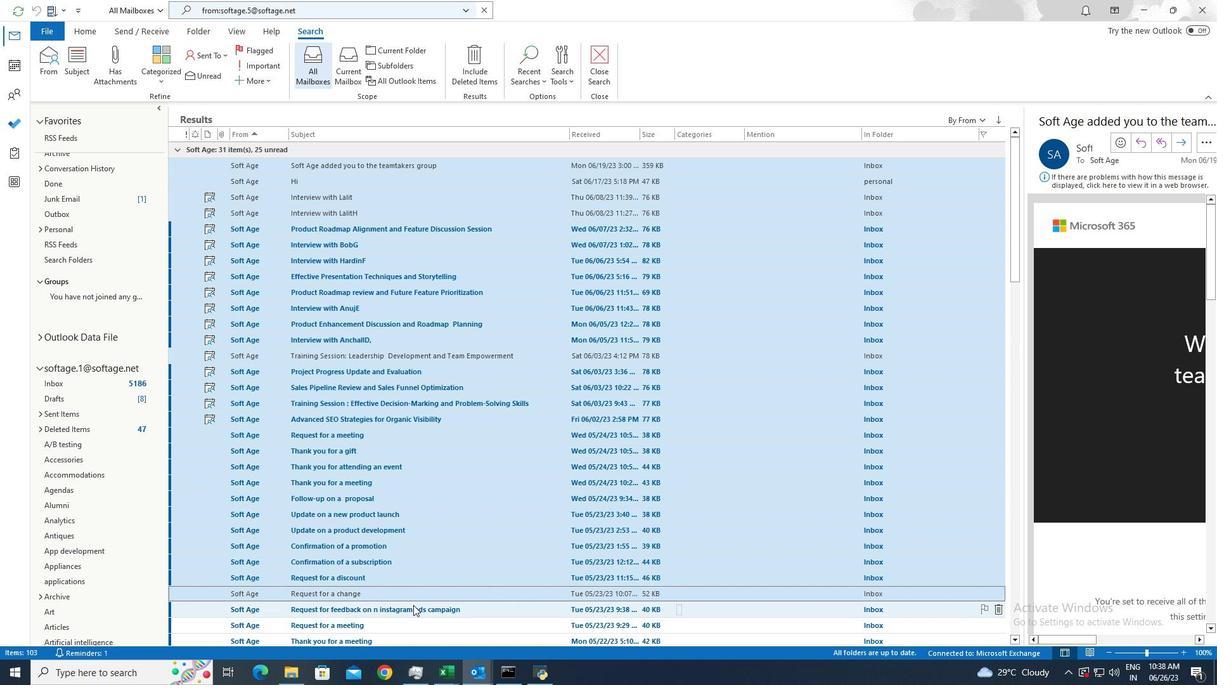 
Action: Mouse moved to (414, 600)
Screenshot: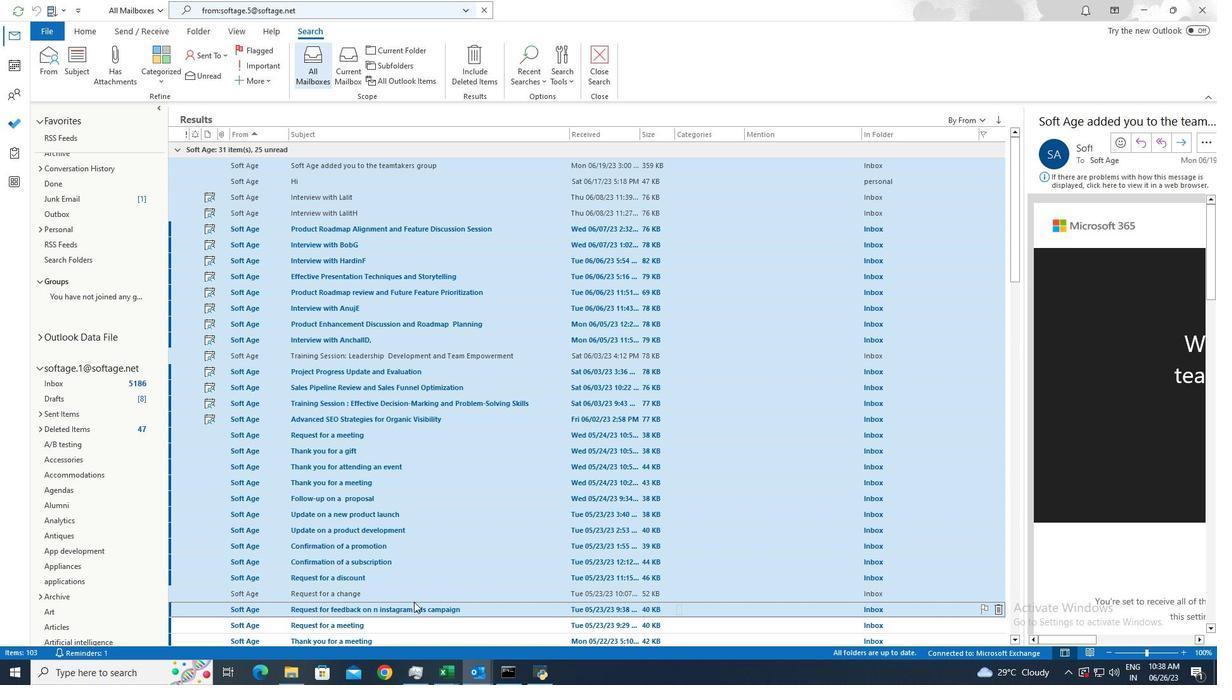 
Action: Mouse scrolled (414, 599) with delta (0, 0)
Screenshot: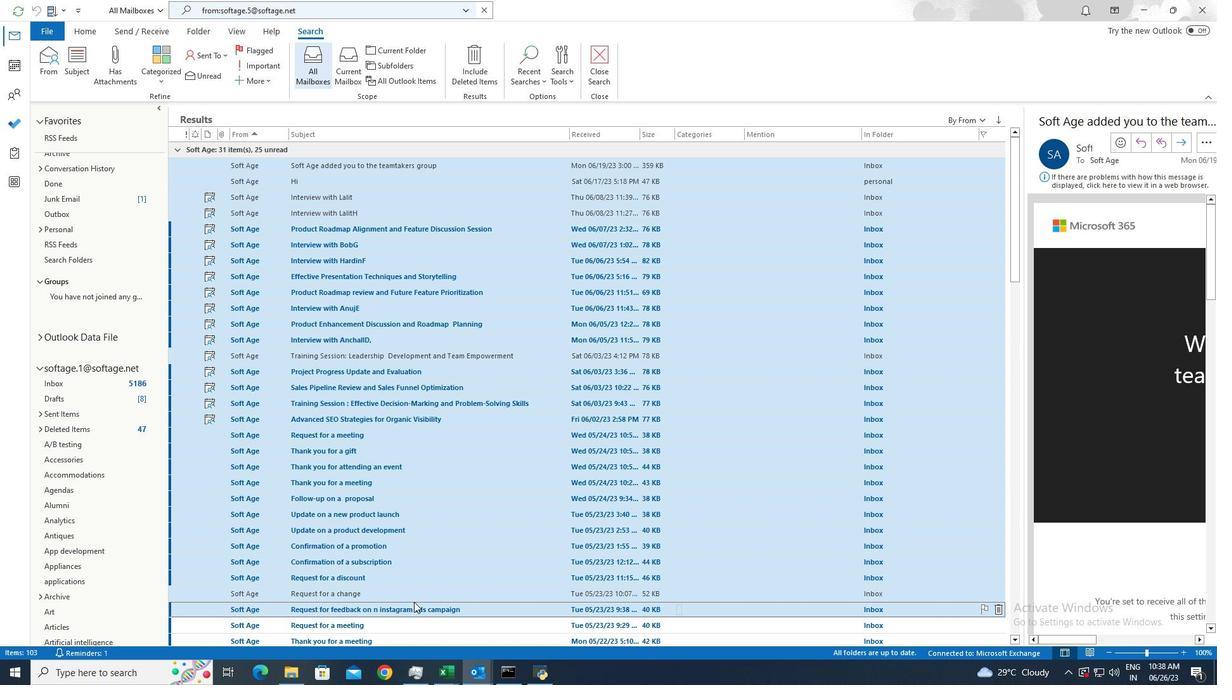 
Action: Mouse scrolled (414, 599) with delta (0, 0)
Screenshot: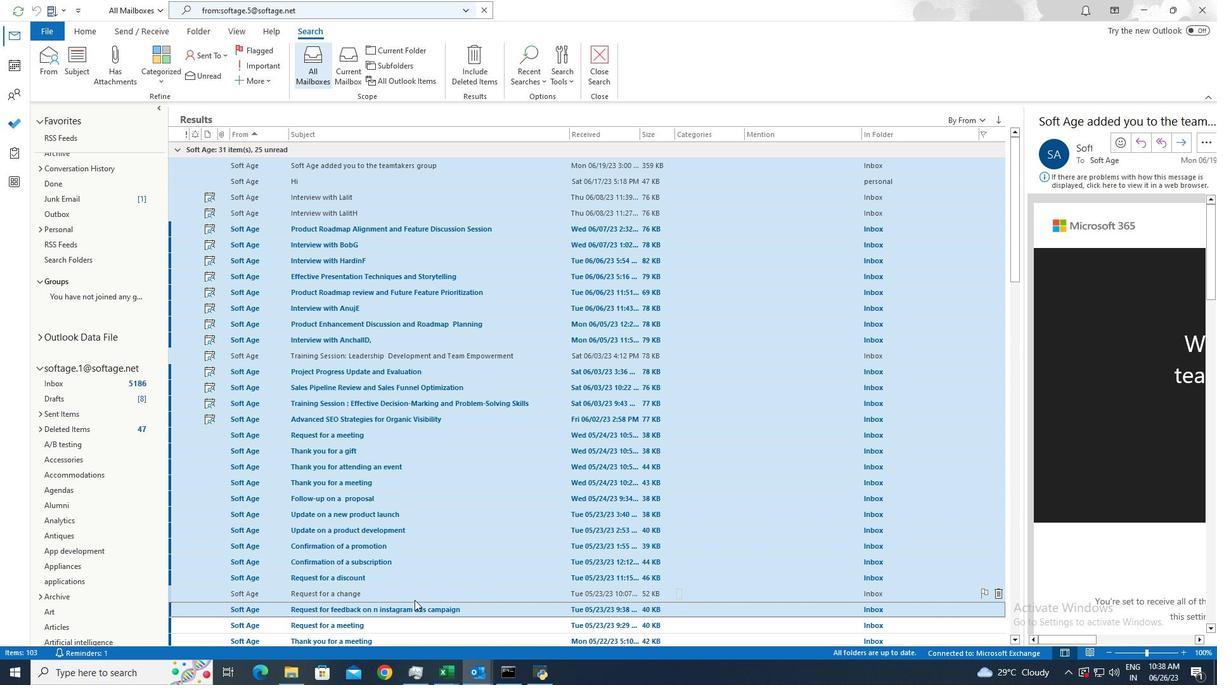 
Action: Mouse moved to (402, 531)
Screenshot: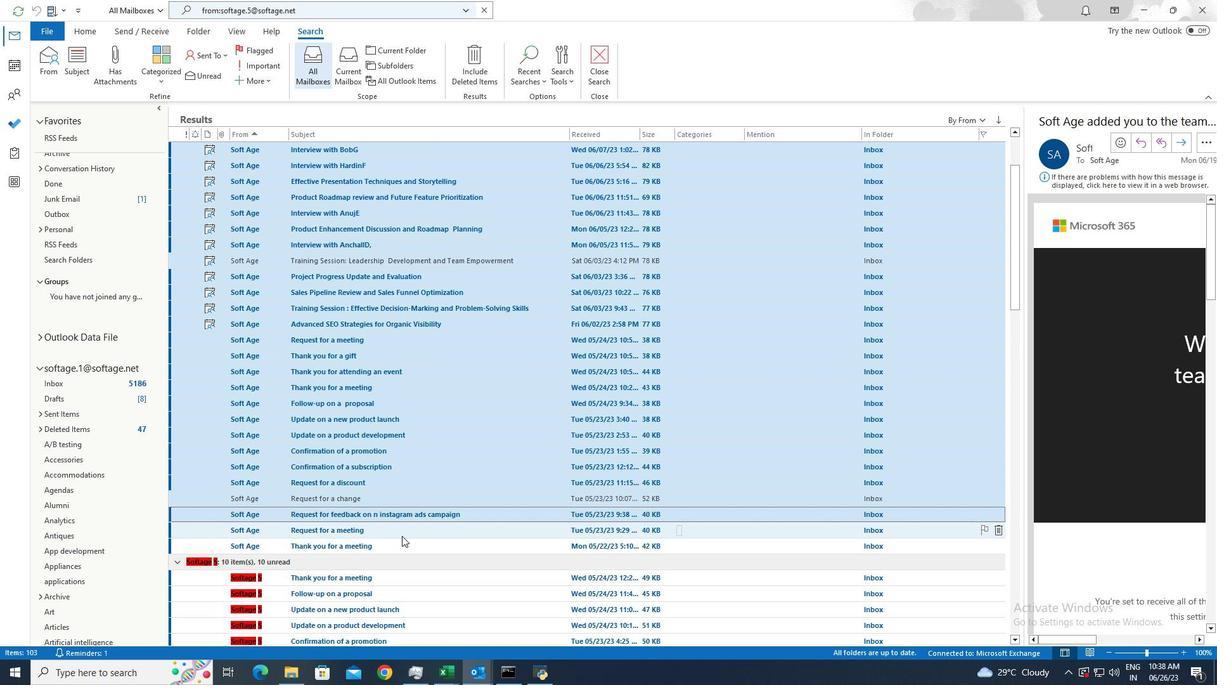 
Action: Mouse pressed left at (402, 531)
Screenshot: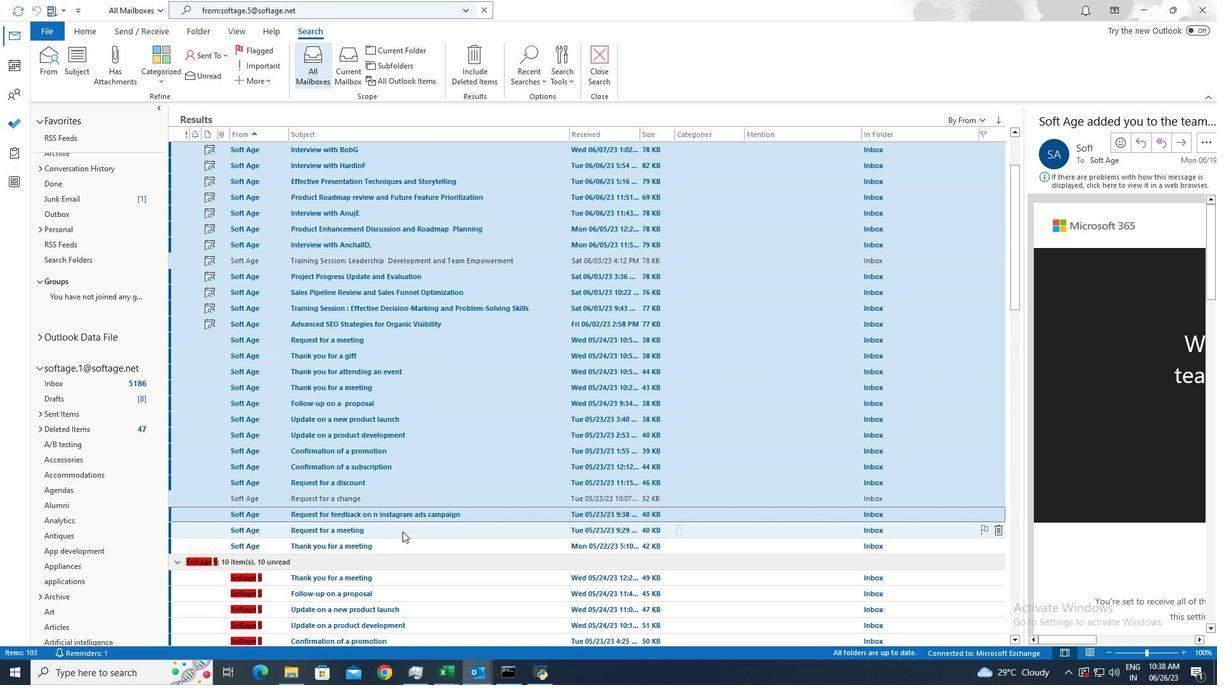 
Action: Mouse moved to (411, 546)
Screenshot: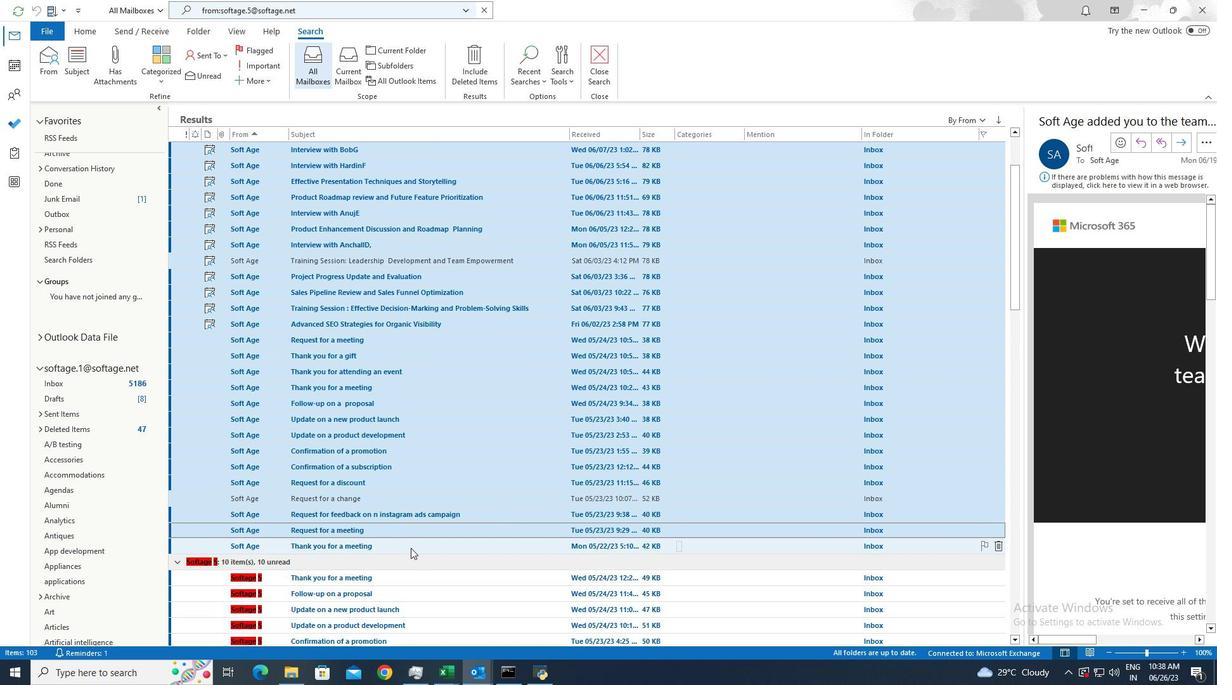 
Action: Mouse pressed left at (411, 546)
Screenshot: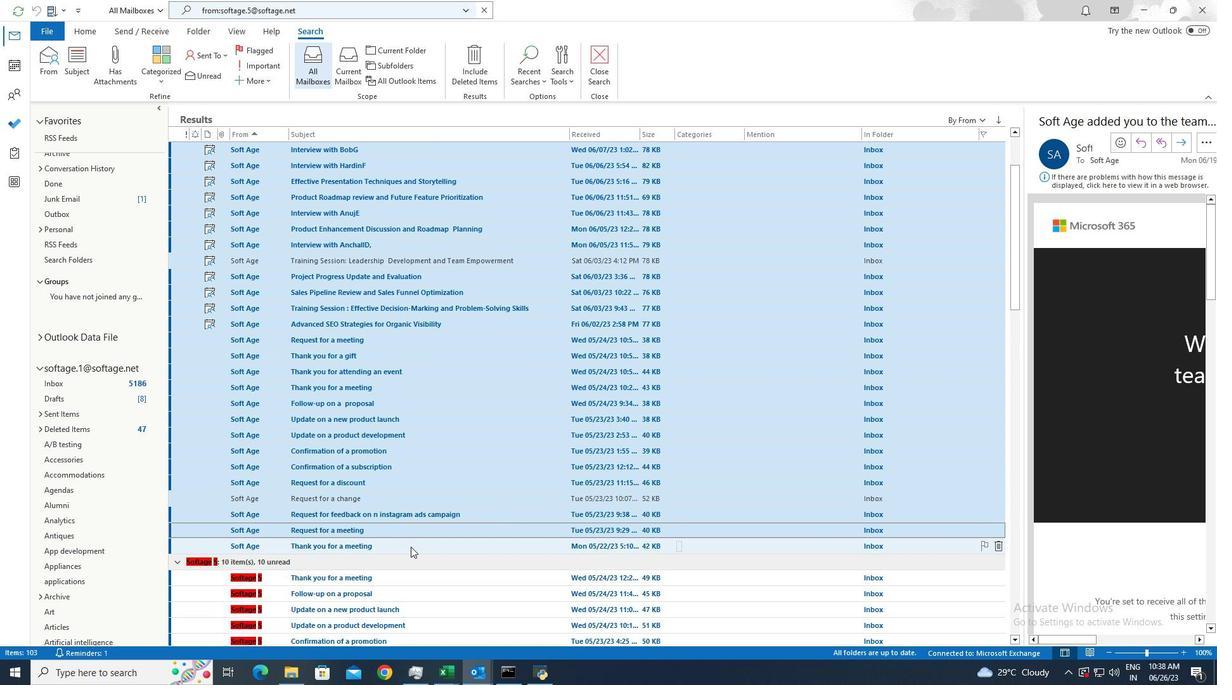 
Action: Mouse moved to (97, 33)
Screenshot: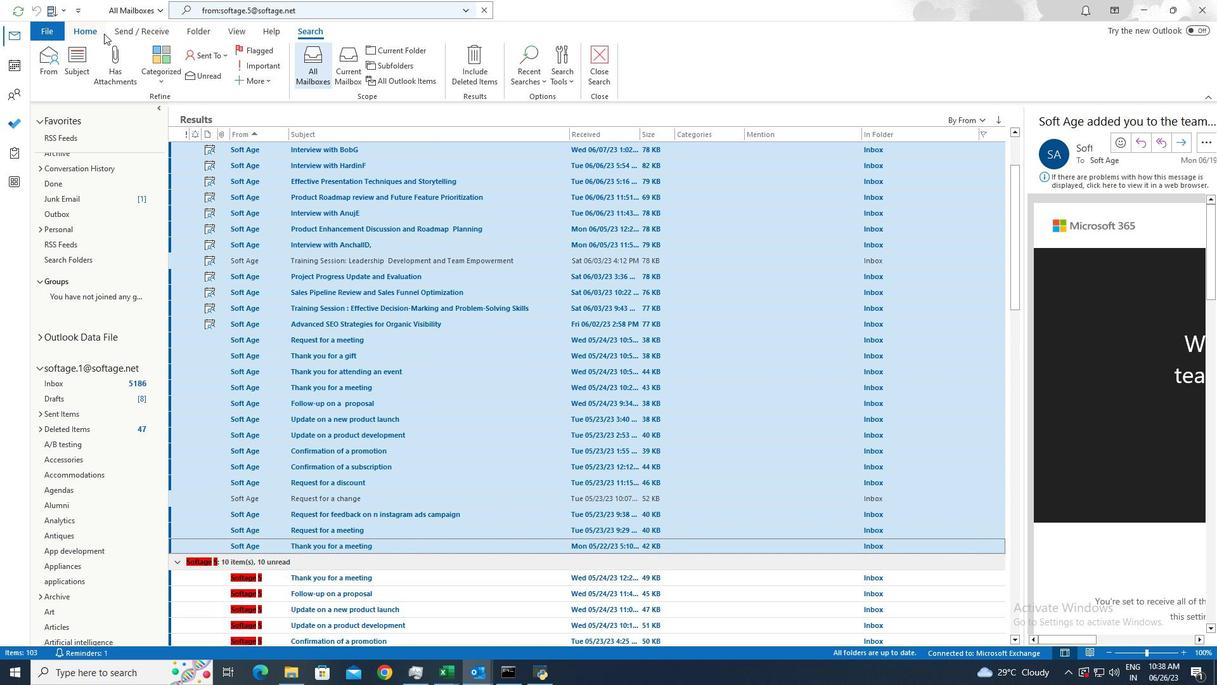 
Action: Mouse pressed left at (97, 33)
Screenshot: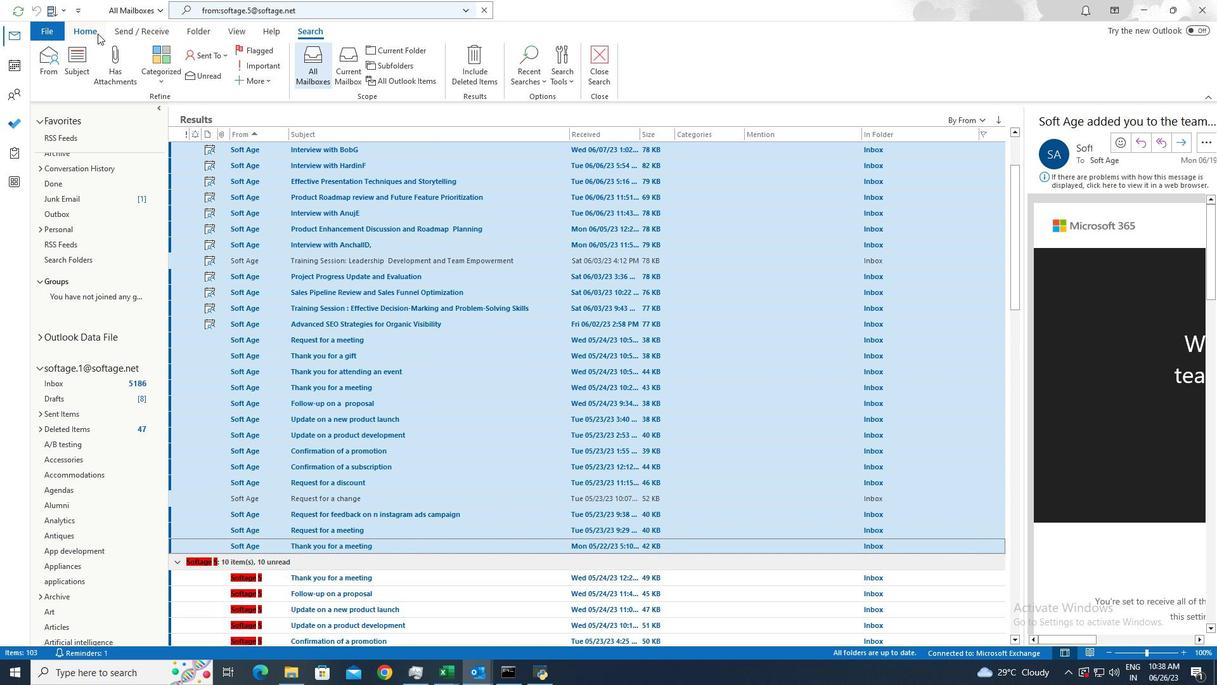 
Action: Mouse moved to (191, 62)
Screenshot: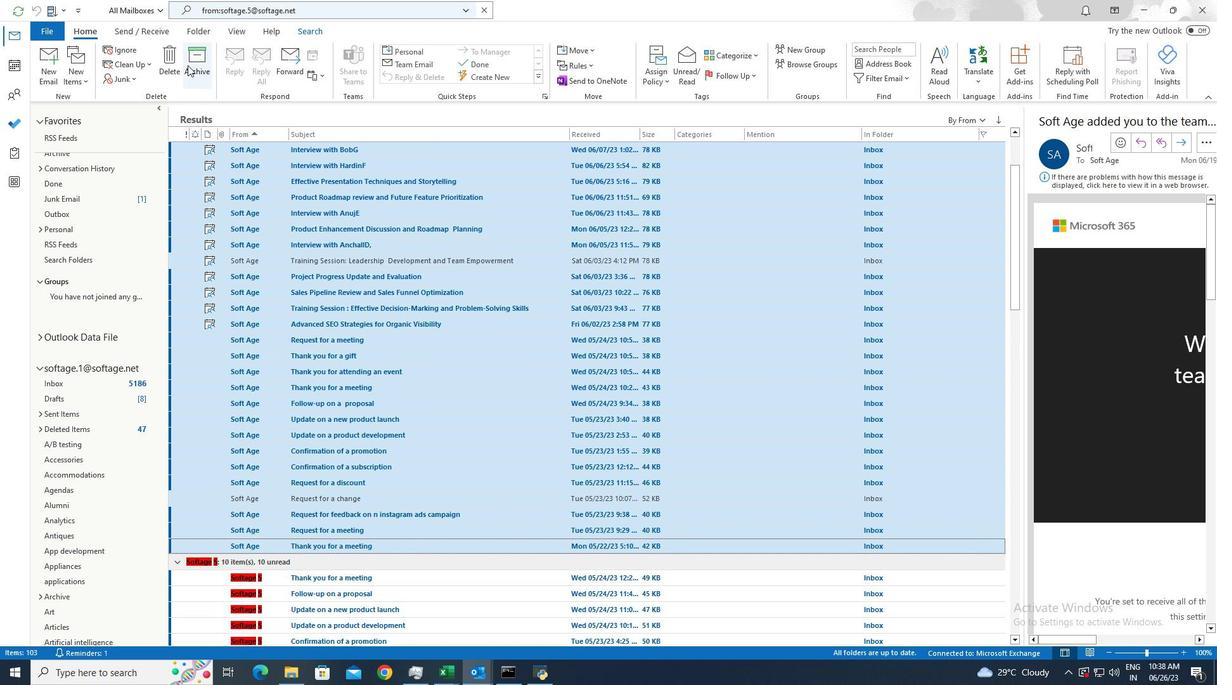 
Action: Mouse pressed left at (191, 62)
Screenshot: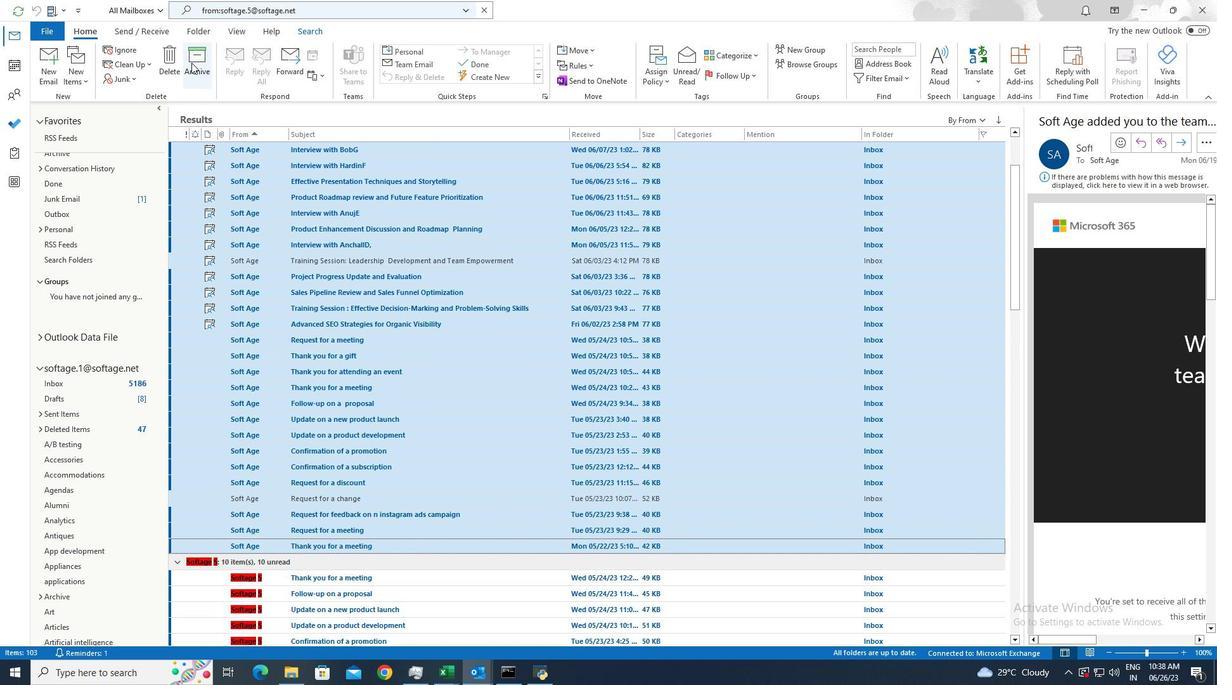 
